 Task: Search one way flight ticket for 2 adults, 4 children and 1 infant on lap in business from Gunnison: Gunnison-crested Butte Regional Airport to Fort Wayne: Fort Wayne International Airport on 5-4-2023. Choice of flights is Delta. Number of bags: 1 carry on bag. Price is upto 93000. Outbound departure time preference is 16:45.
Action: Mouse moved to (422, 379)
Screenshot: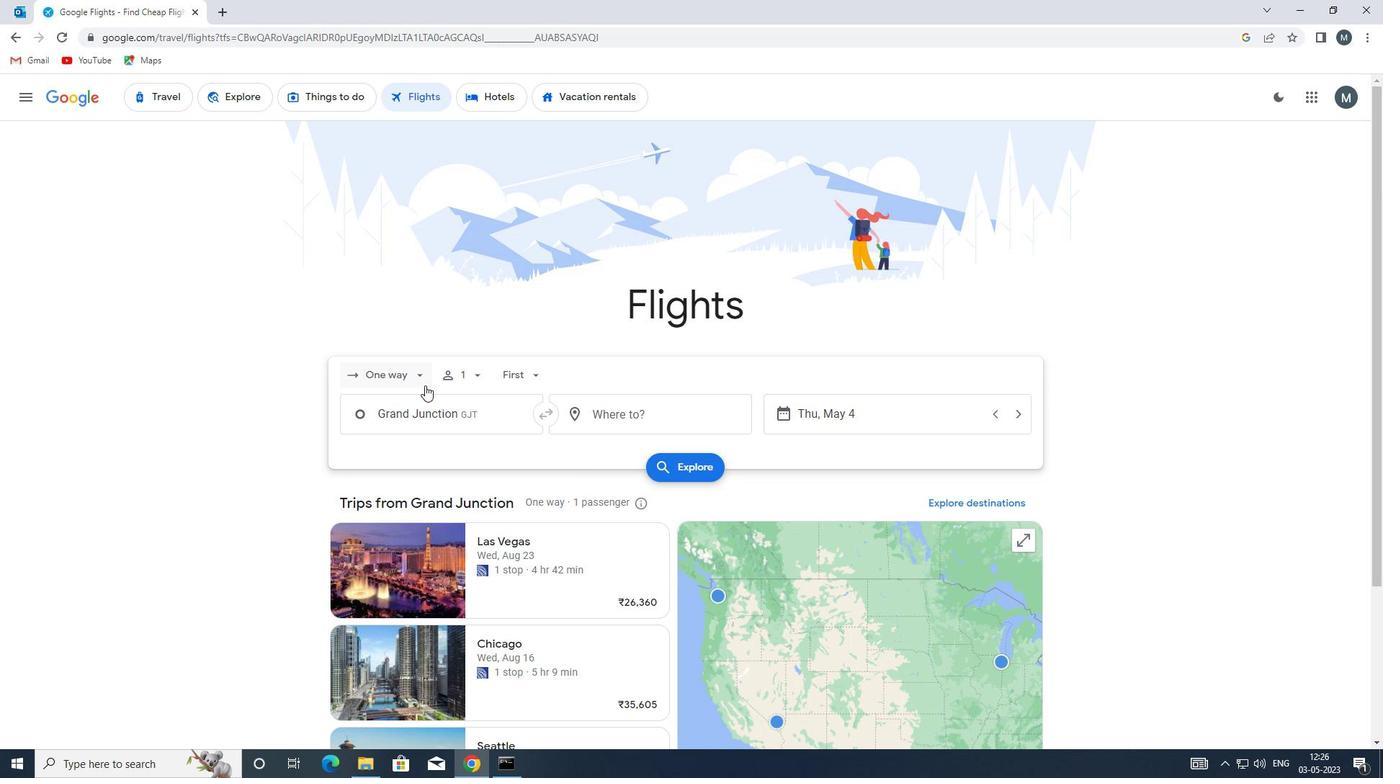 
Action: Mouse pressed left at (422, 379)
Screenshot: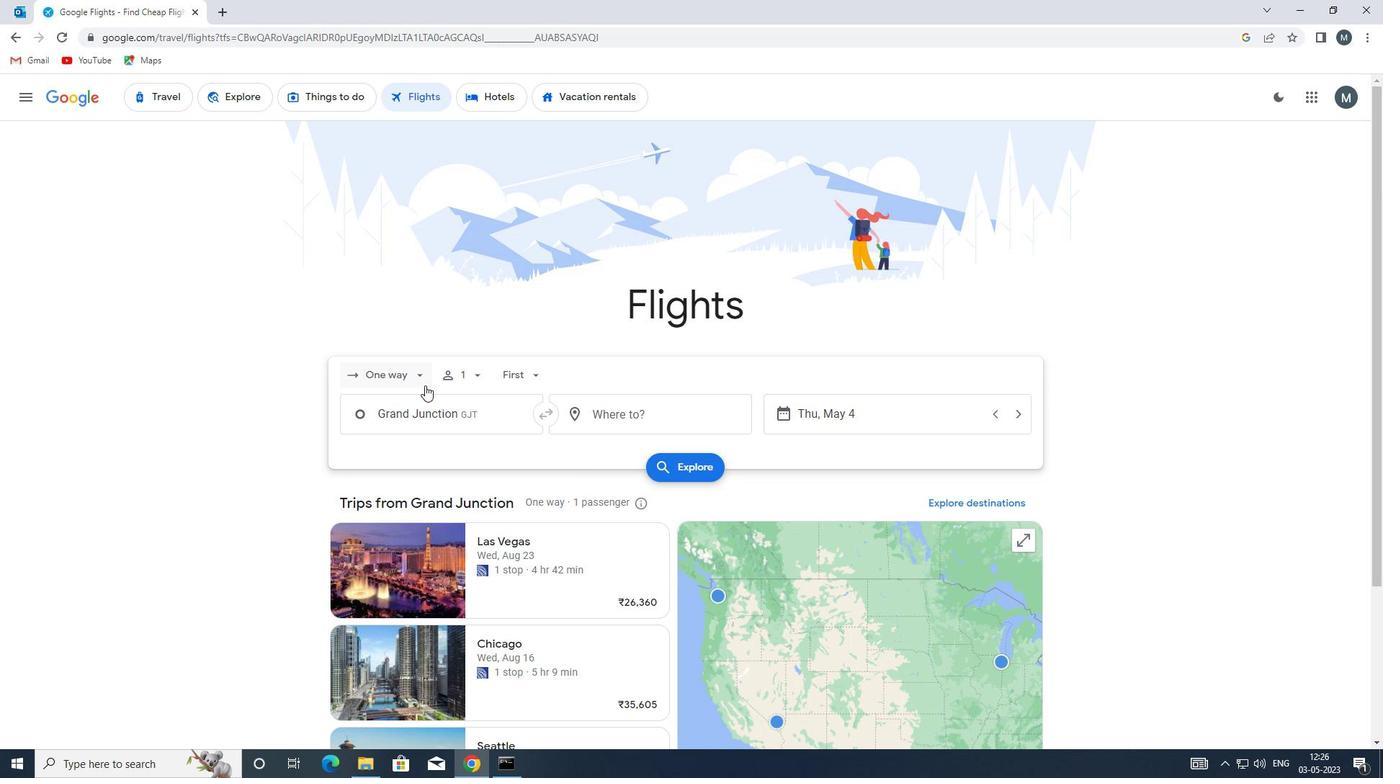 
Action: Mouse moved to (423, 431)
Screenshot: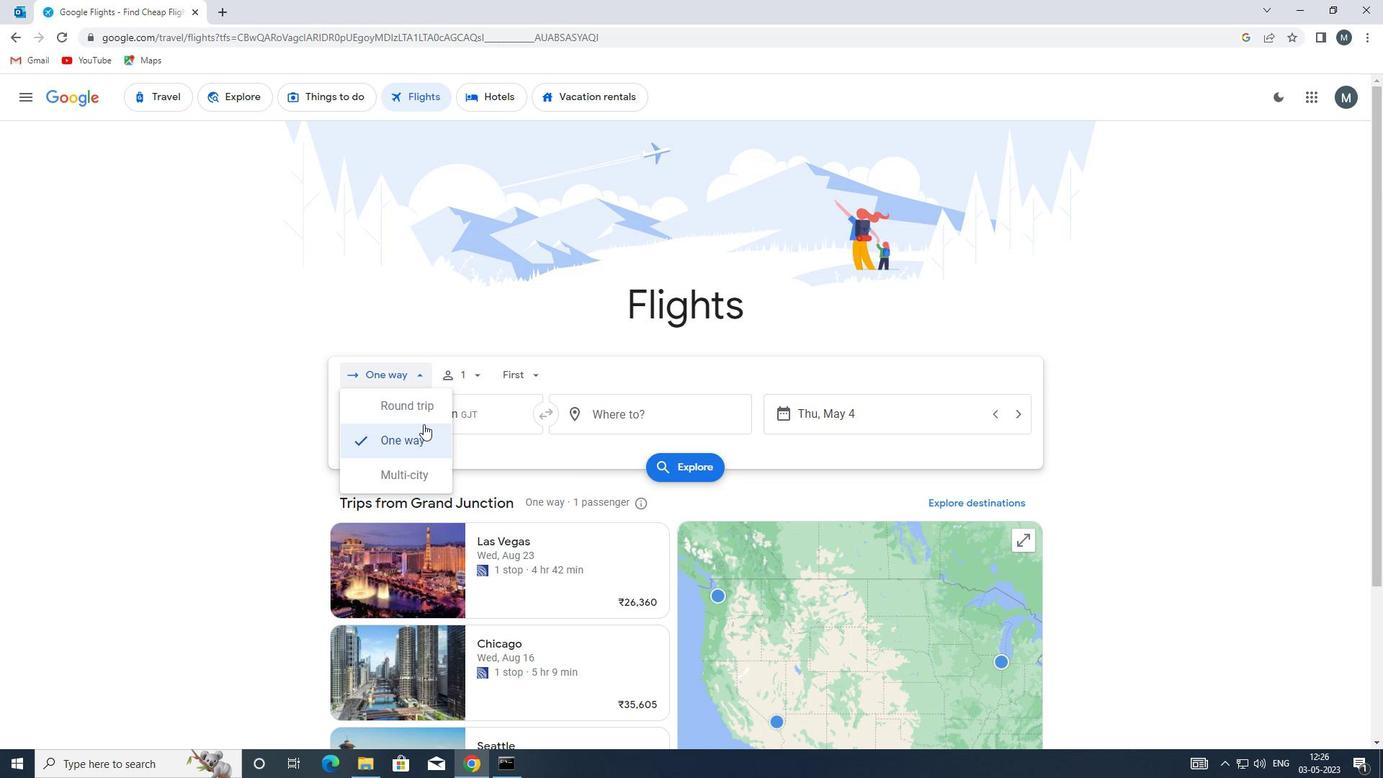 
Action: Mouse pressed left at (423, 431)
Screenshot: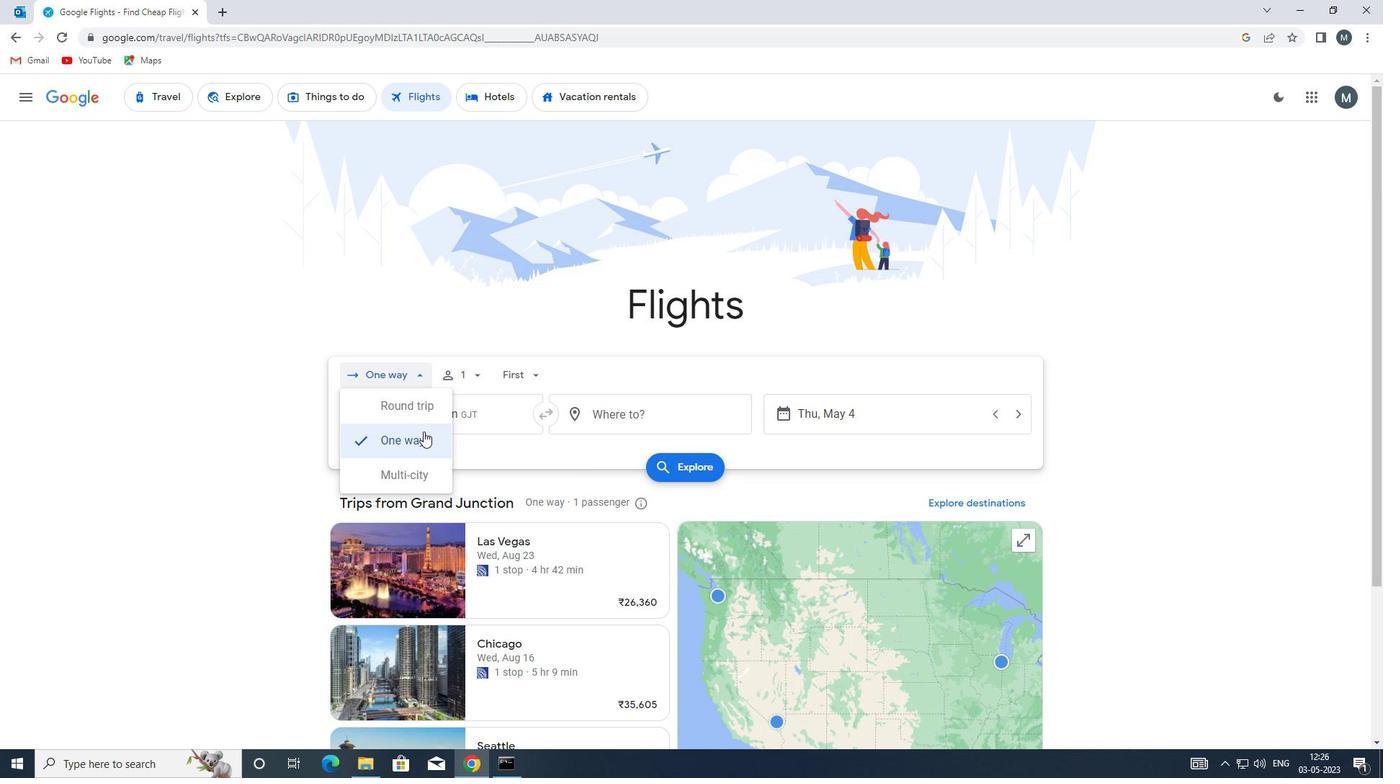 
Action: Mouse moved to (469, 369)
Screenshot: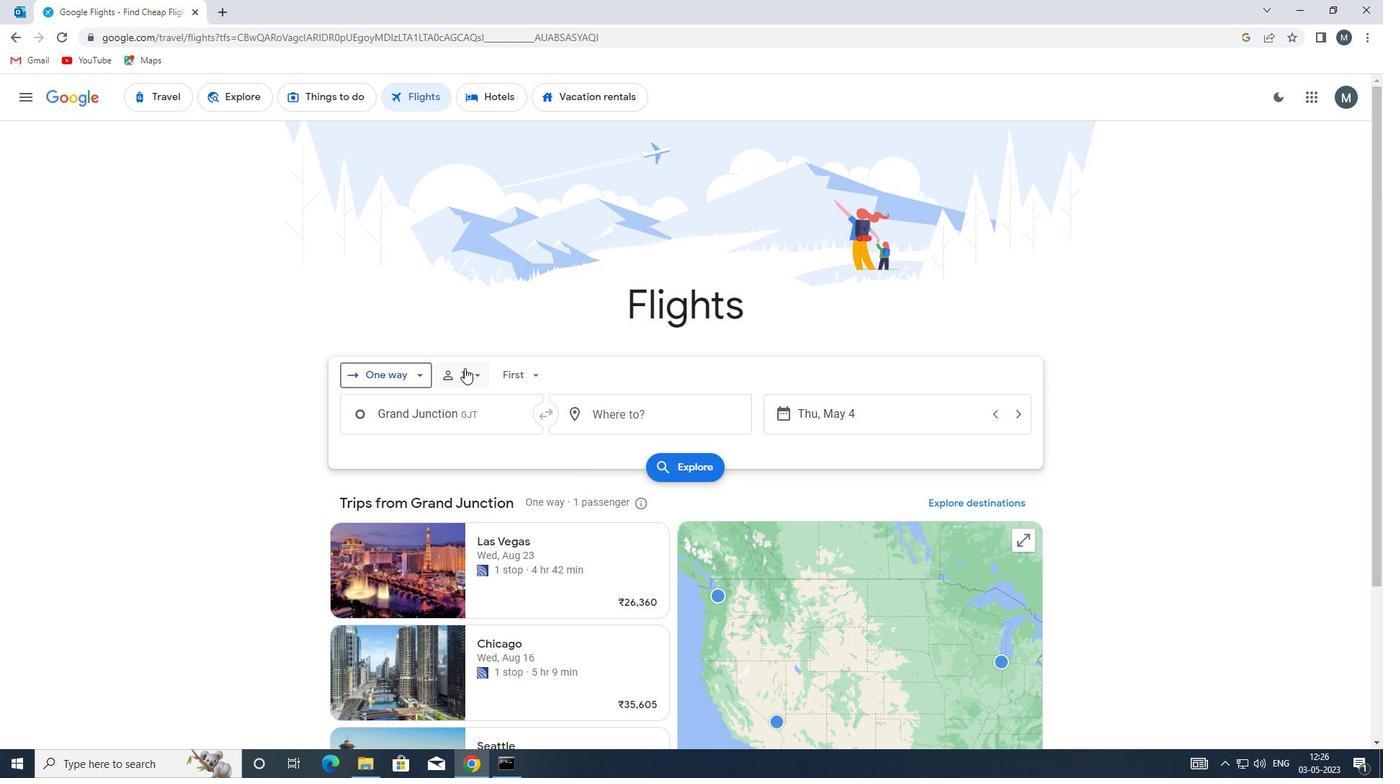 
Action: Mouse pressed left at (469, 369)
Screenshot: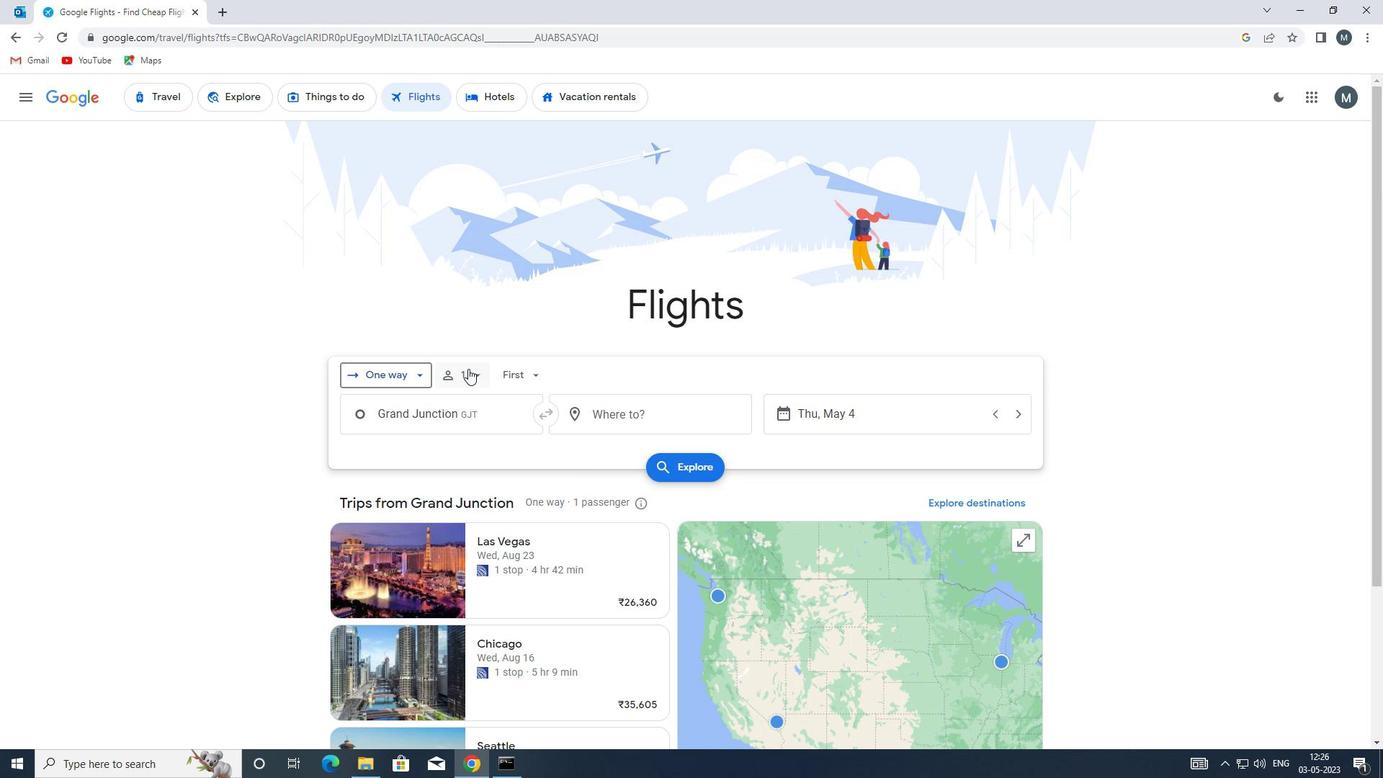 
Action: Mouse moved to (595, 415)
Screenshot: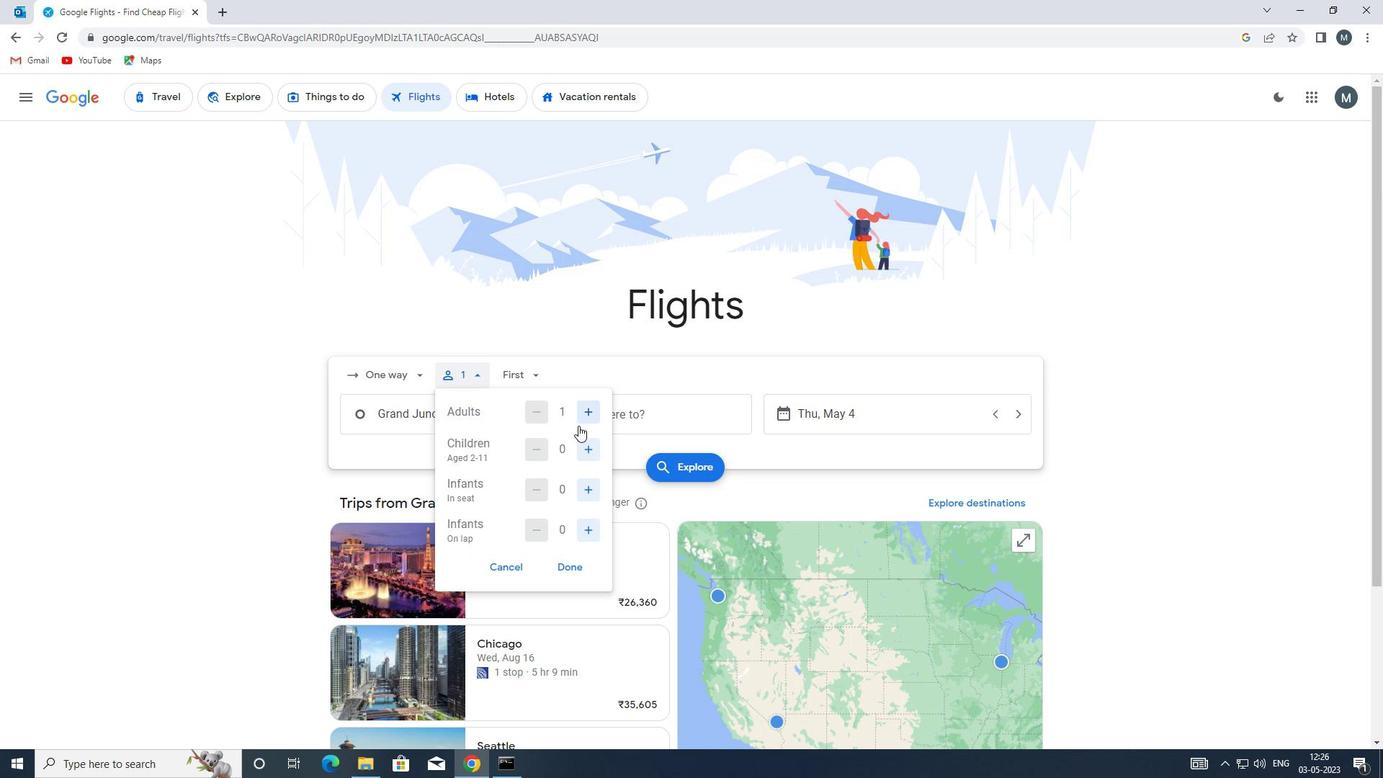 
Action: Mouse pressed left at (595, 415)
Screenshot: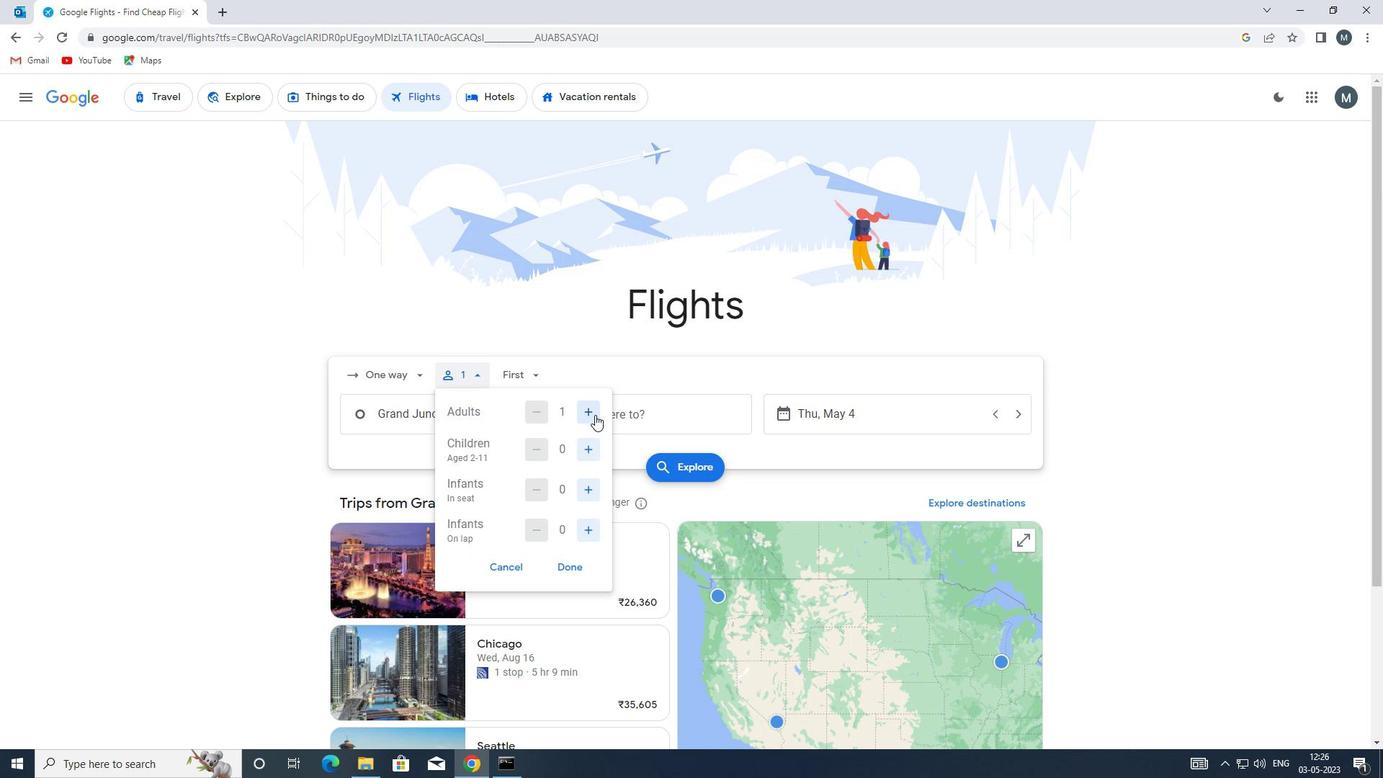 
Action: Mouse moved to (590, 449)
Screenshot: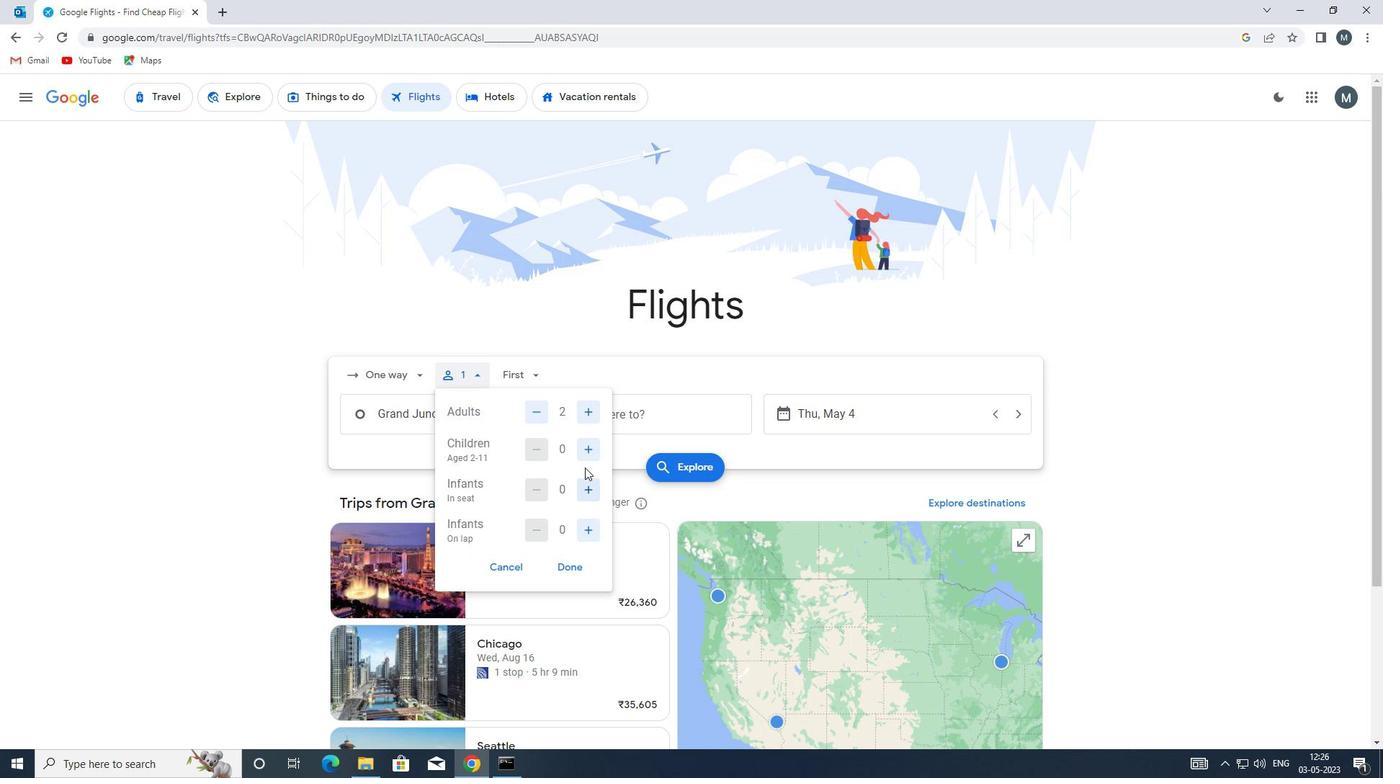
Action: Mouse pressed left at (590, 449)
Screenshot: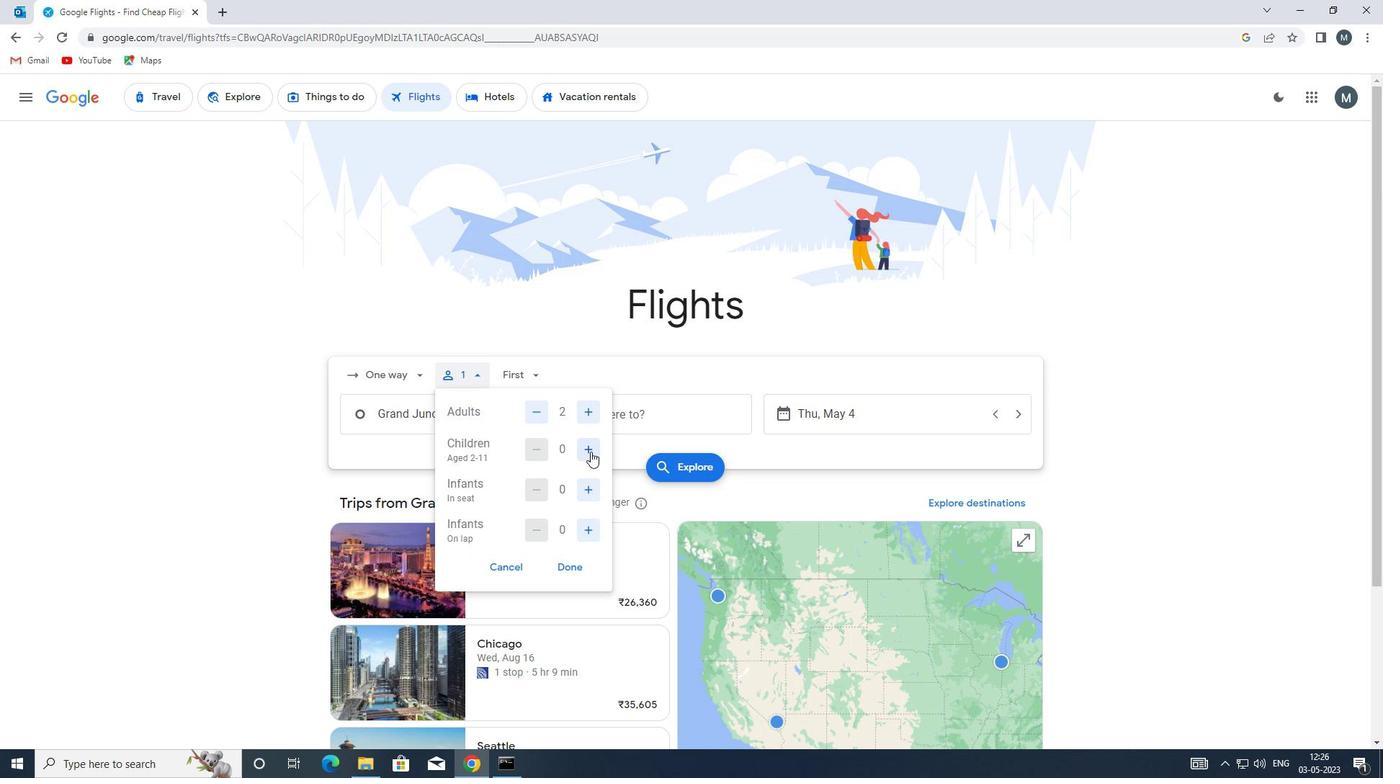 
Action: Mouse moved to (590, 449)
Screenshot: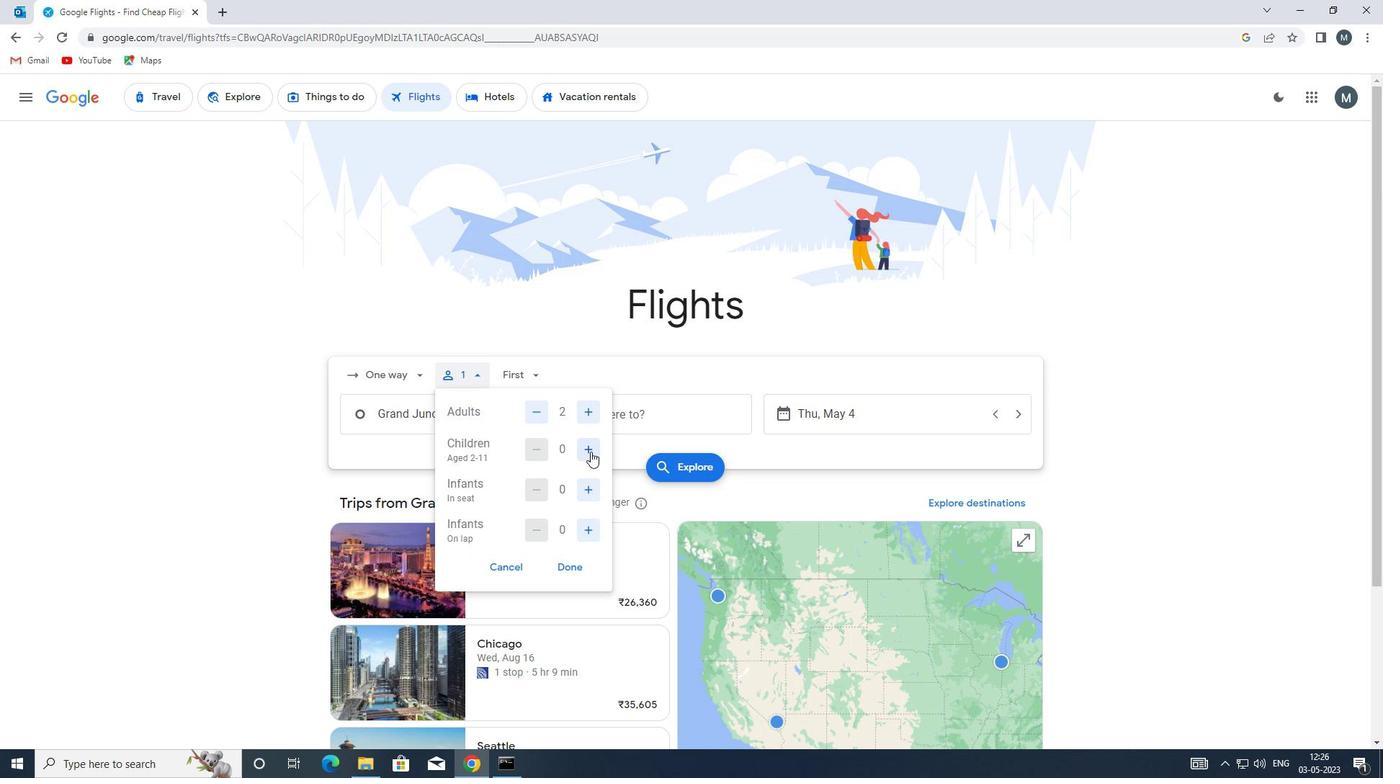 
Action: Mouse pressed left at (590, 449)
Screenshot: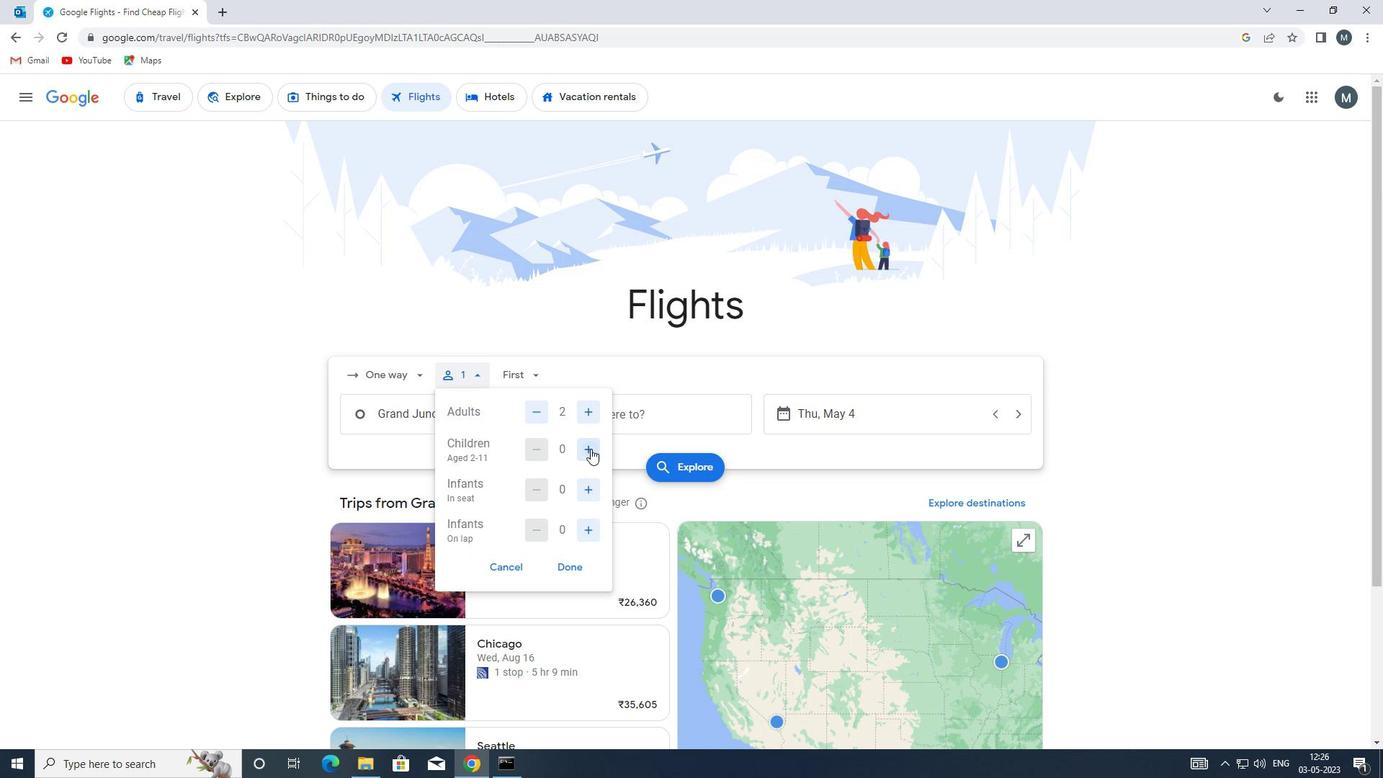 
Action: Mouse moved to (590, 447)
Screenshot: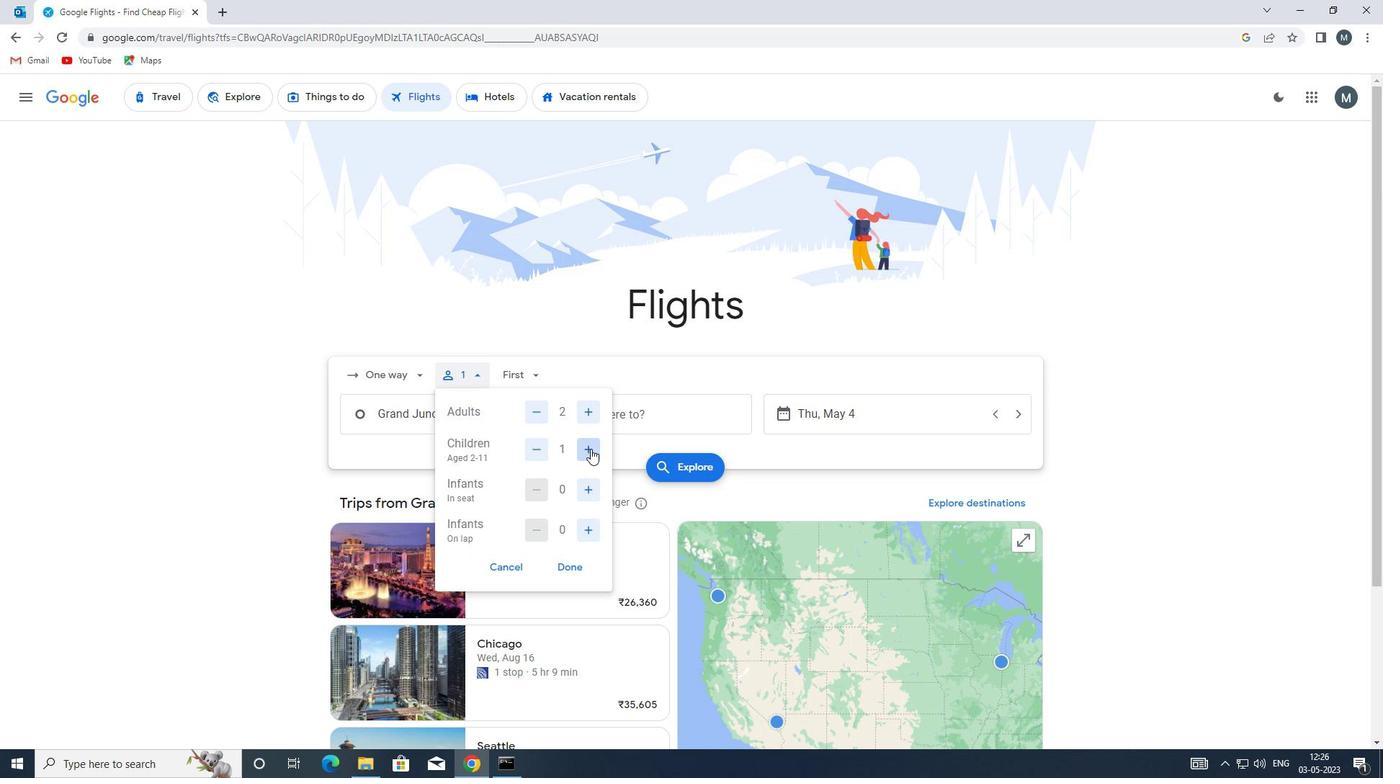 
Action: Mouse pressed left at (590, 447)
Screenshot: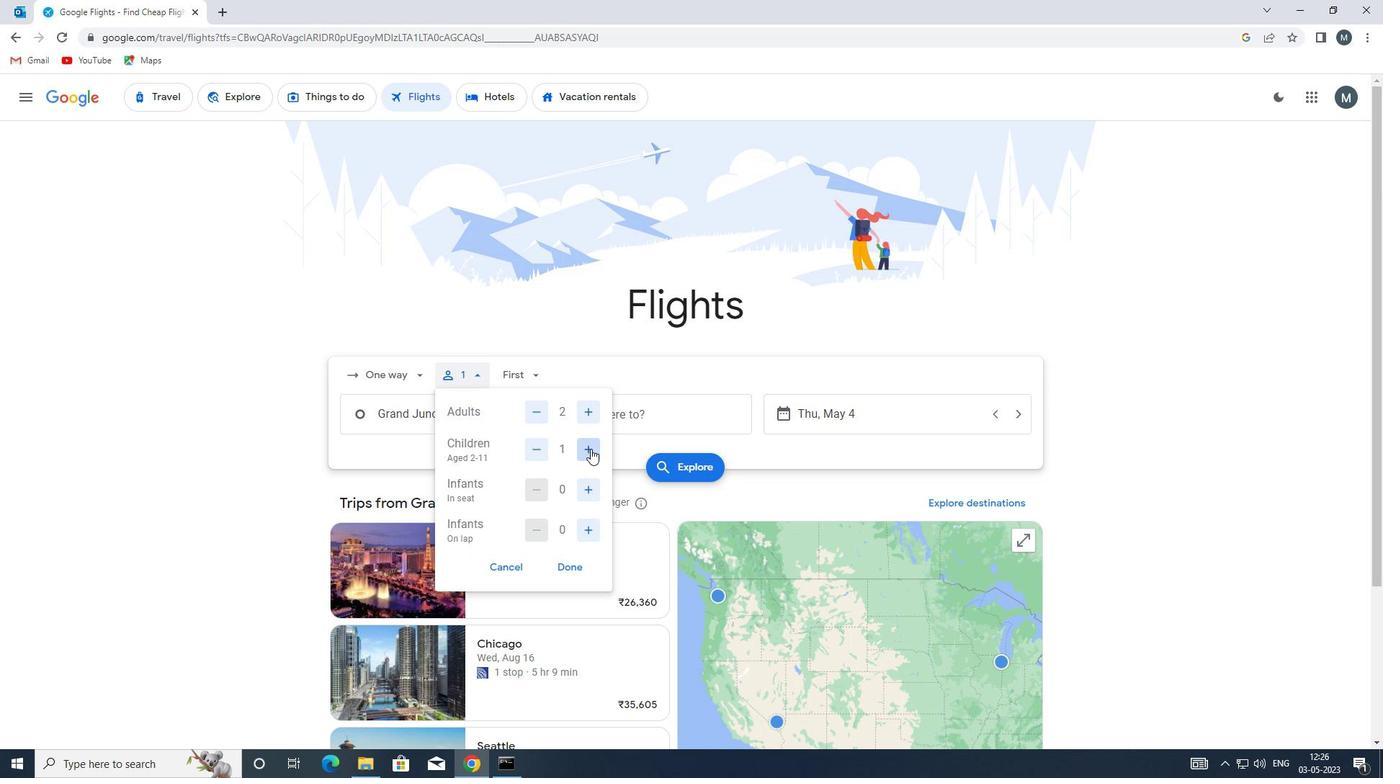 
Action: Mouse pressed left at (590, 447)
Screenshot: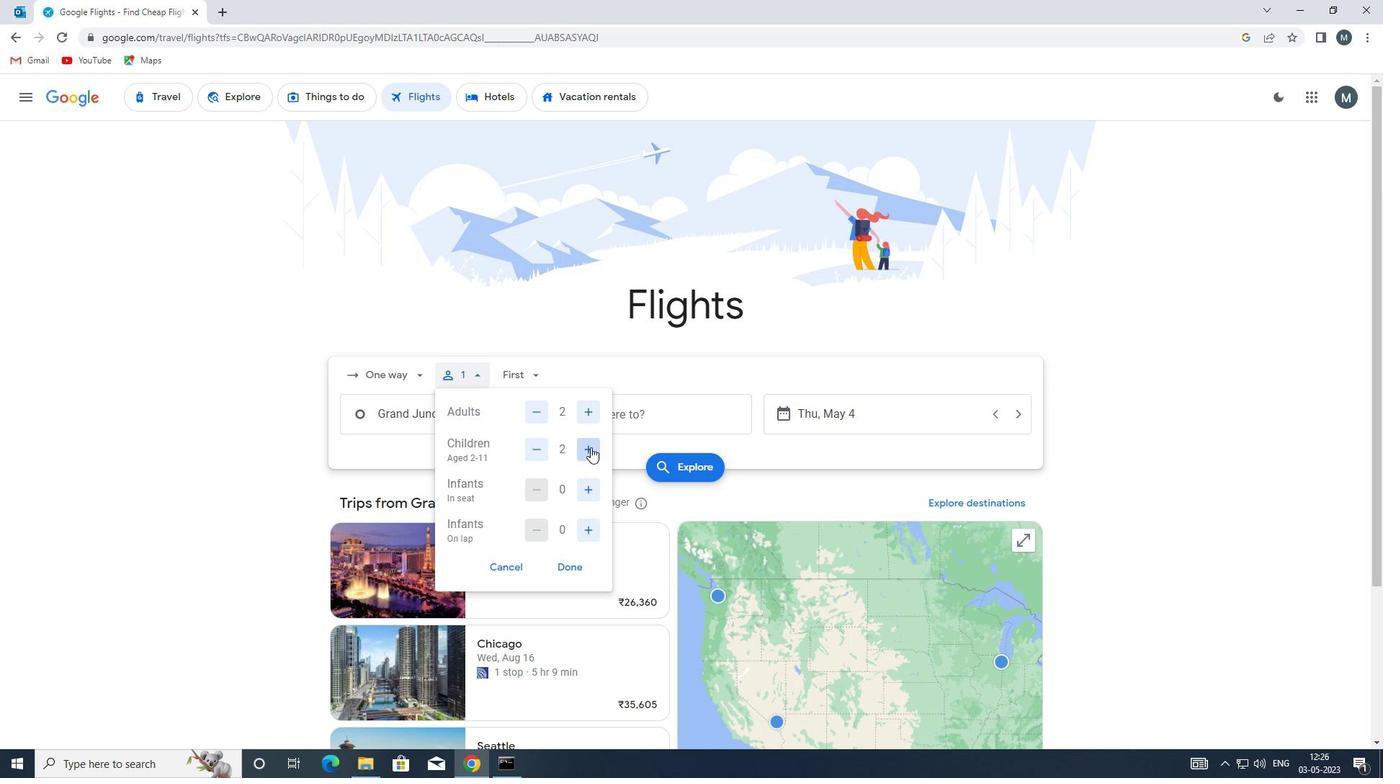 
Action: Mouse moved to (590, 534)
Screenshot: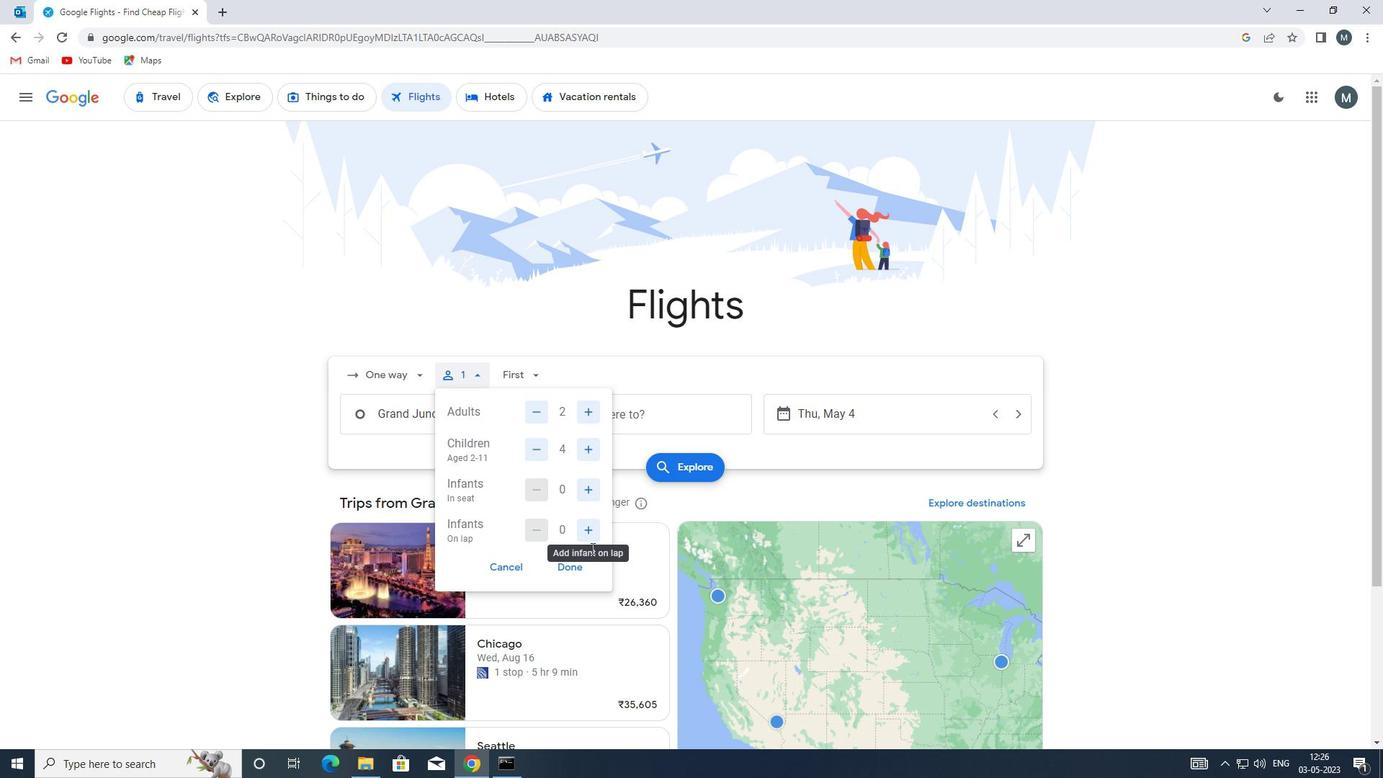 
Action: Mouse pressed left at (590, 534)
Screenshot: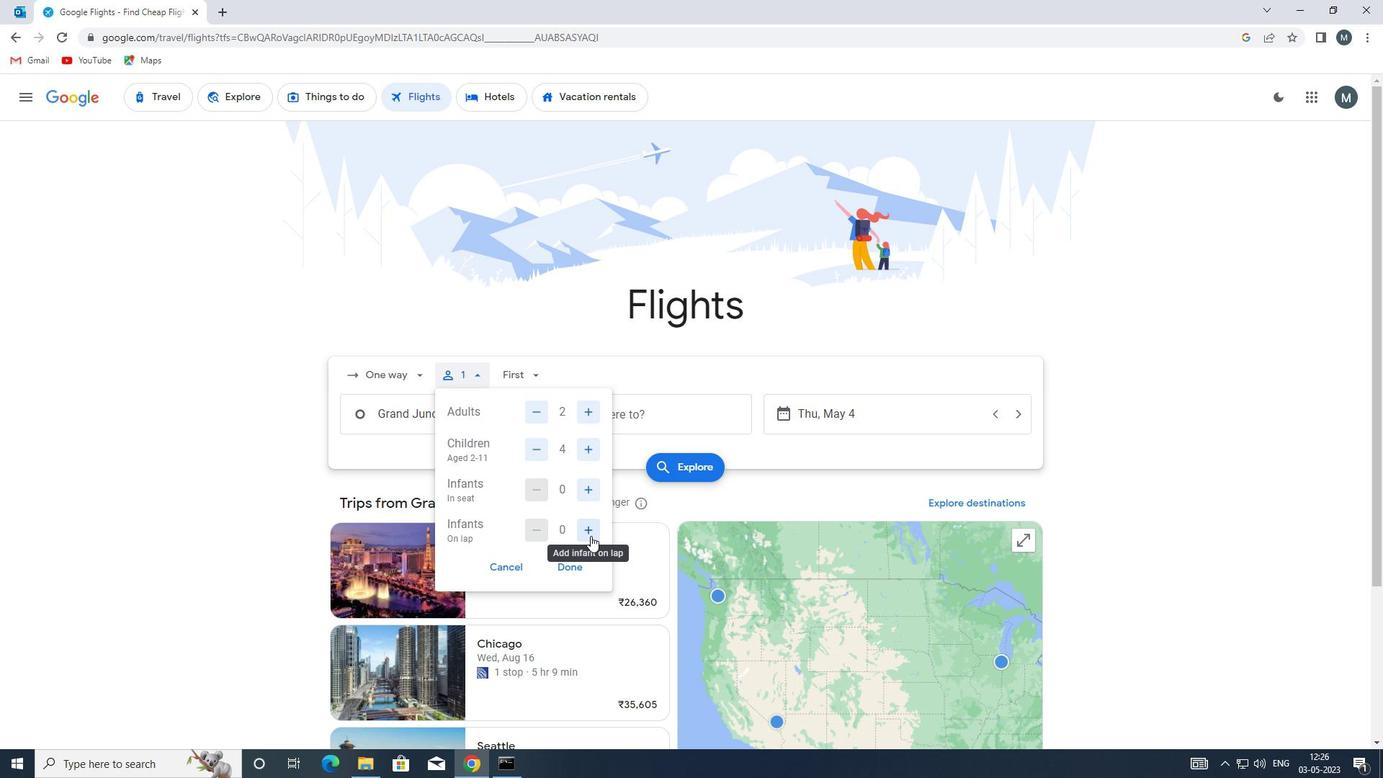 
Action: Mouse moved to (573, 561)
Screenshot: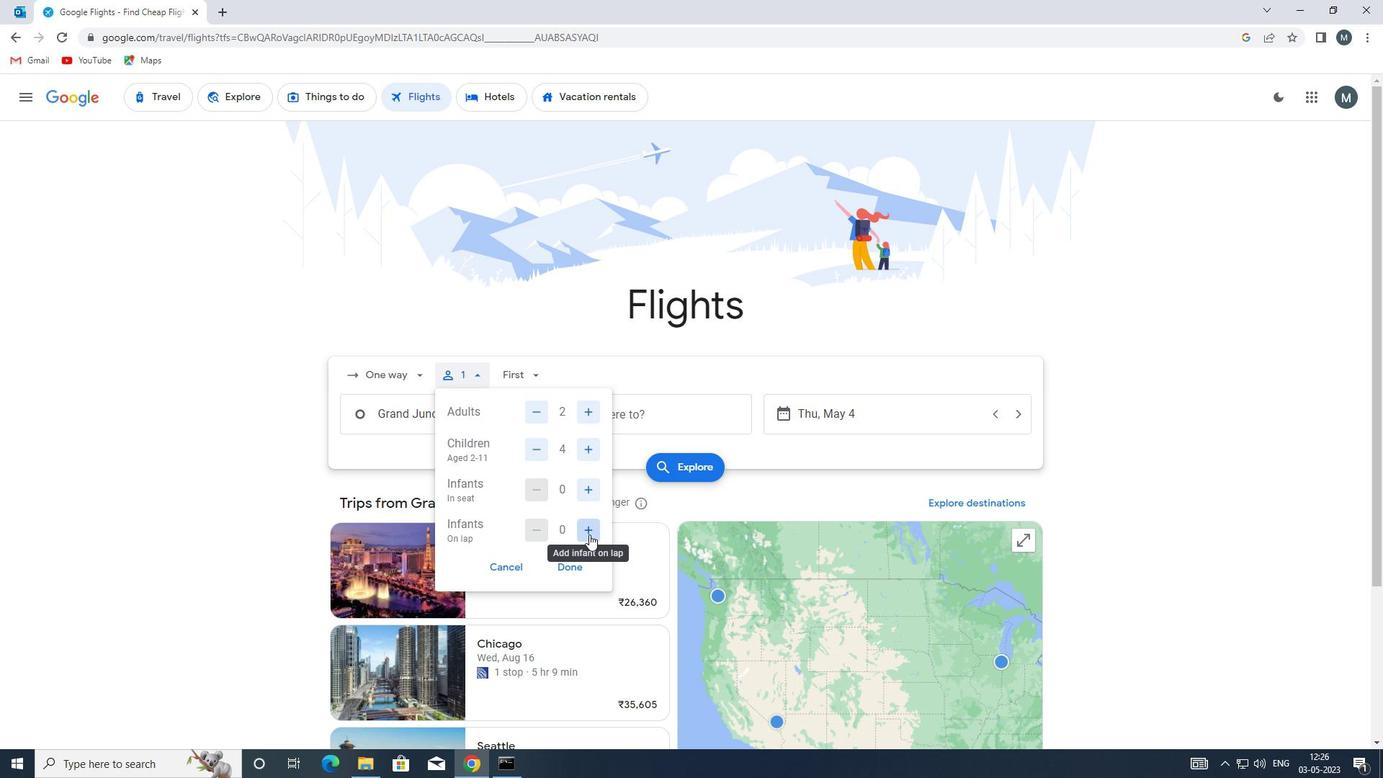 
Action: Mouse pressed left at (573, 561)
Screenshot: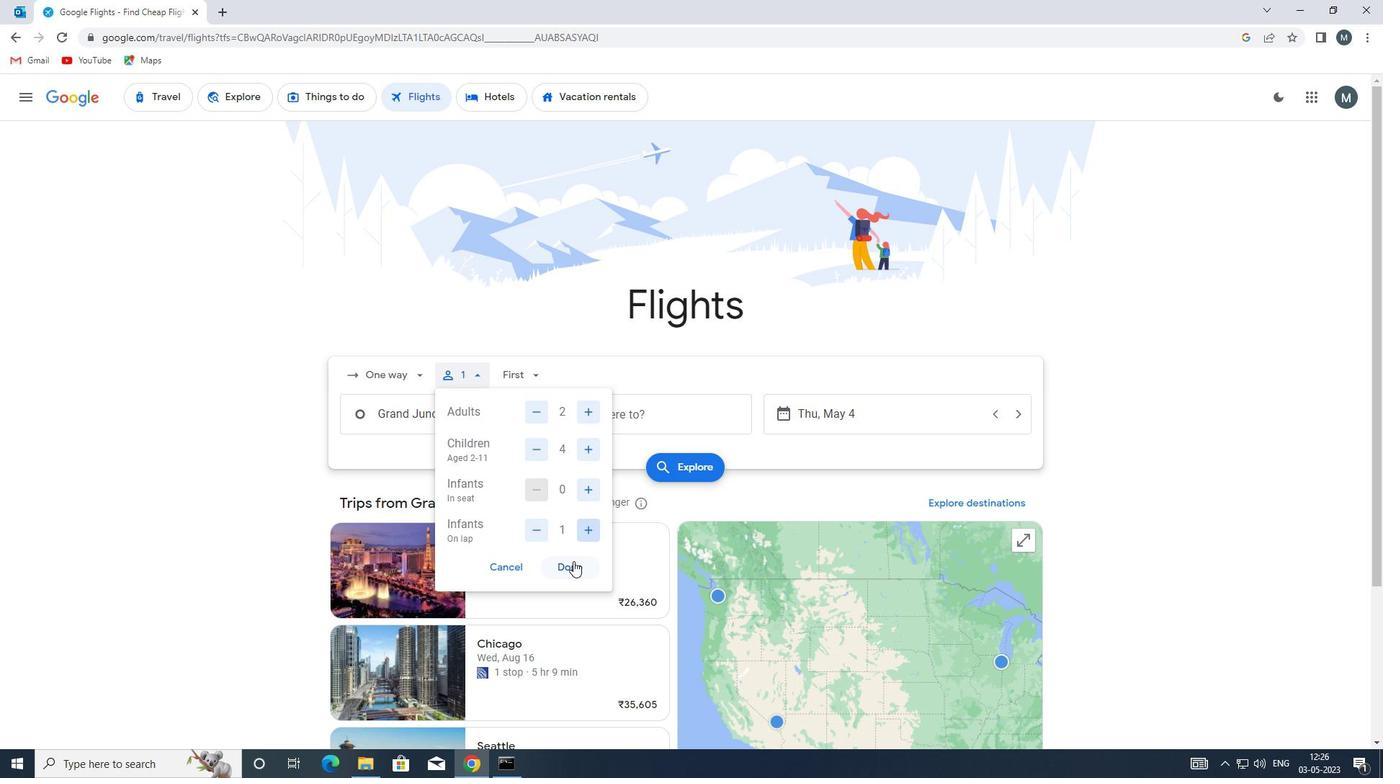 
Action: Mouse moved to (535, 379)
Screenshot: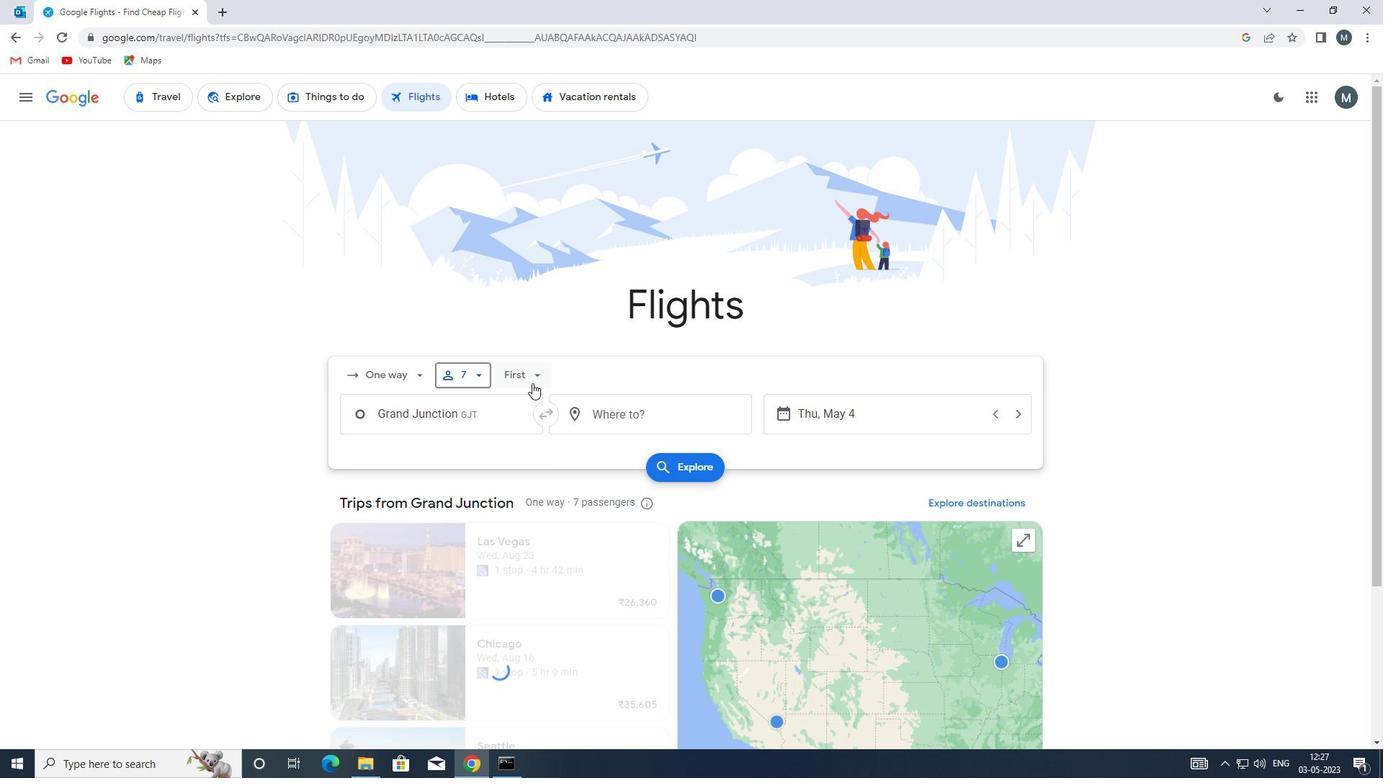 
Action: Mouse pressed left at (535, 379)
Screenshot: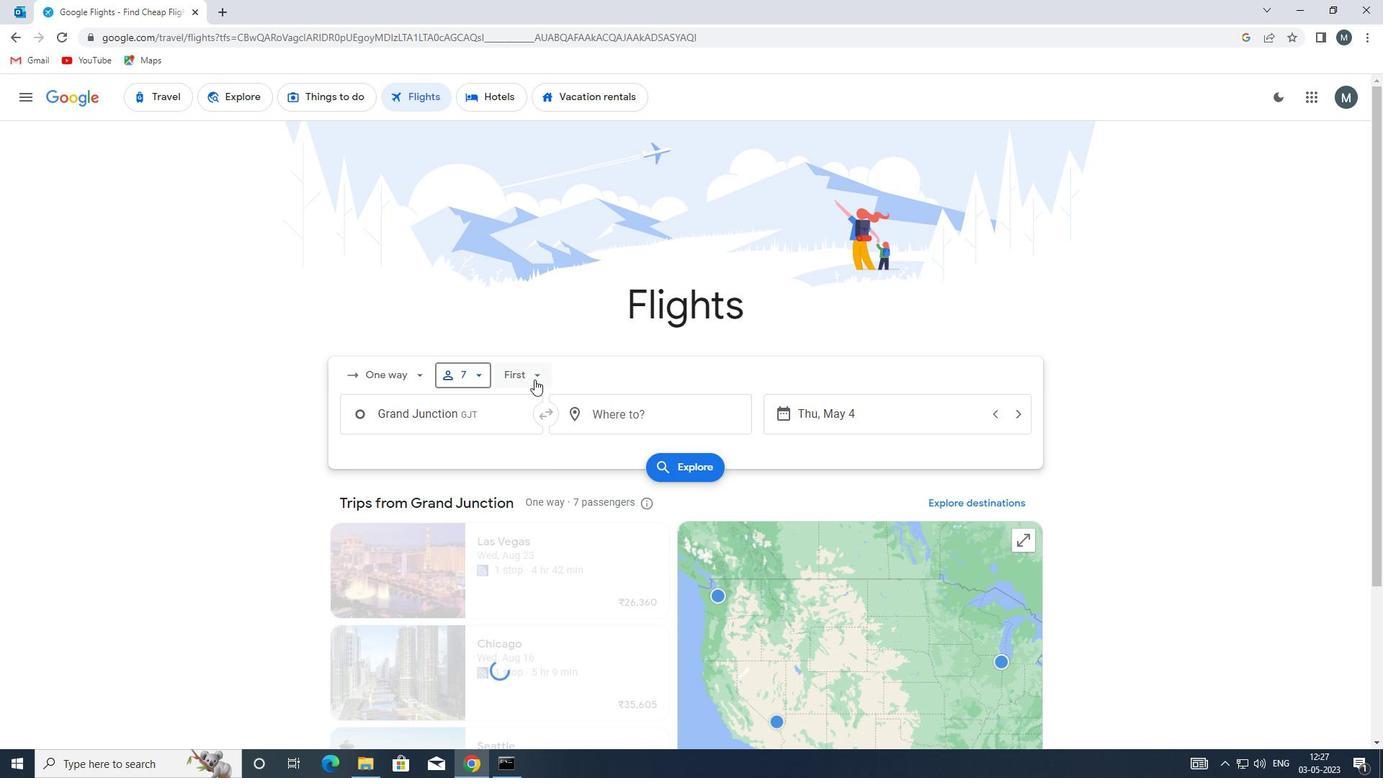 
Action: Mouse moved to (553, 473)
Screenshot: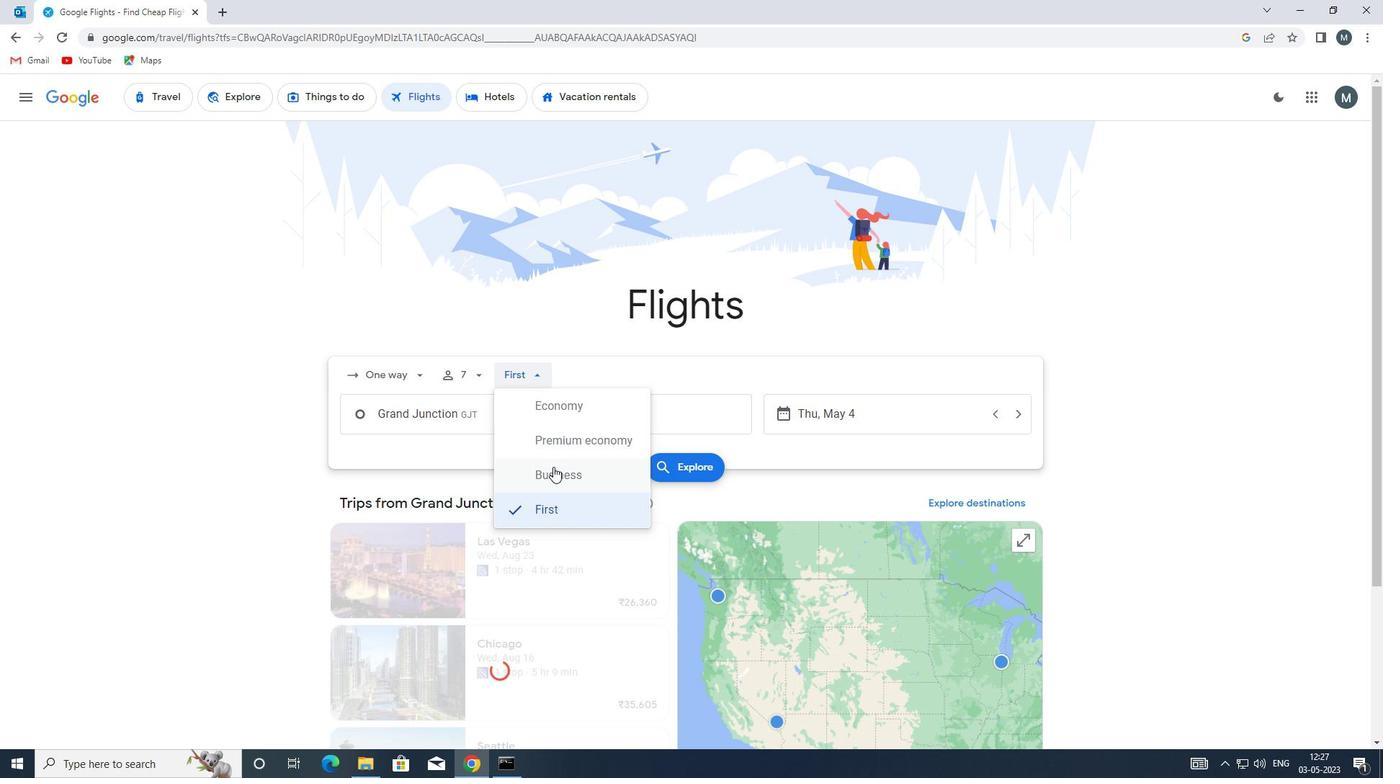 
Action: Mouse pressed left at (553, 473)
Screenshot: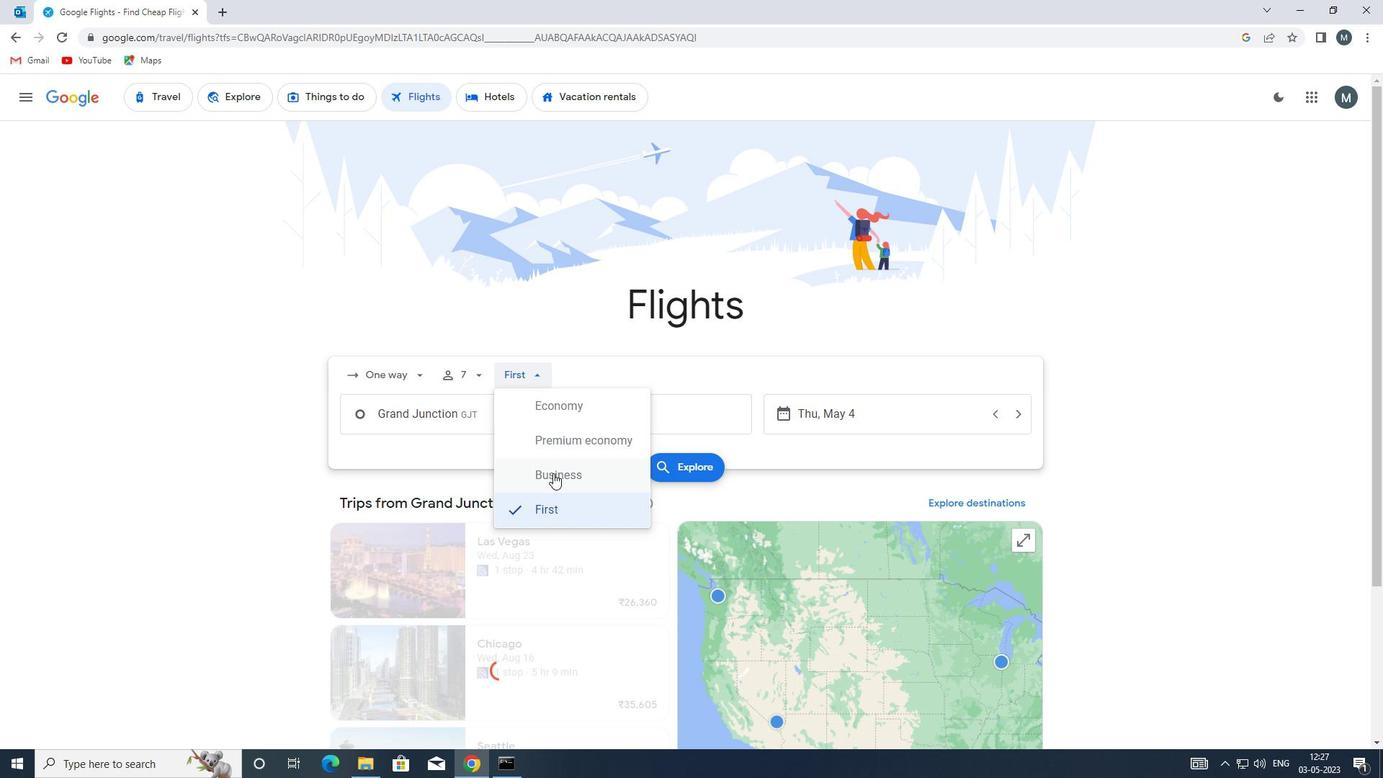 
Action: Mouse moved to (470, 410)
Screenshot: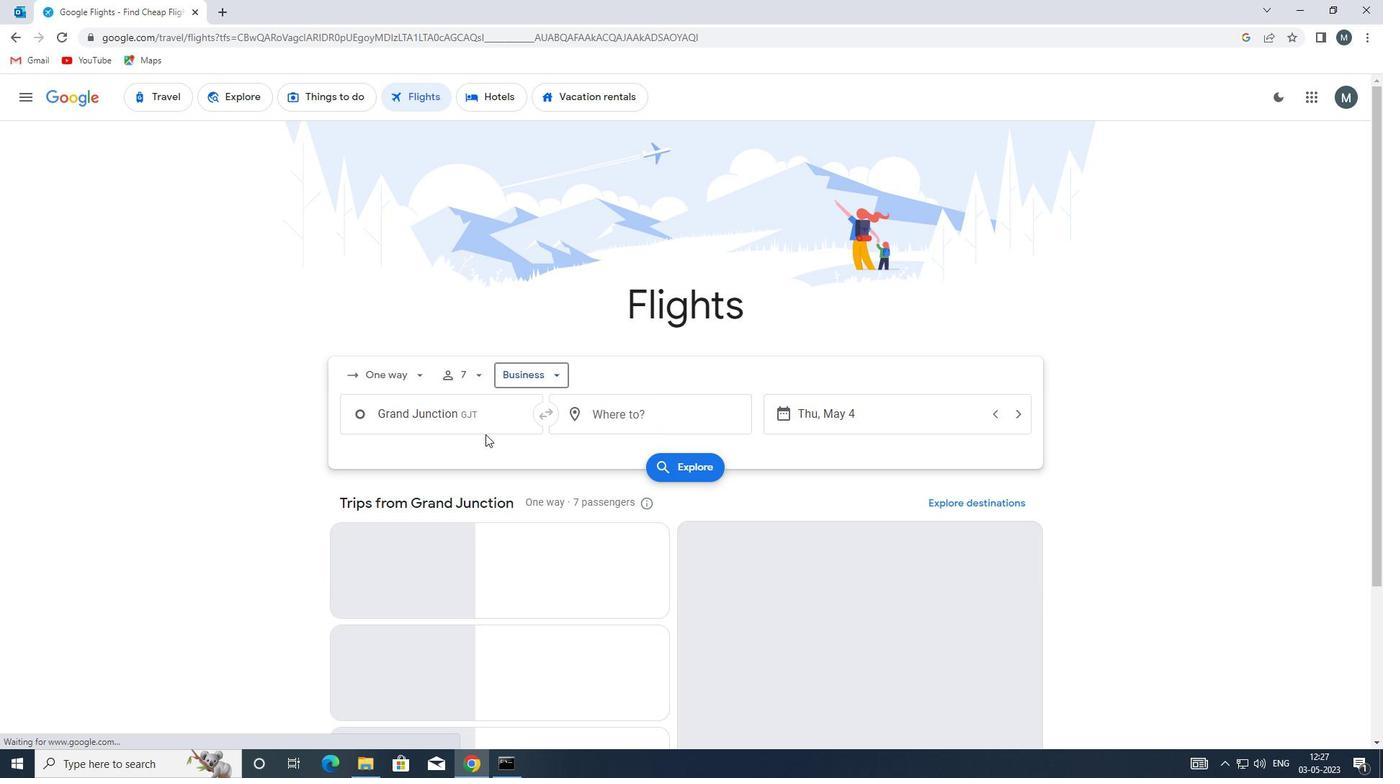 
Action: Mouse pressed left at (470, 410)
Screenshot: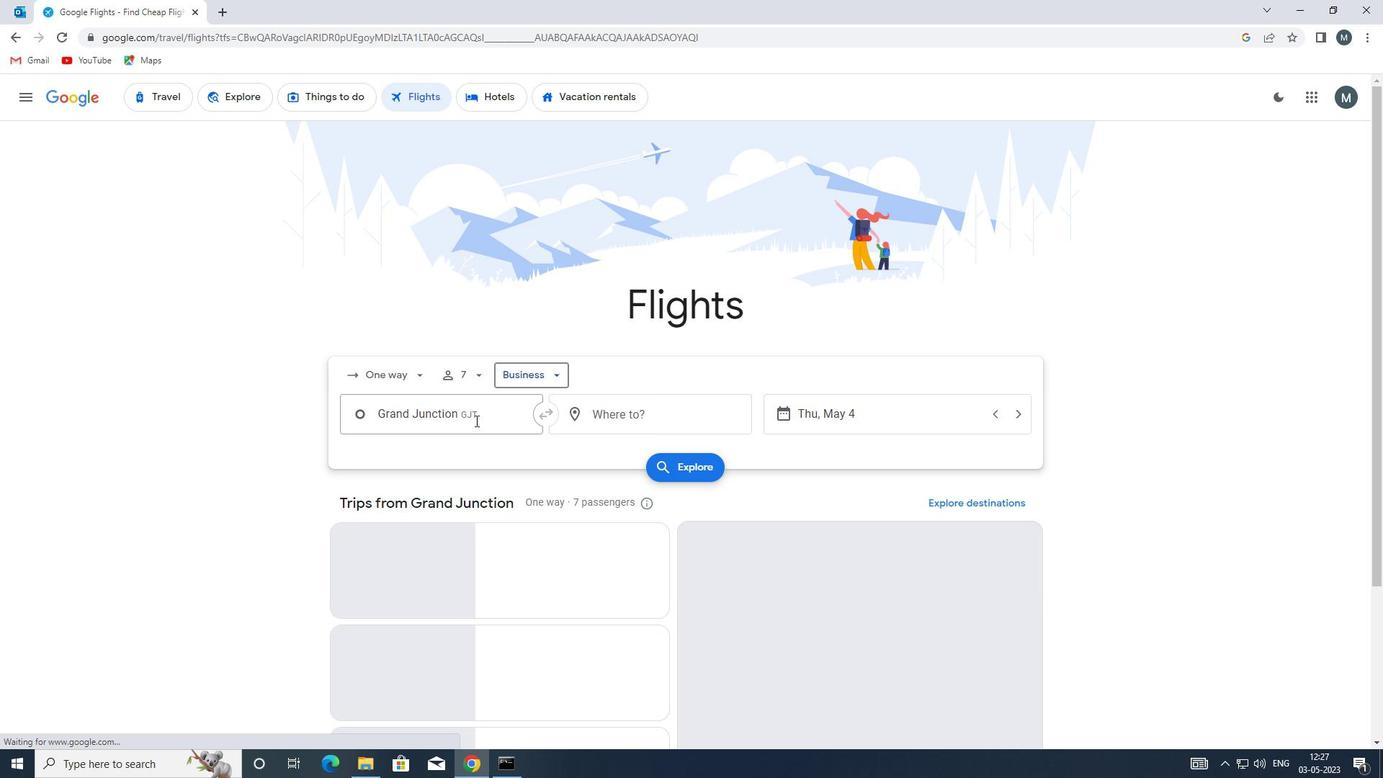 
Action: Key pressed guc
Screenshot: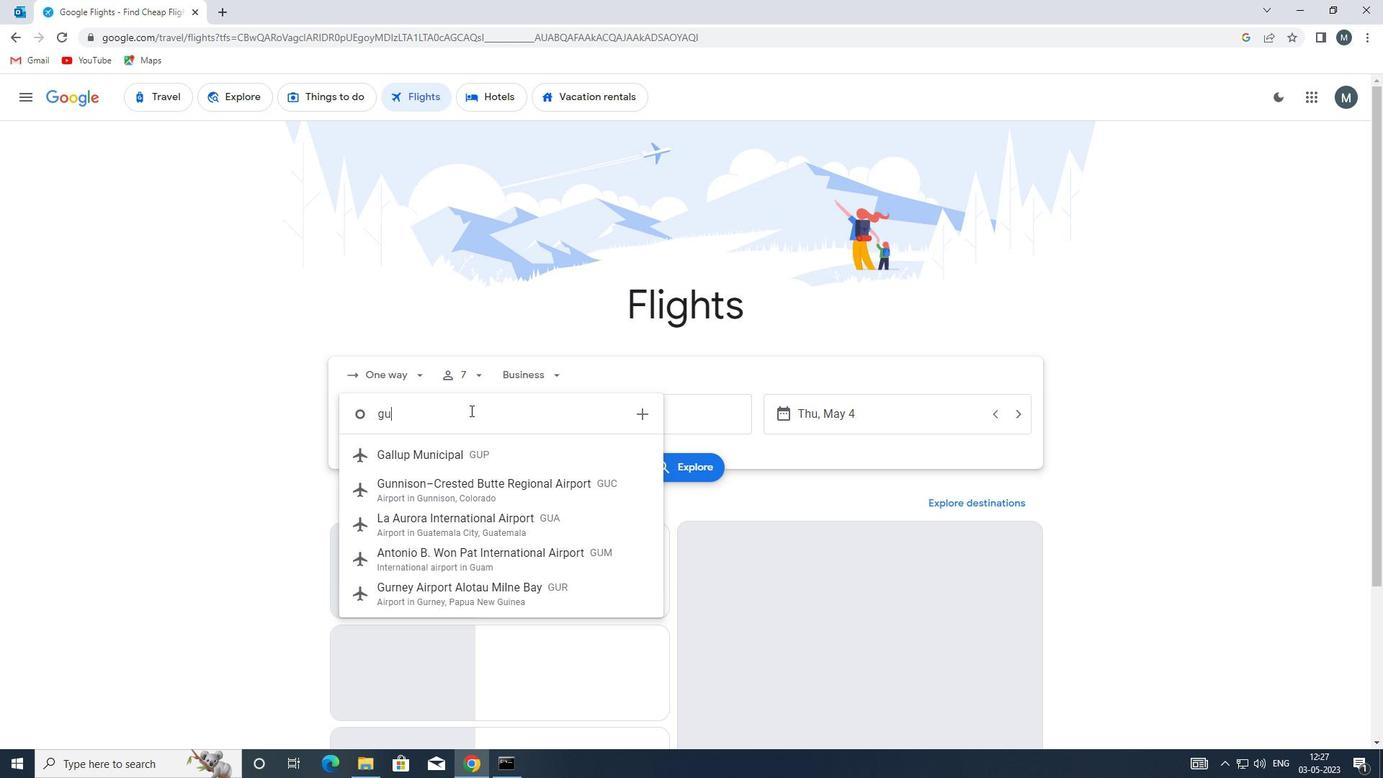 
Action: Mouse moved to (525, 442)
Screenshot: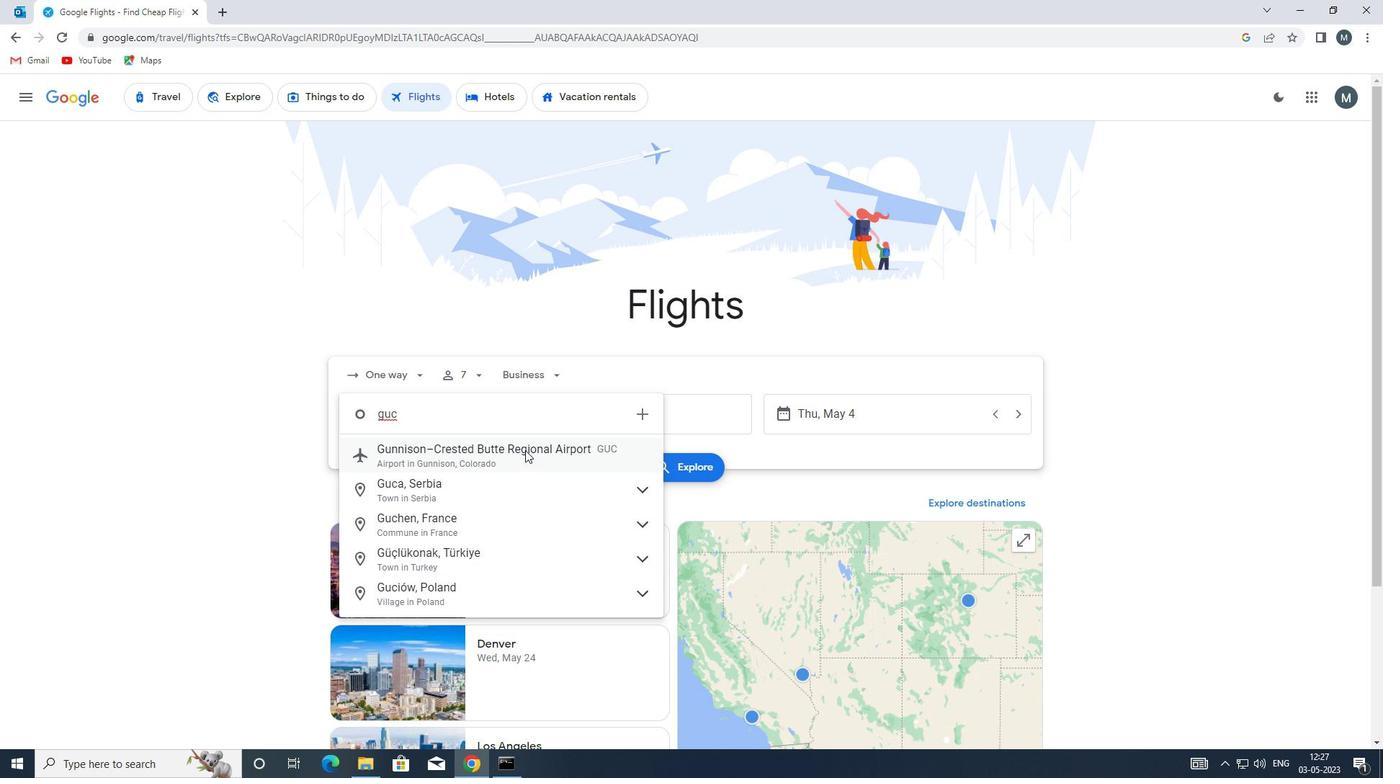 
Action: Mouse pressed left at (525, 442)
Screenshot: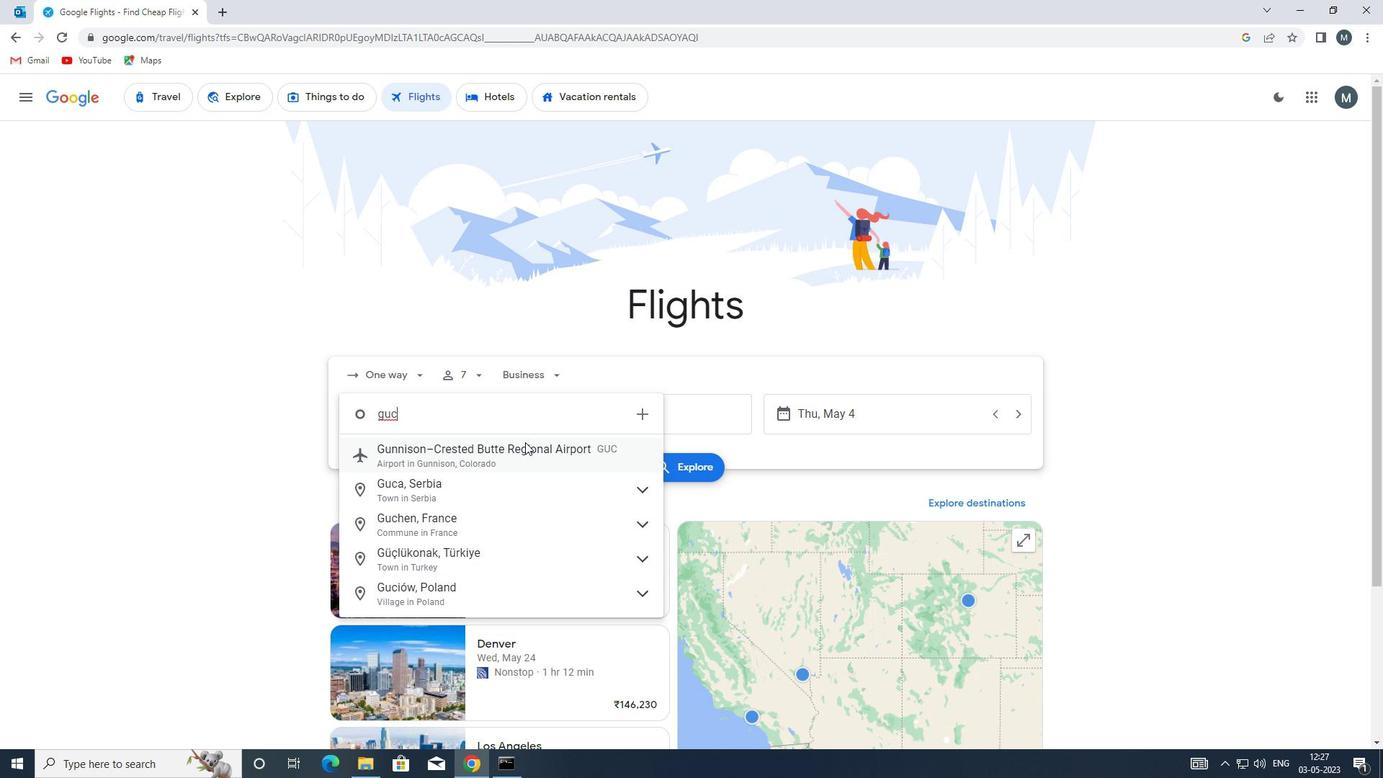 
Action: Mouse moved to (640, 414)
Screenshot: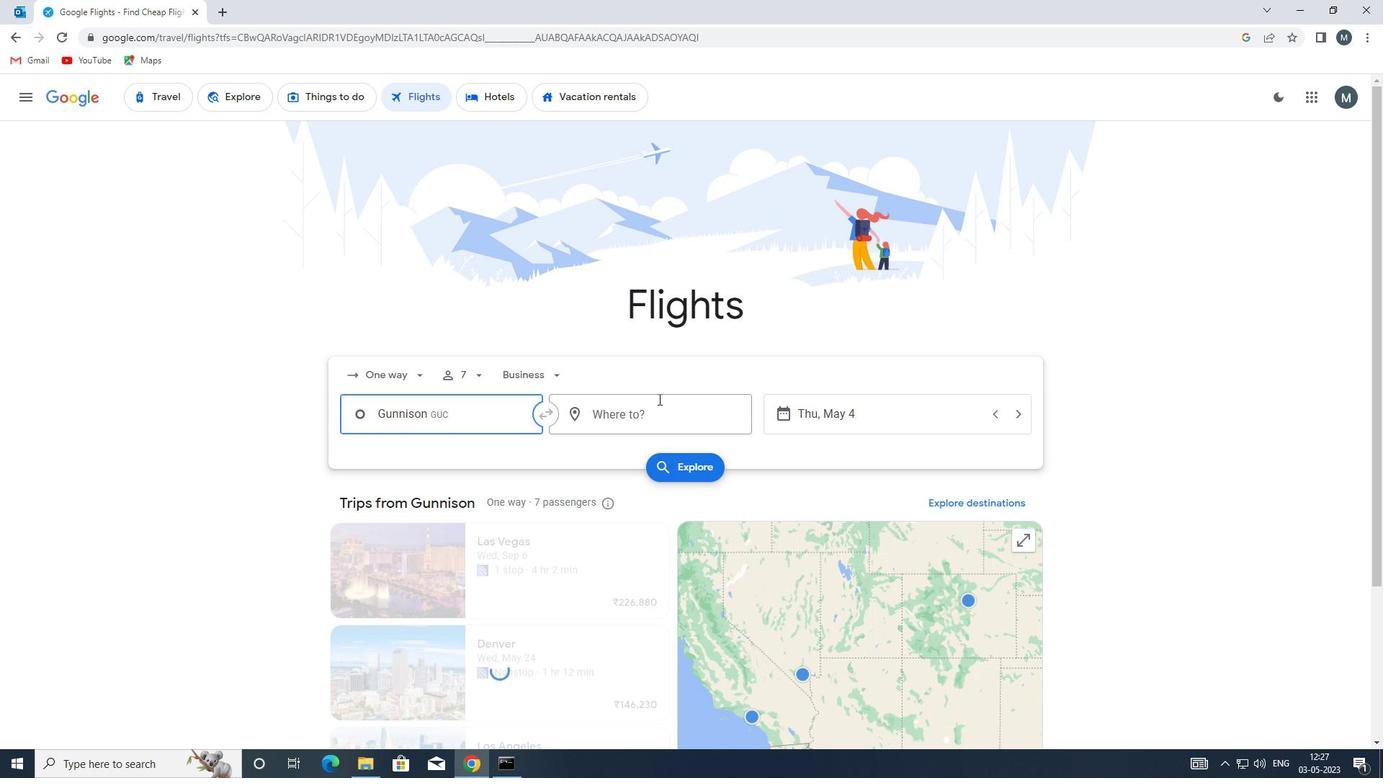 
Action: Mouse pressed left at (640, 414)
Screenshot: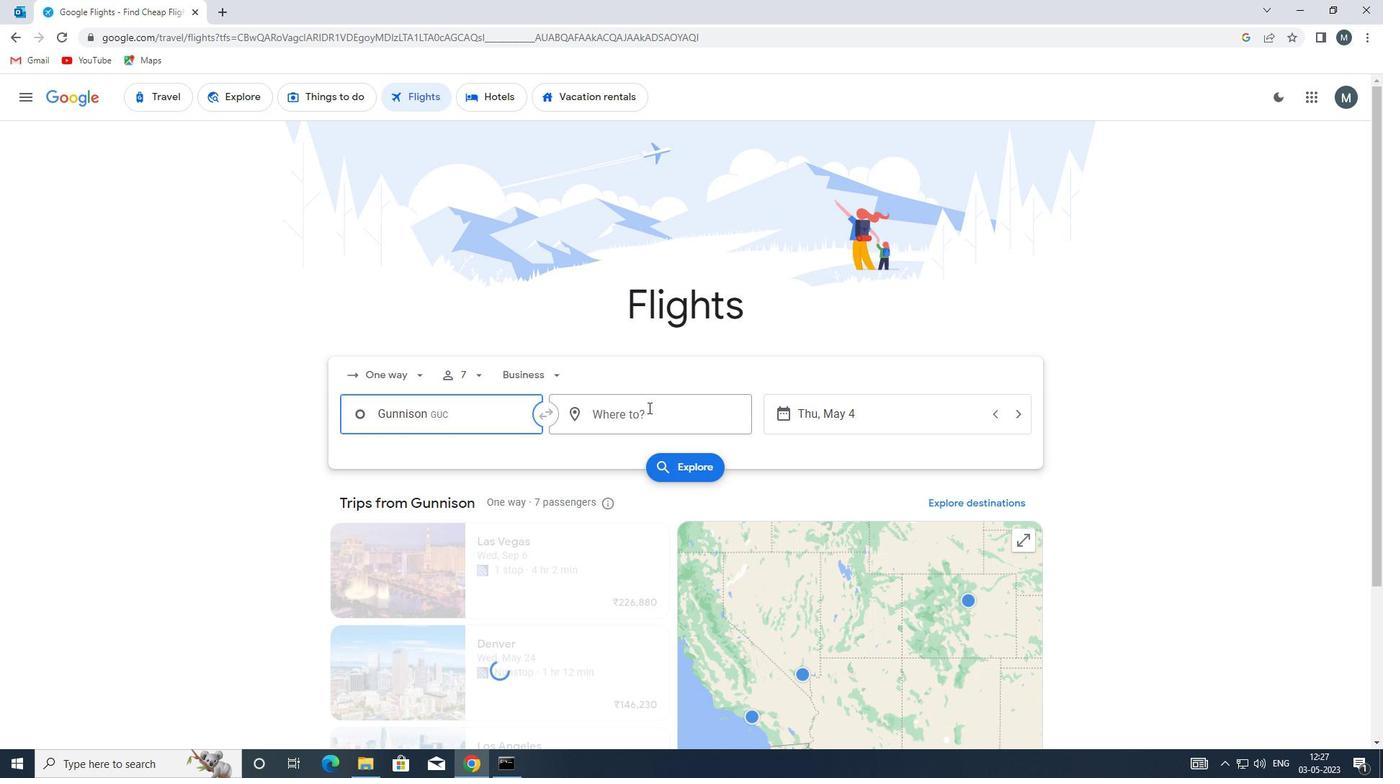 
Action: Key pressed fwa
Screenshot: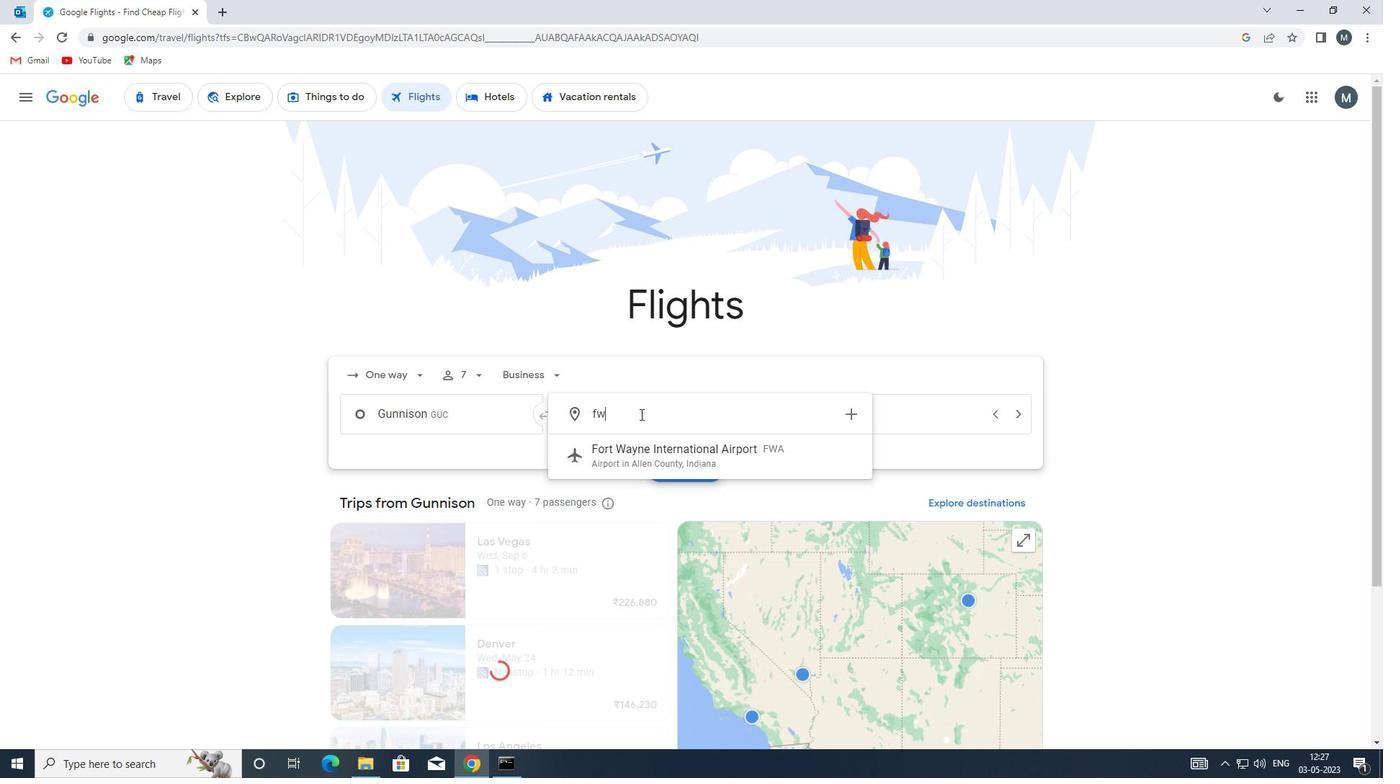 
Action: Mouse moved to (652, 458)
Screenshot: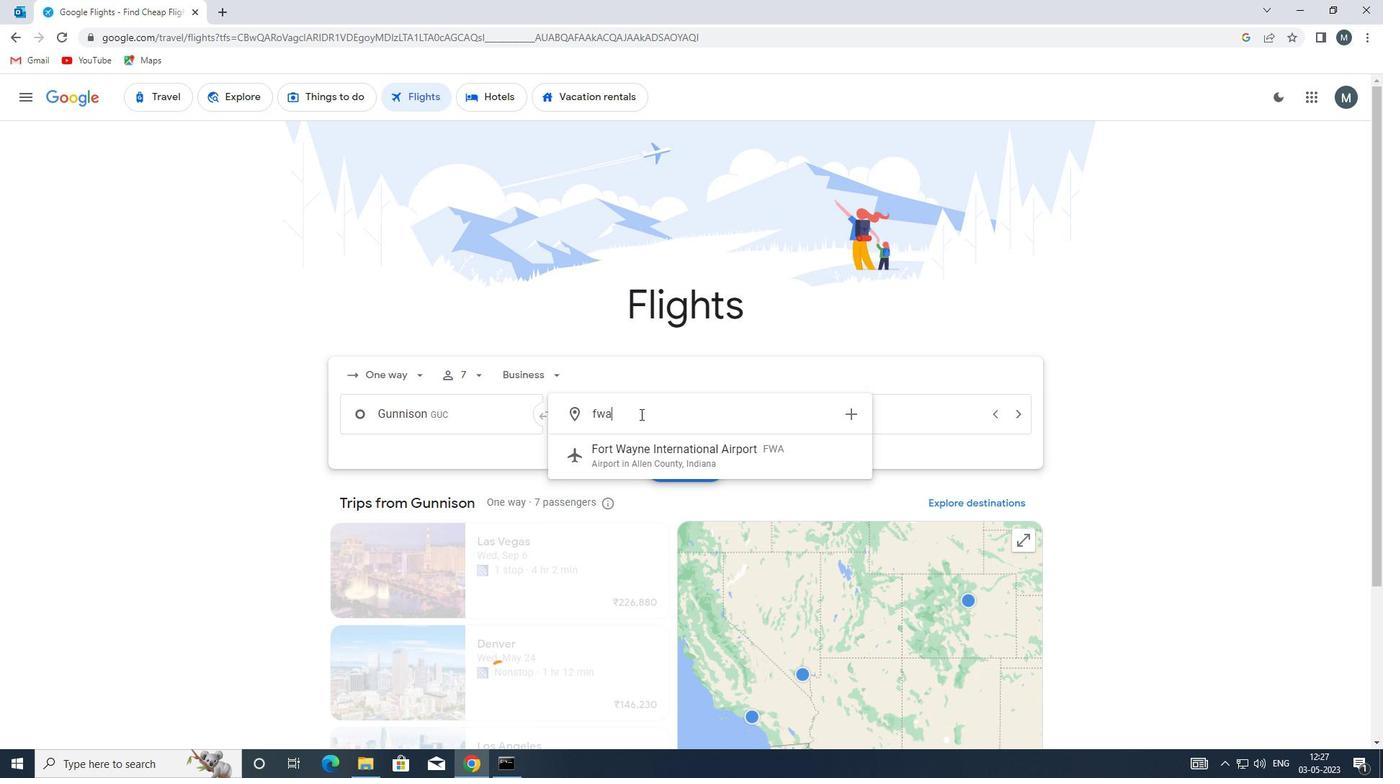 
Action: Mouse pressed left at (652, 458)
Screenshot: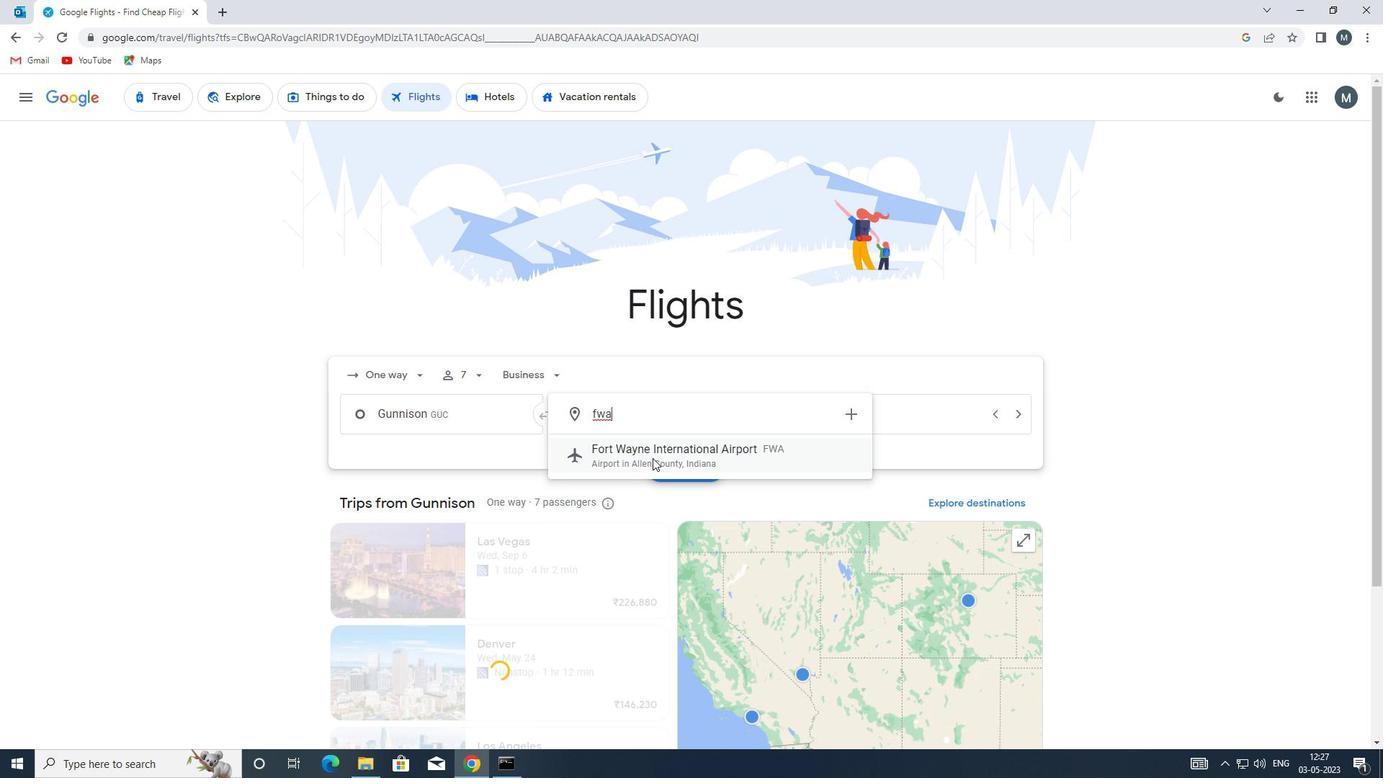 
Action: Mouse moved to (802, 418)
Screenshot: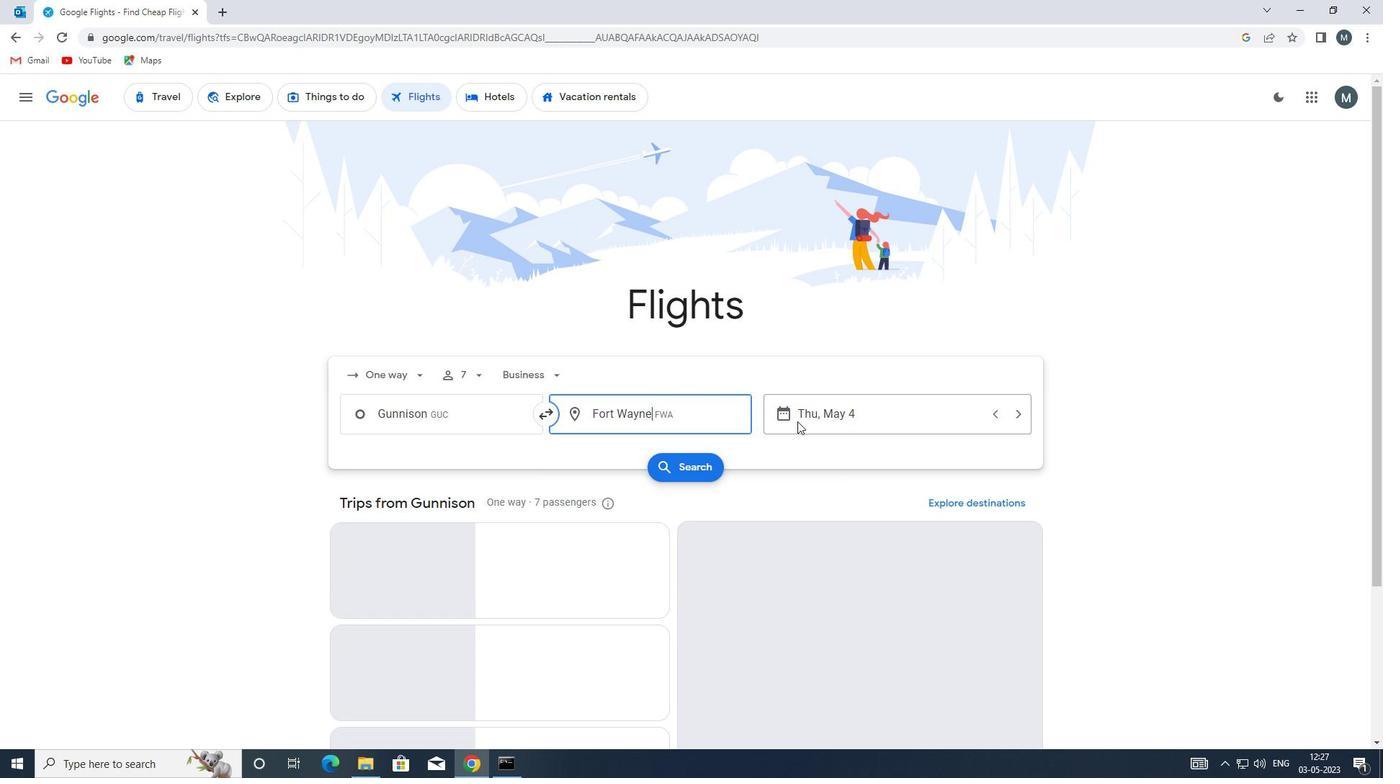 
Action: Mouse pressed left at (802, 418)
Screenshot: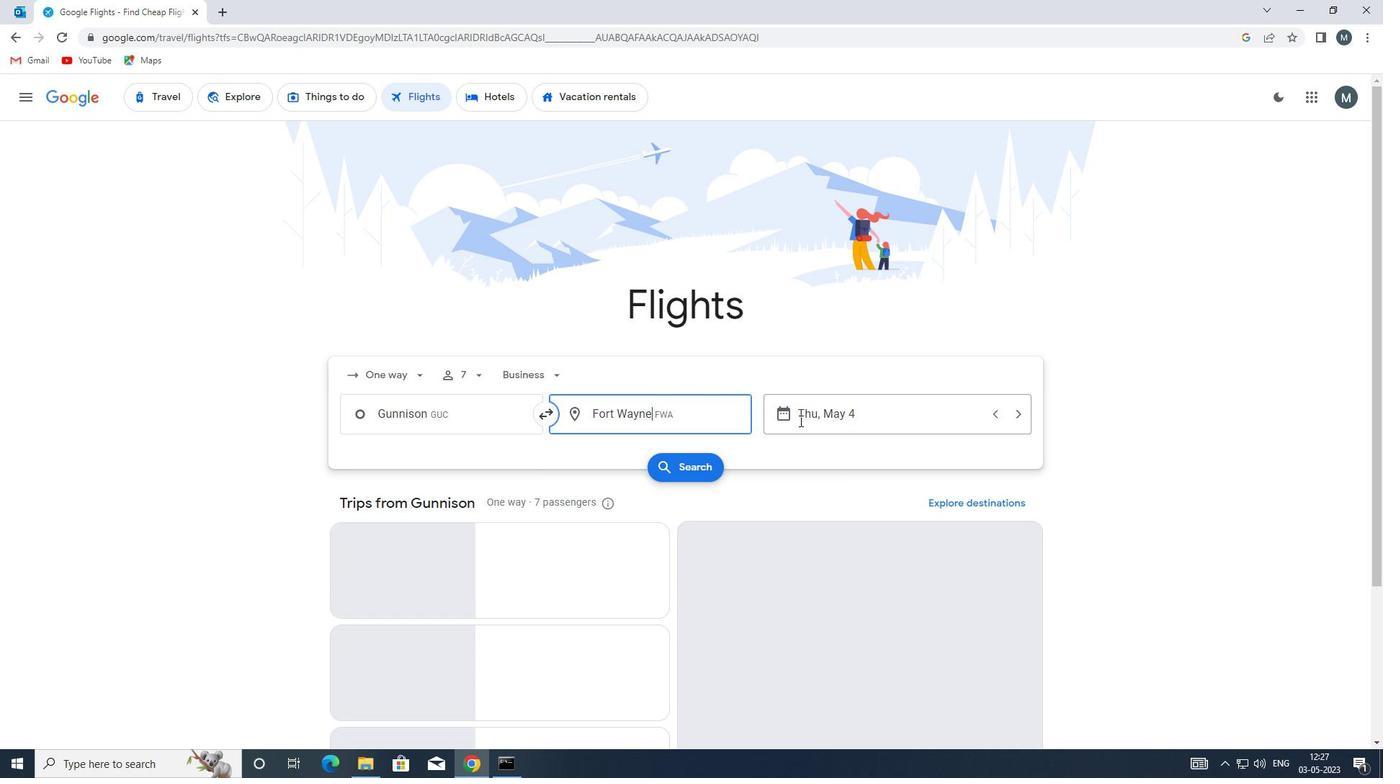 
Action: Mouse moved to (655, 492)
Screenshot: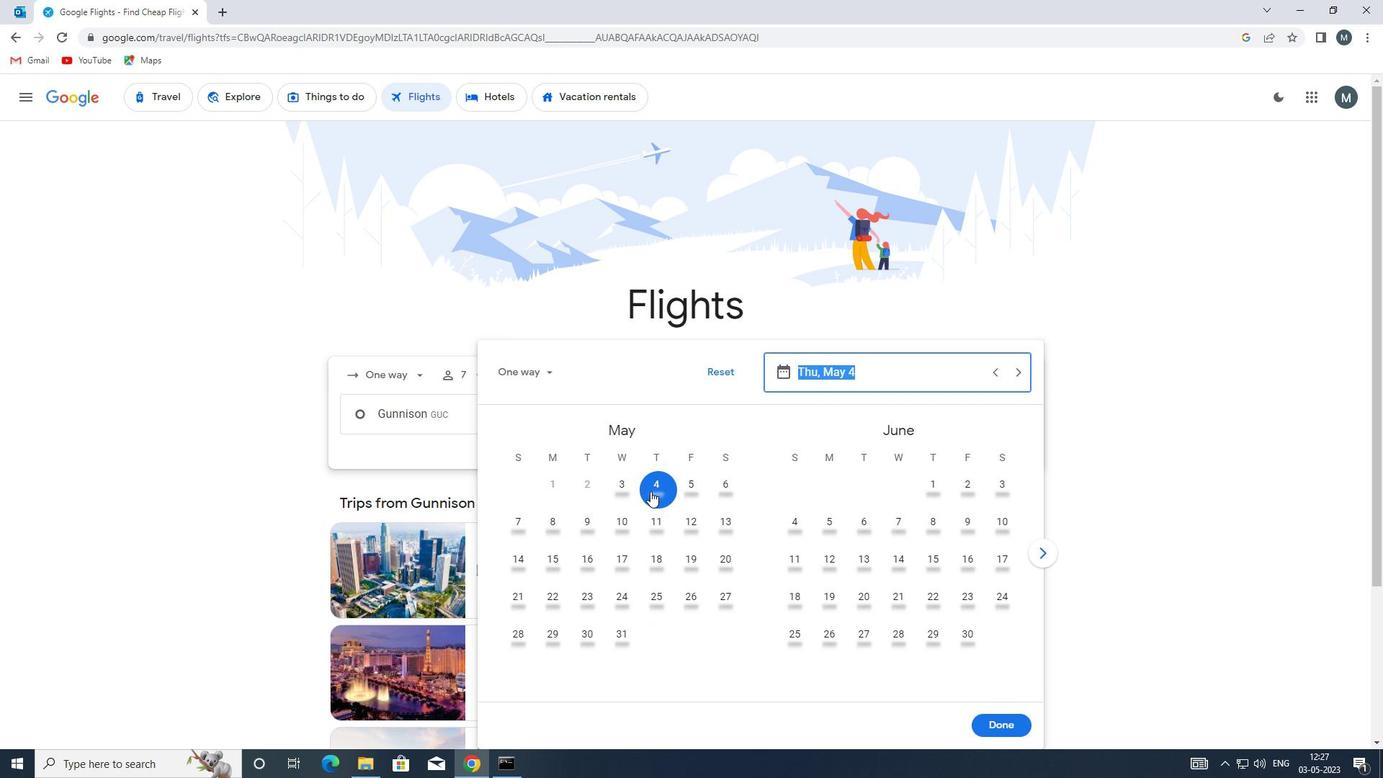 
Action: Mouse pressed left at (655, 492)
Screenshot: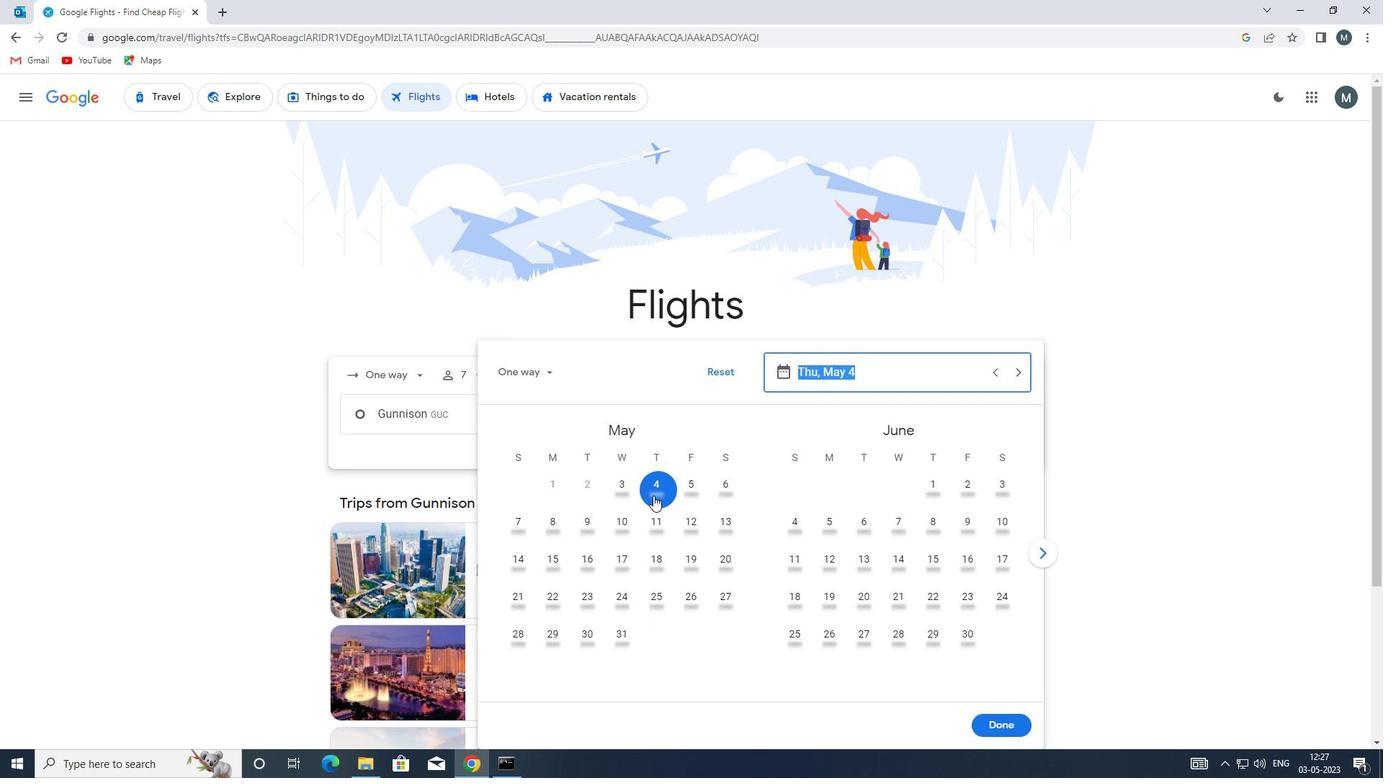
Action: Mouse moved to (997, 719)
Screenshot: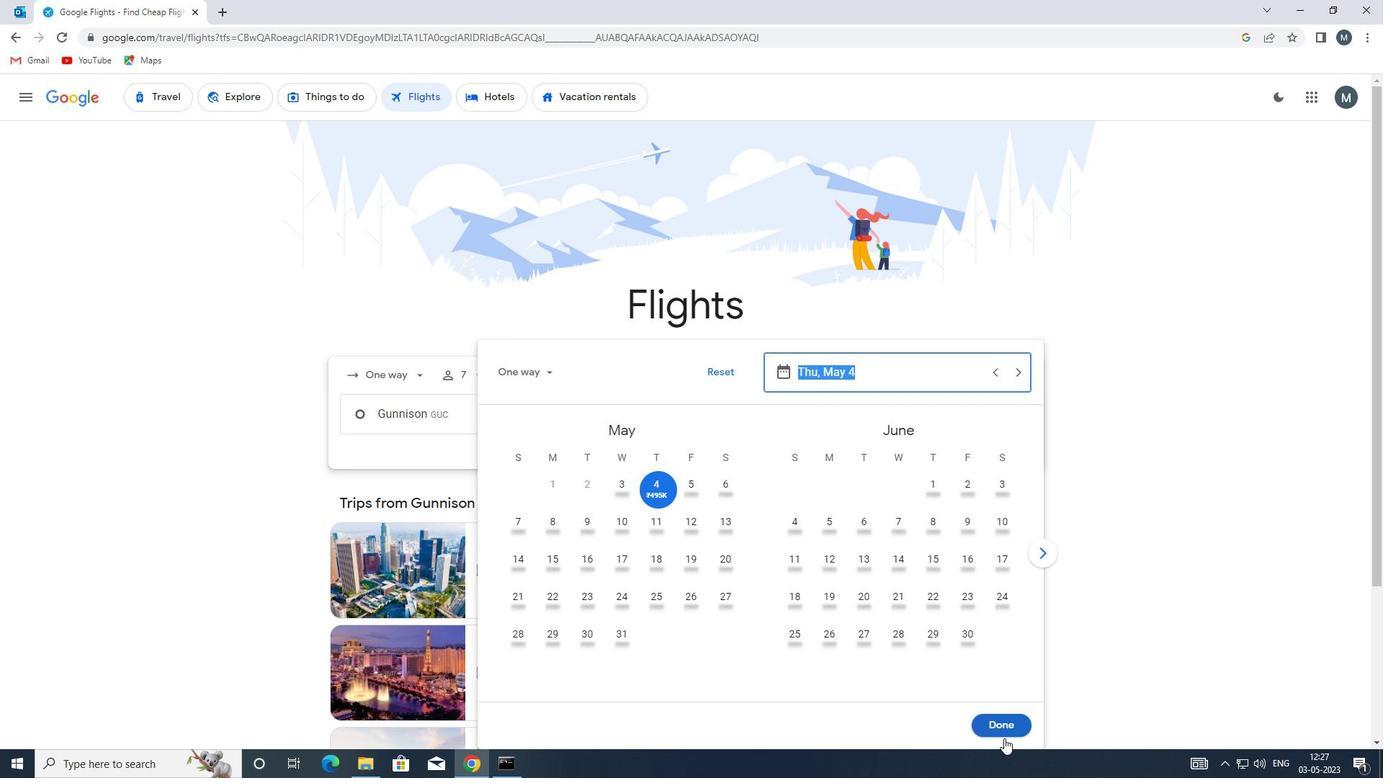 
Action: Mouse pressed left at (997, 719)
Screenshot: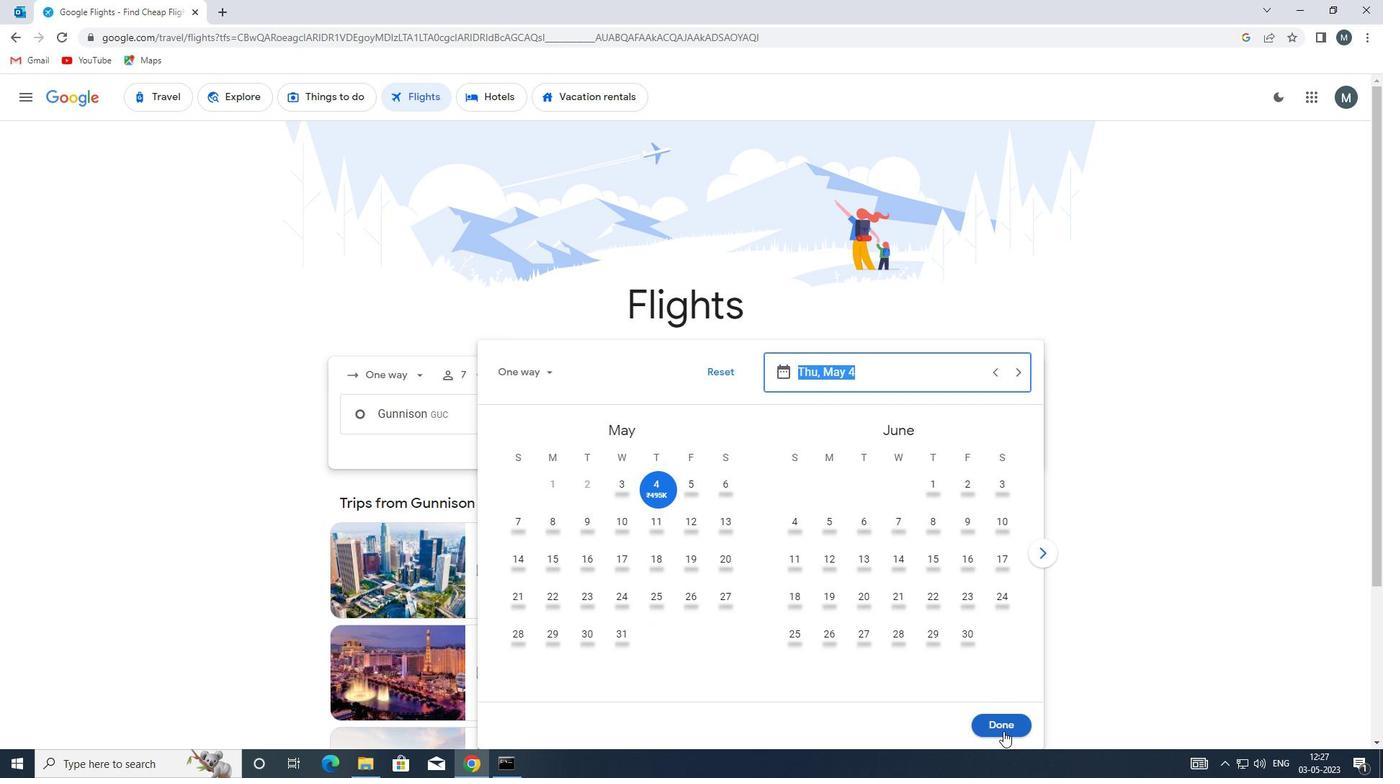 
Action: Mouse moved to (673, 461)
Screenshot: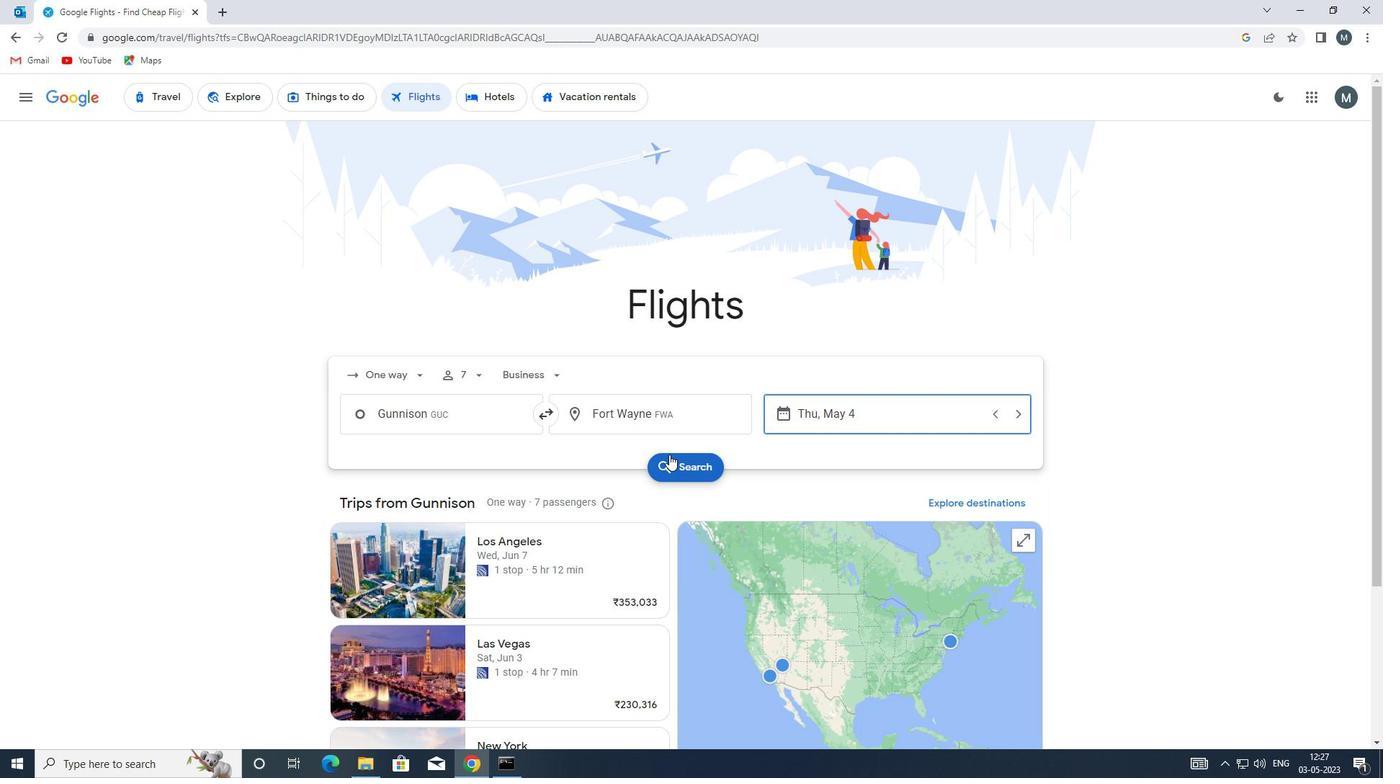 
Action: Mouse pressed left at (673, 461)
Screenshot: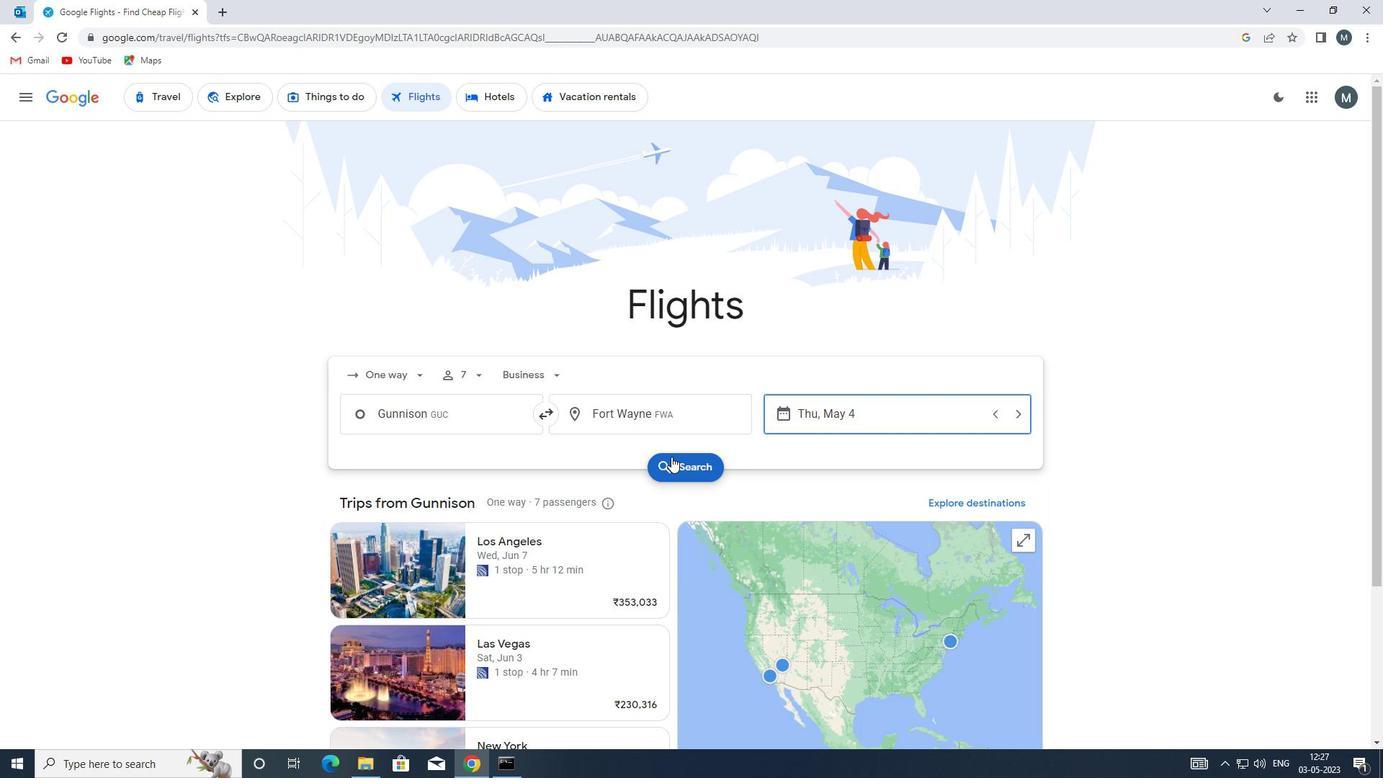 
Action: Mouse moved to (358, 233)
Screenshot: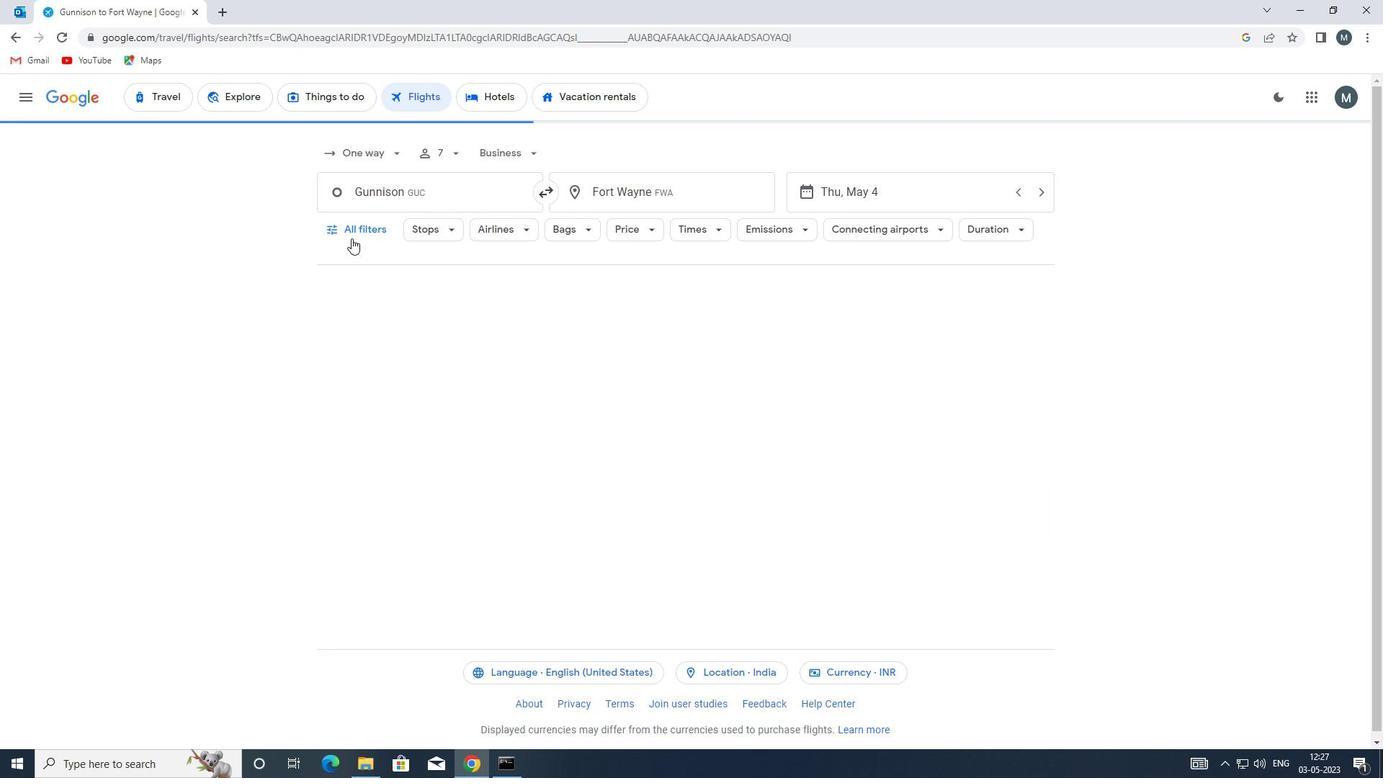
Action: Mouse pressed left at (358, 233)
Screenshot: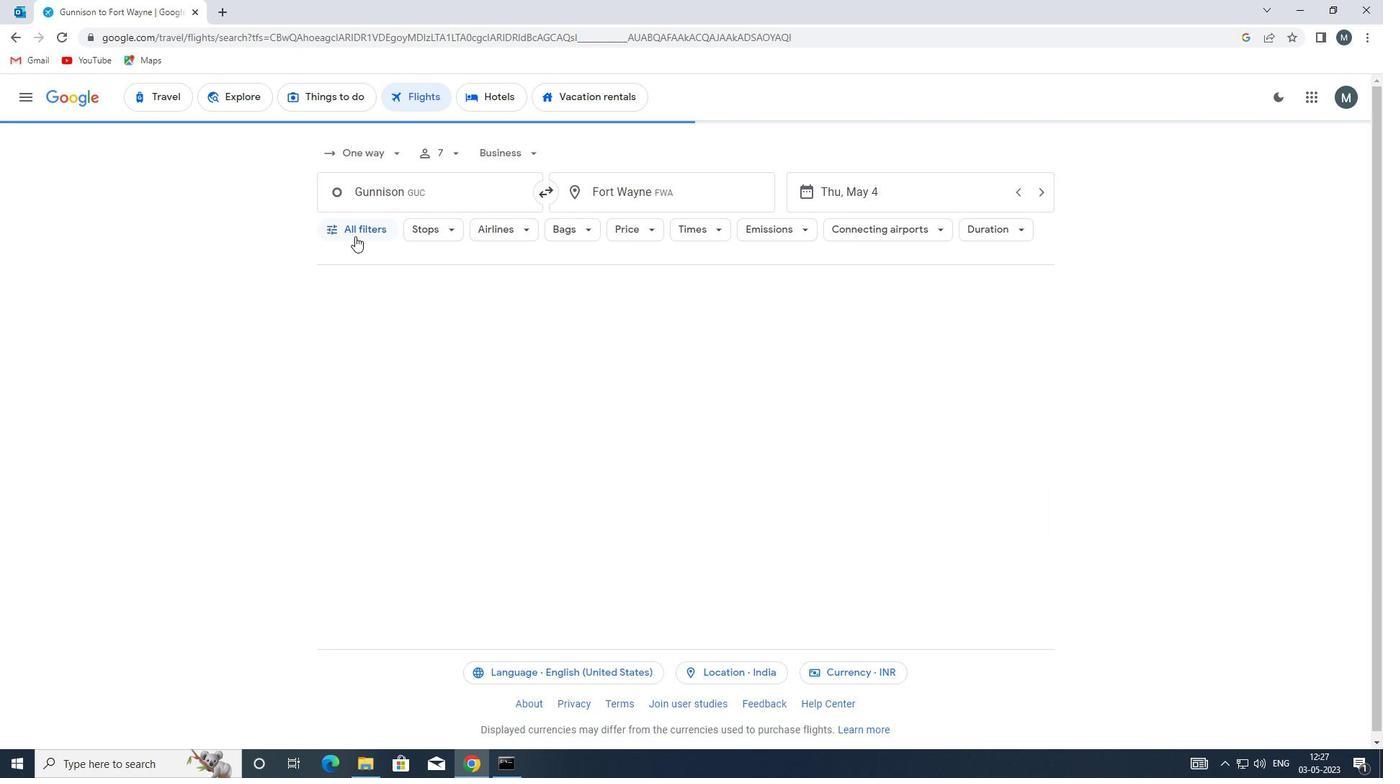 
Action: Mouse moved to (426, 464)
Screenshot: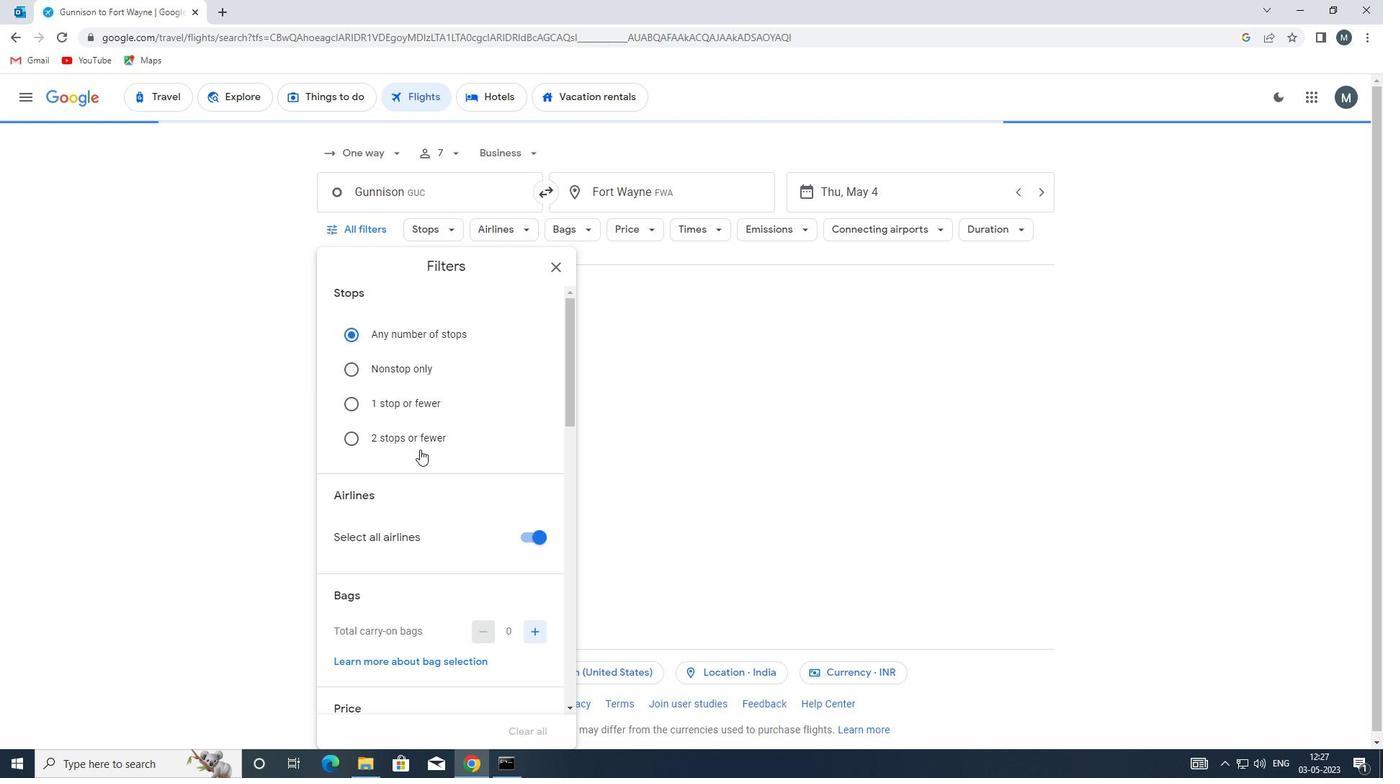 
Action: Mouse scrolled (426, 463) with delta (0, 0)
Screenshot: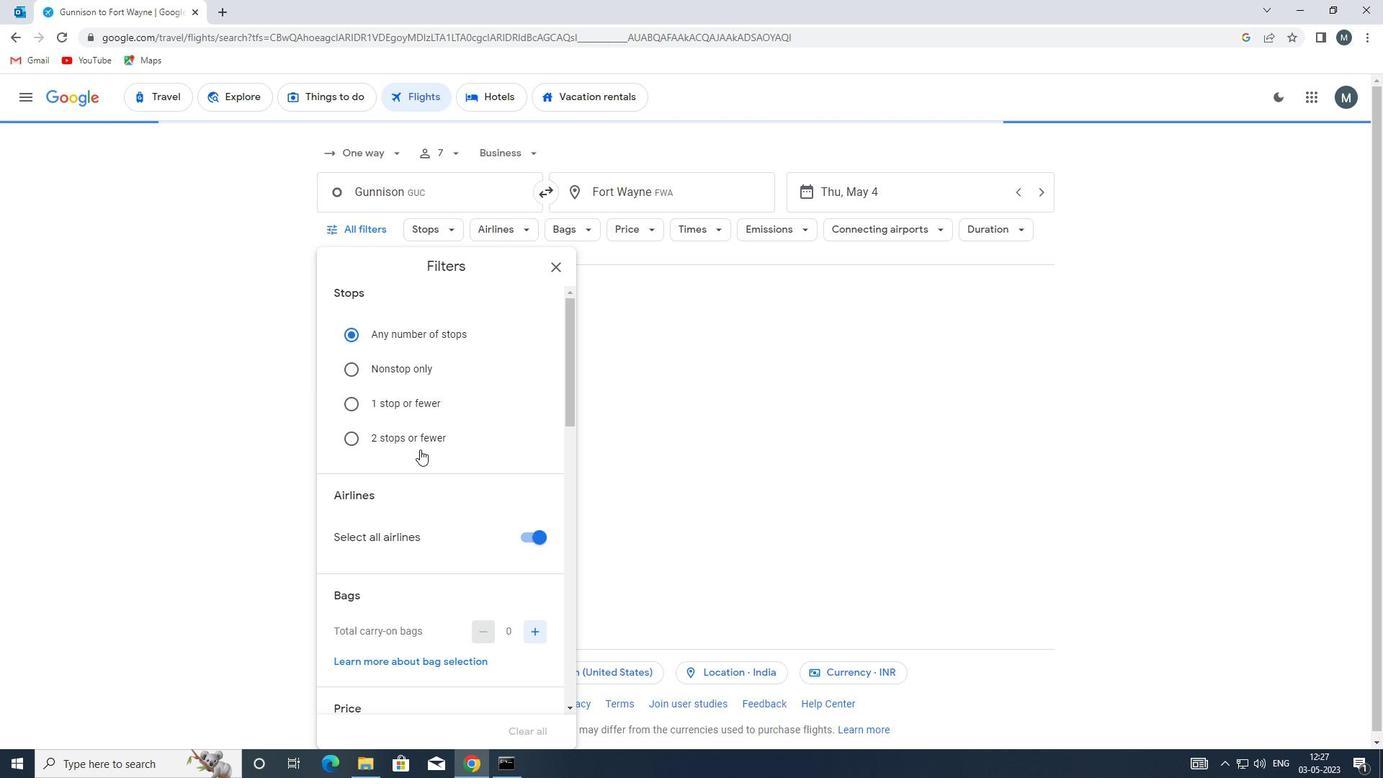 
Action: Mouse moved to (535, 462)
Screenshot: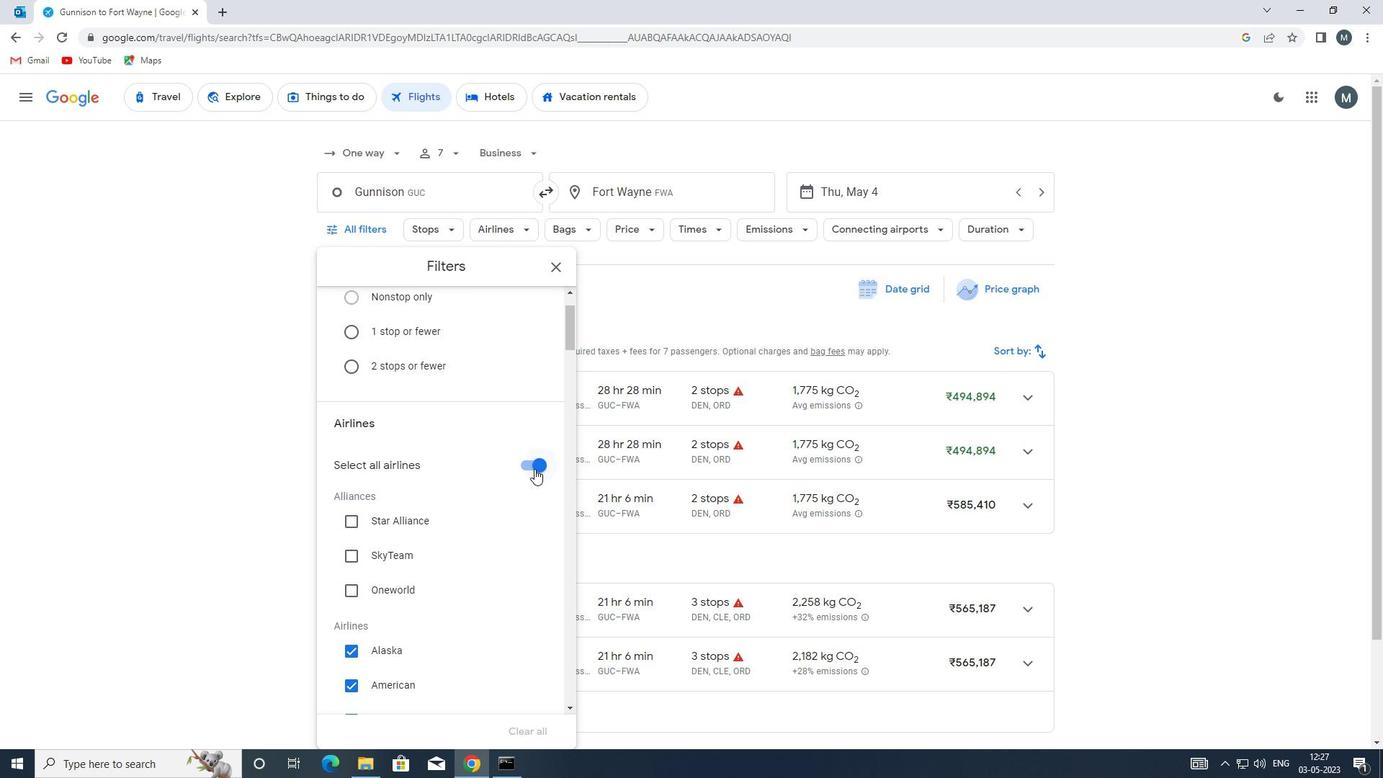 
Action: Mouse pressed left at (535, 462)
Screenshot: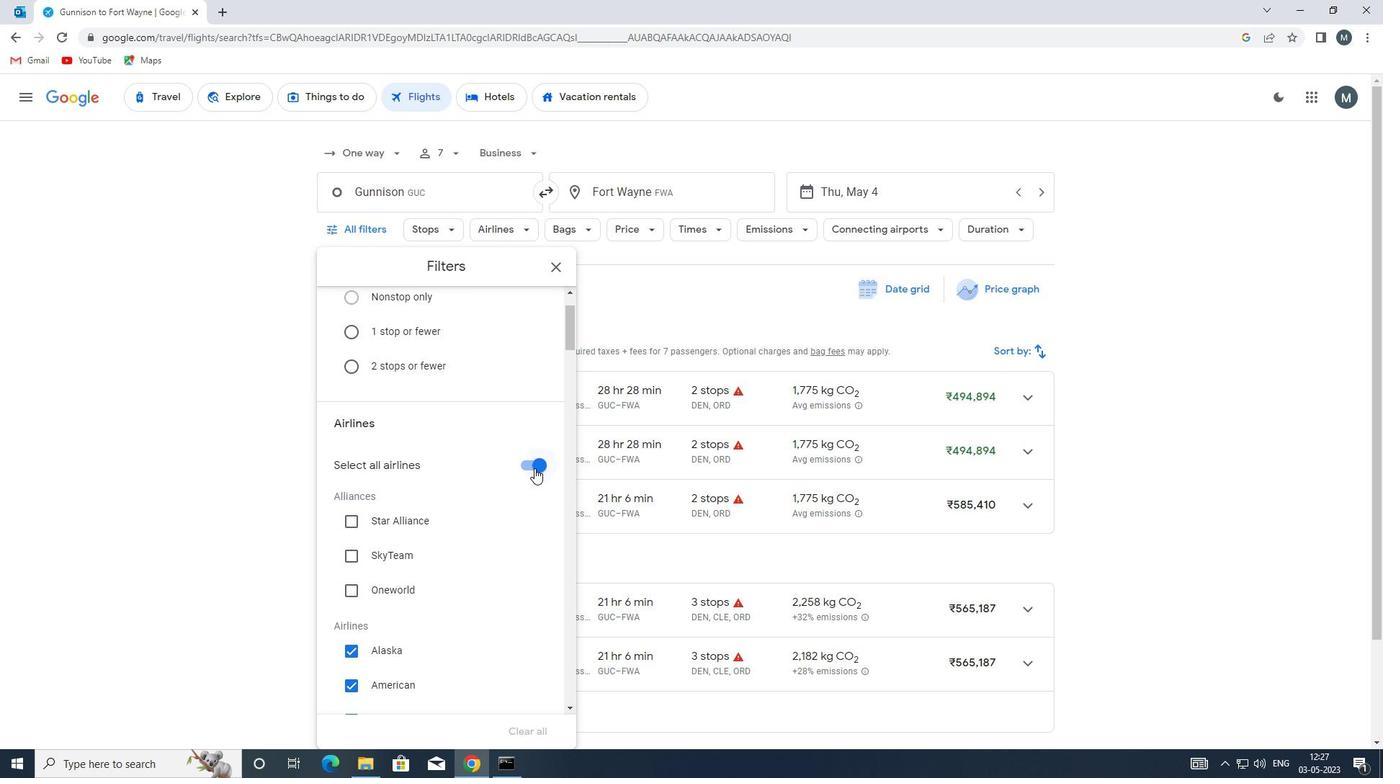 
Action: Mouse moved to (441, 470)
Screenshot: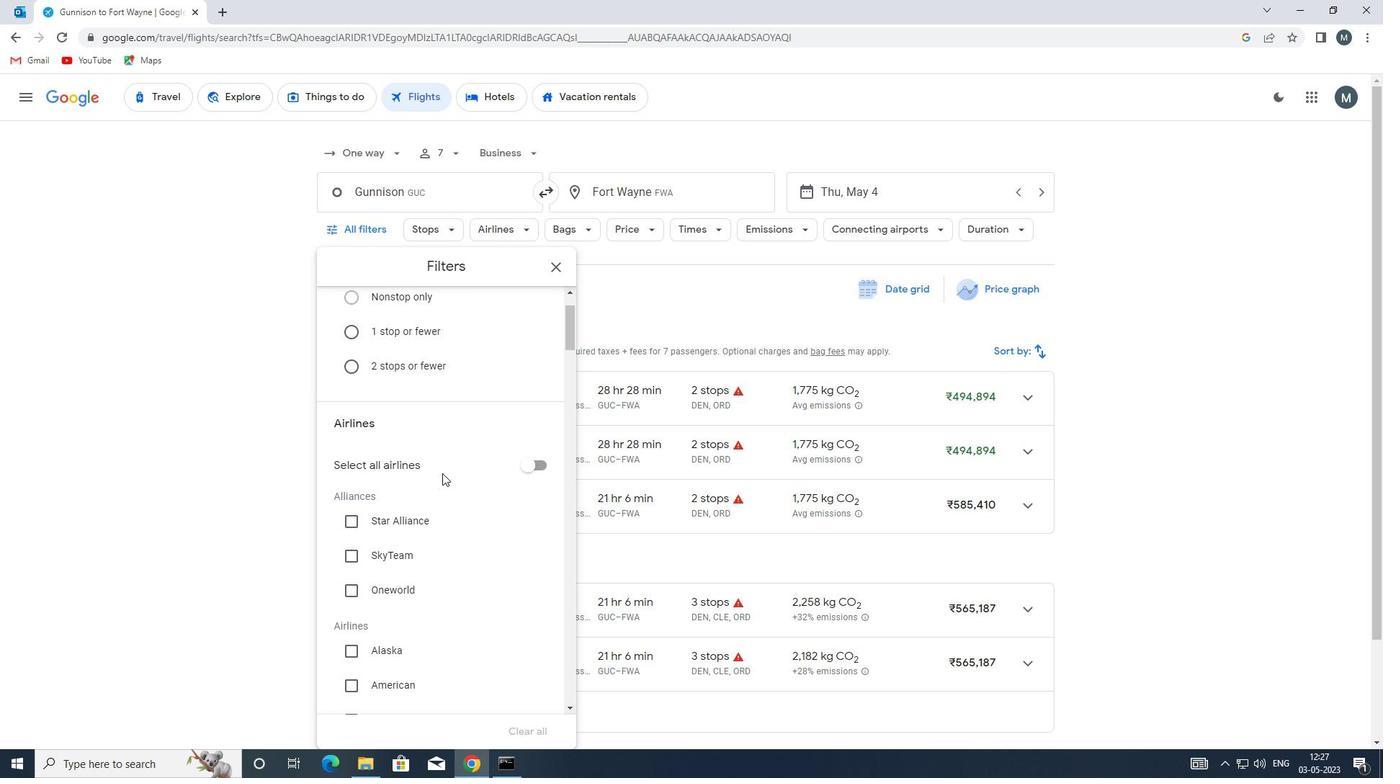 
Action: Mouse scrolled (441, 469) with delta (0, 0)
Screenshot: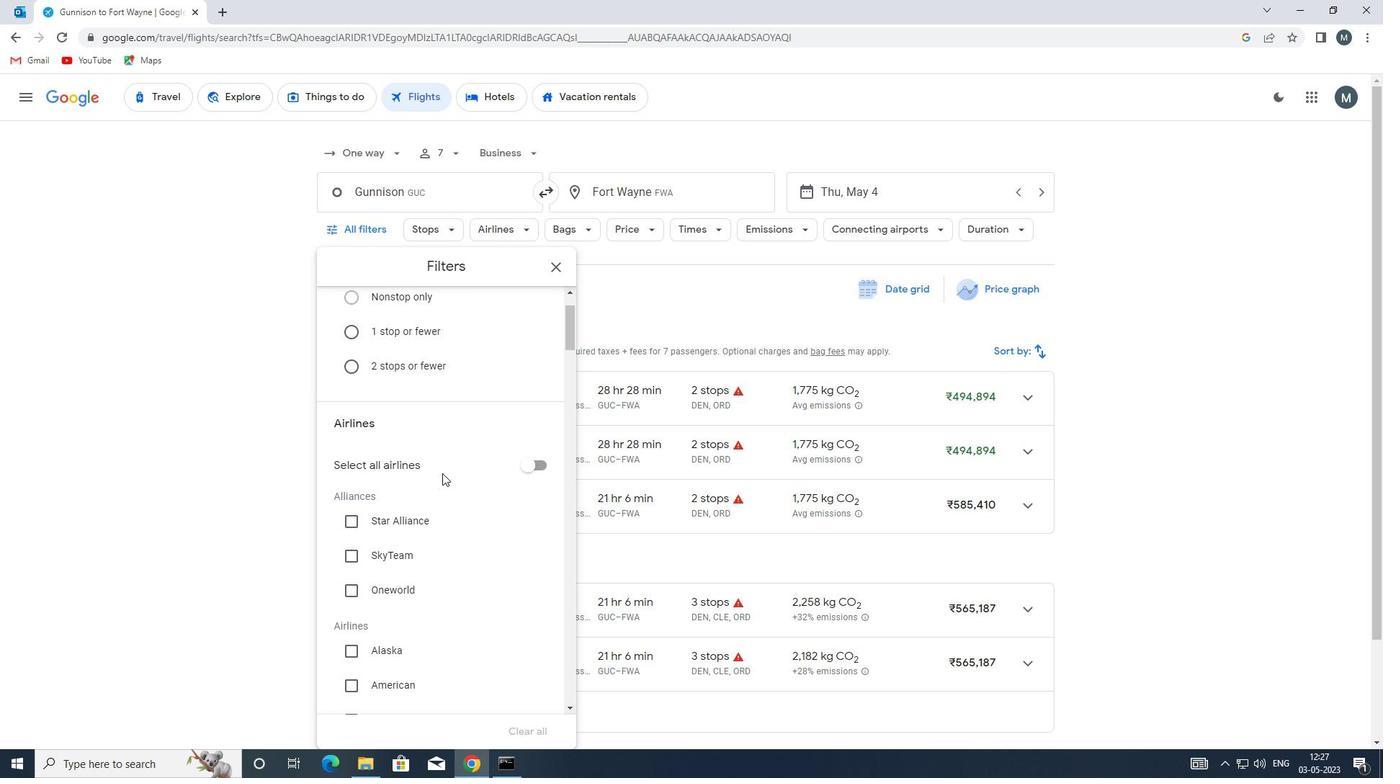 
Action: Mouse scrolled (441, 469) with delta (0, 0)
Screenshot: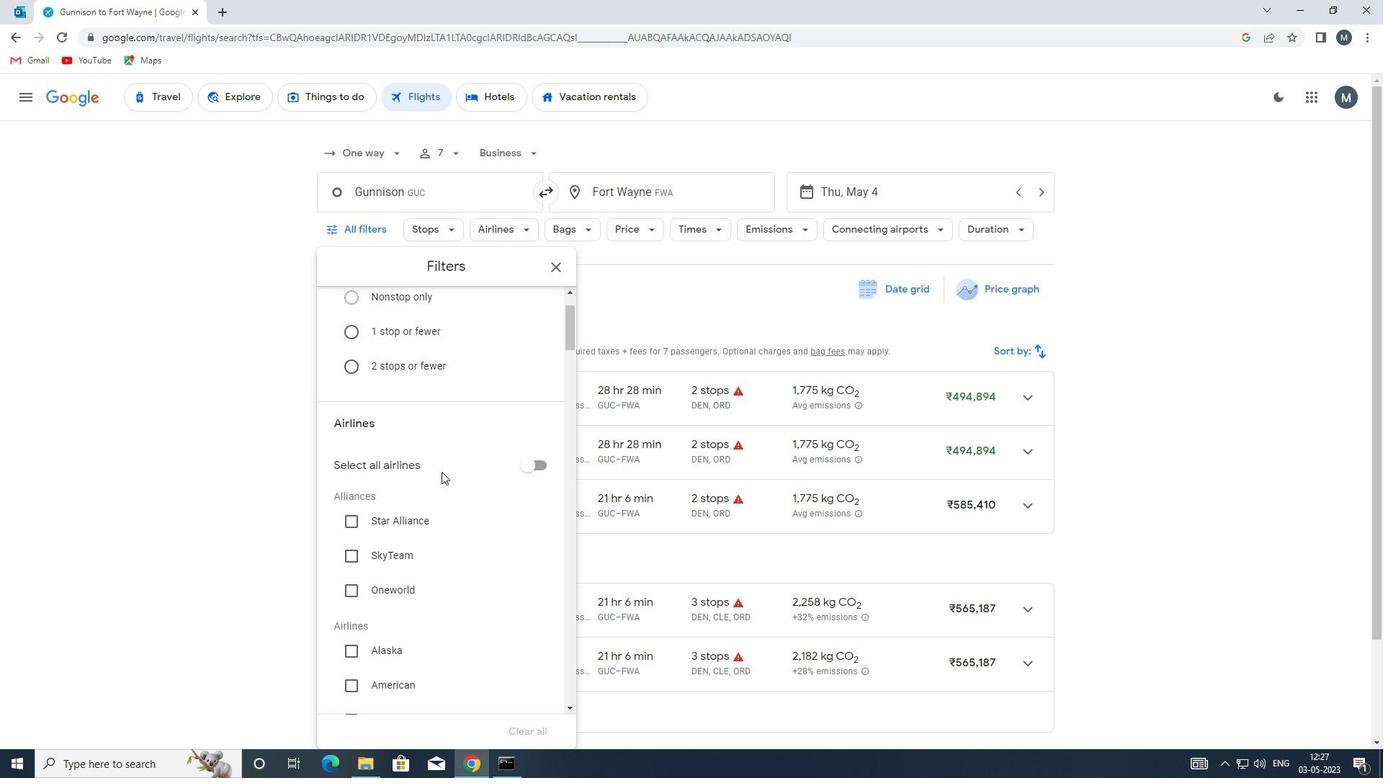 
Action: Mouse moved to (348, 573)
Screenshot: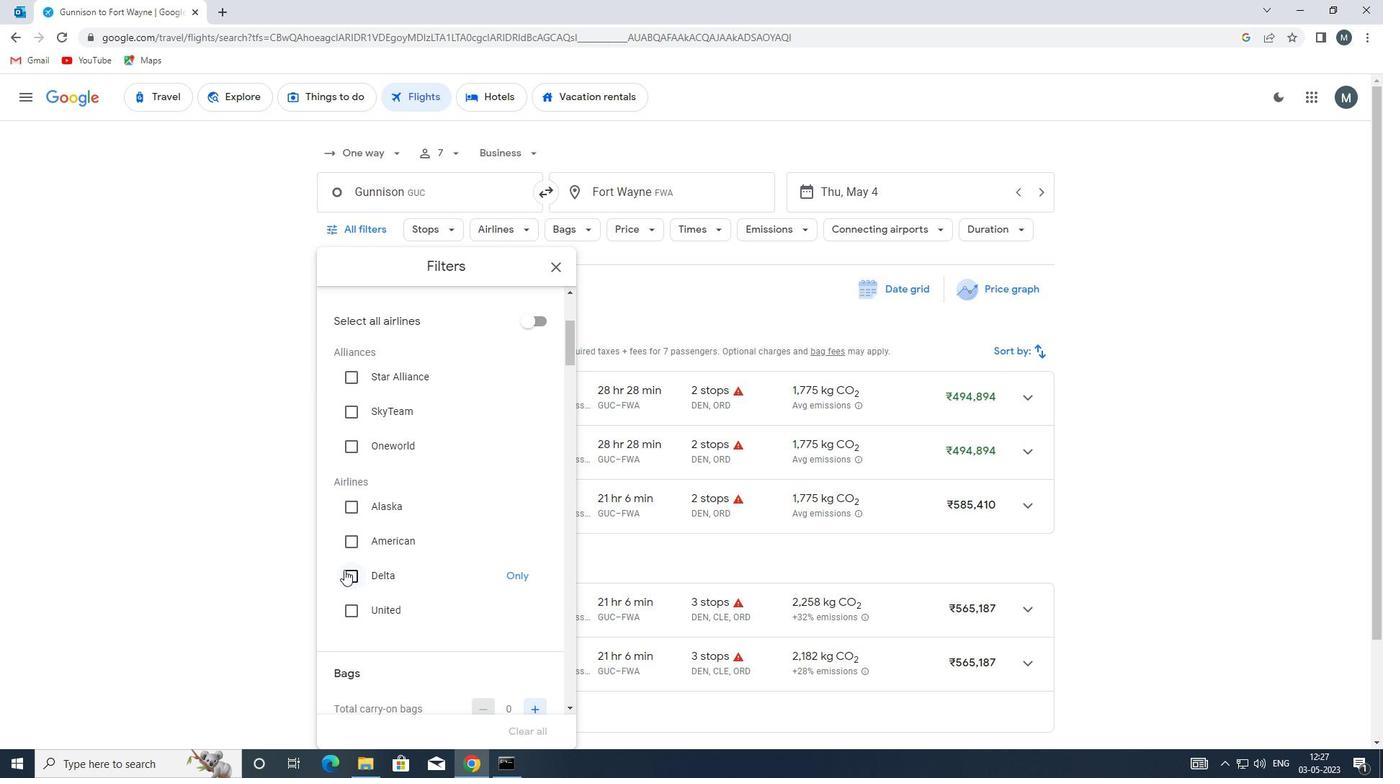 
Action: Mouse pressed left at (348, 573)
Screenshot: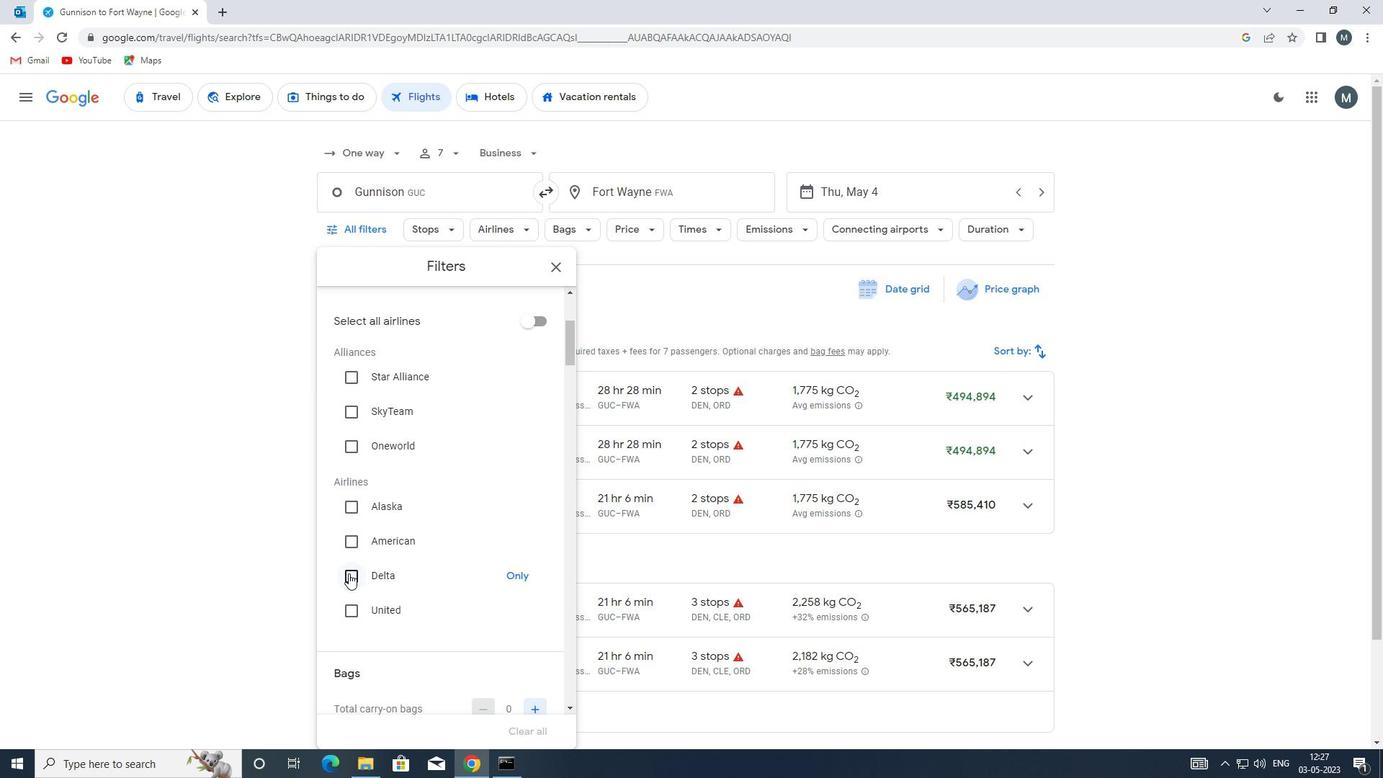 
Action: Mouse moved to (460, 497)
Screenshot: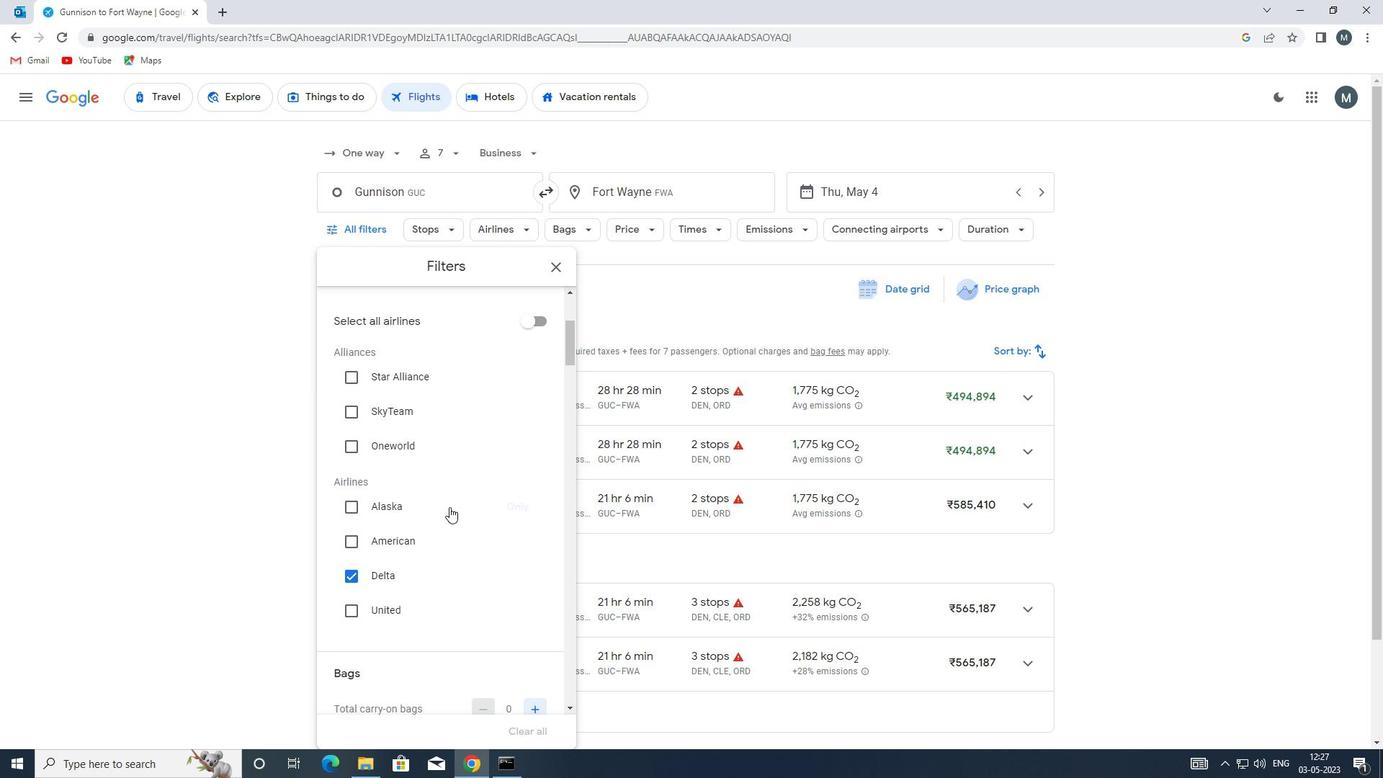 
Action: Mouse scrolled (460, 496) with delta (0, 0)
Screenshot: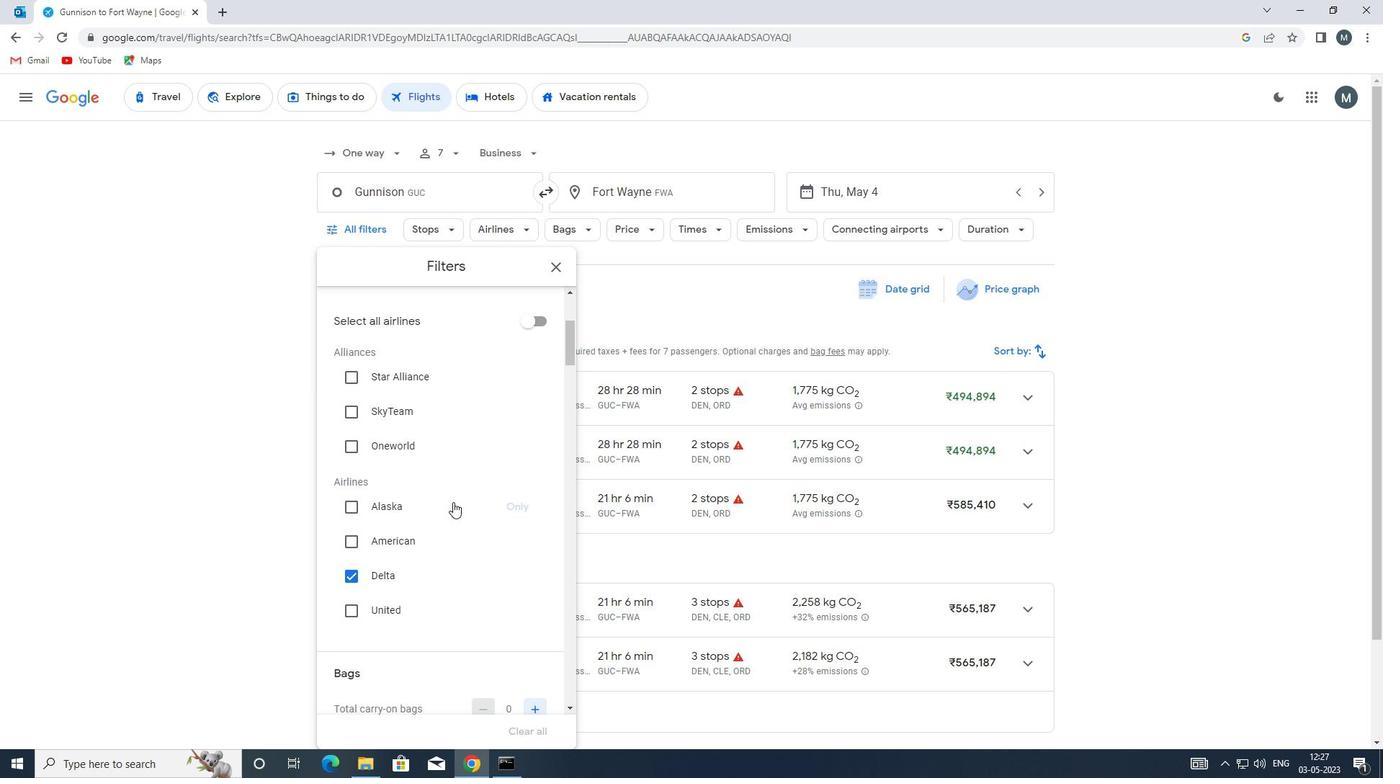 
Action: Mouse scrolled (460, 496) with delta (0, 0)
Screenshot: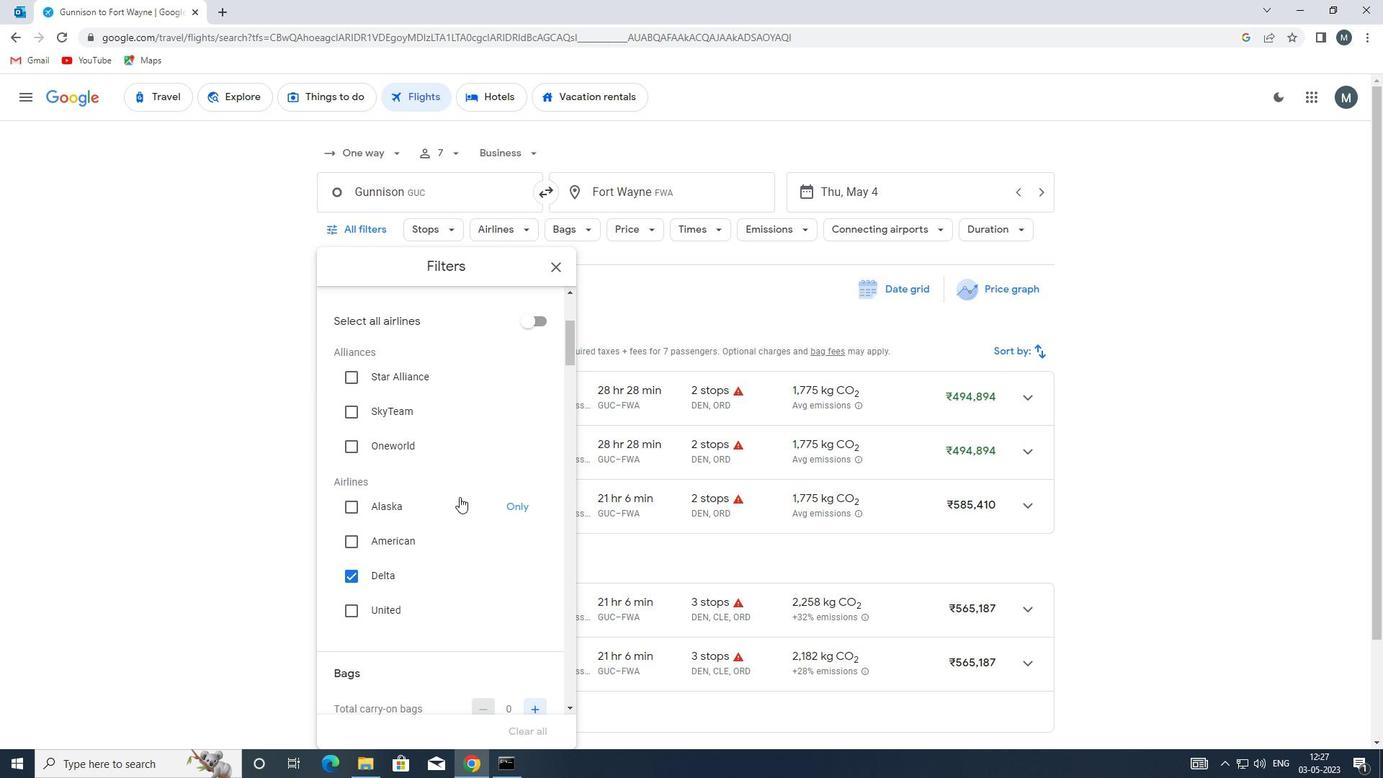 
Action: Mouse moved to (467, 516)
Screenshot: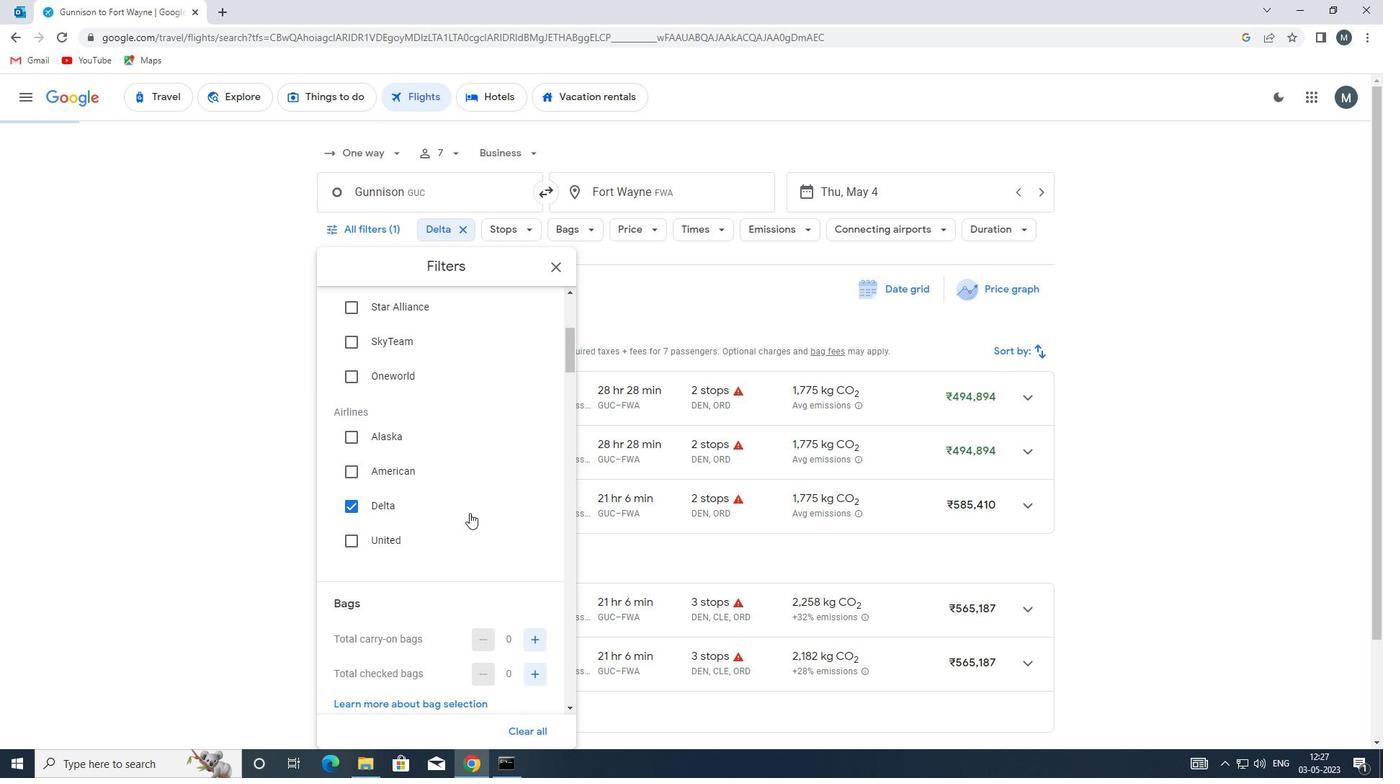 
Action: Mouse scrolled (467, 516) with delta (0, 0)
Screenshot: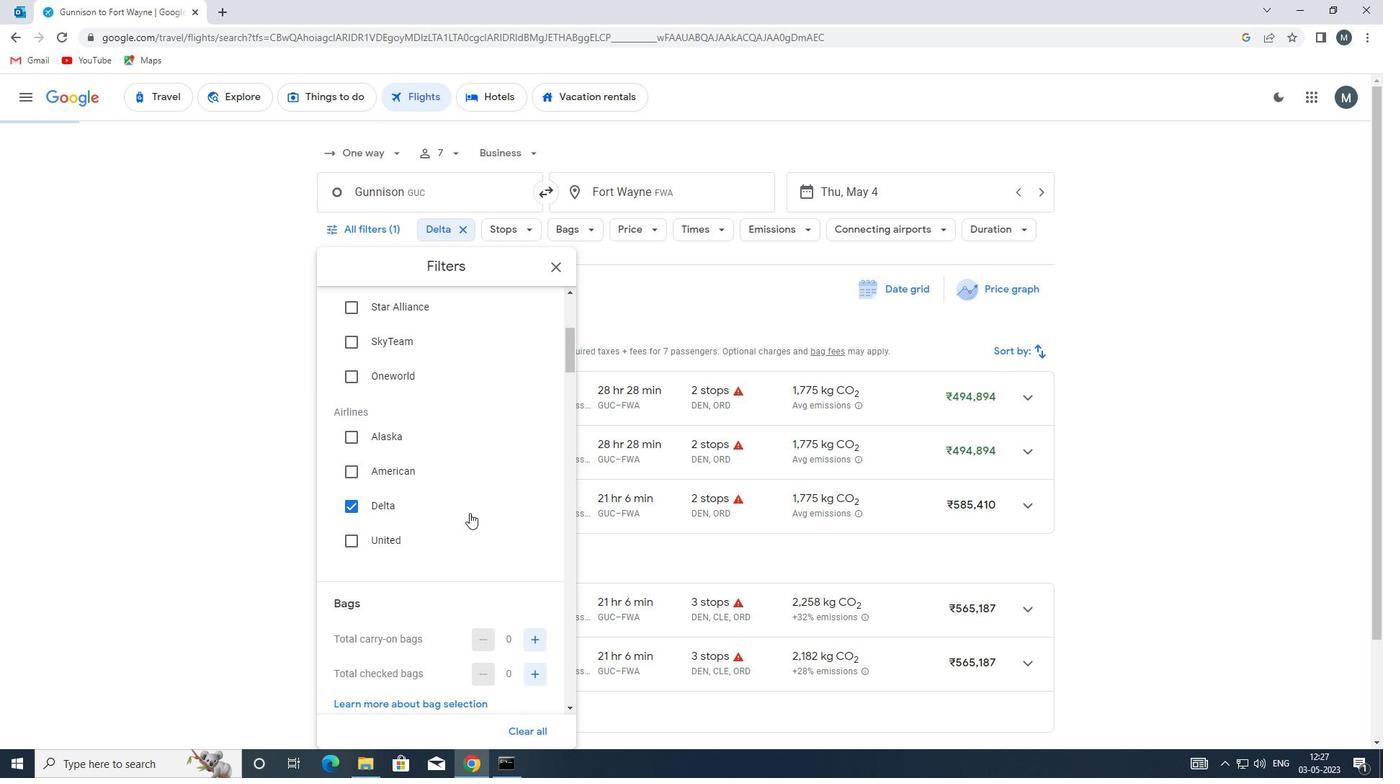 
Action: Mouse moved to (529, 496)
Screenshot: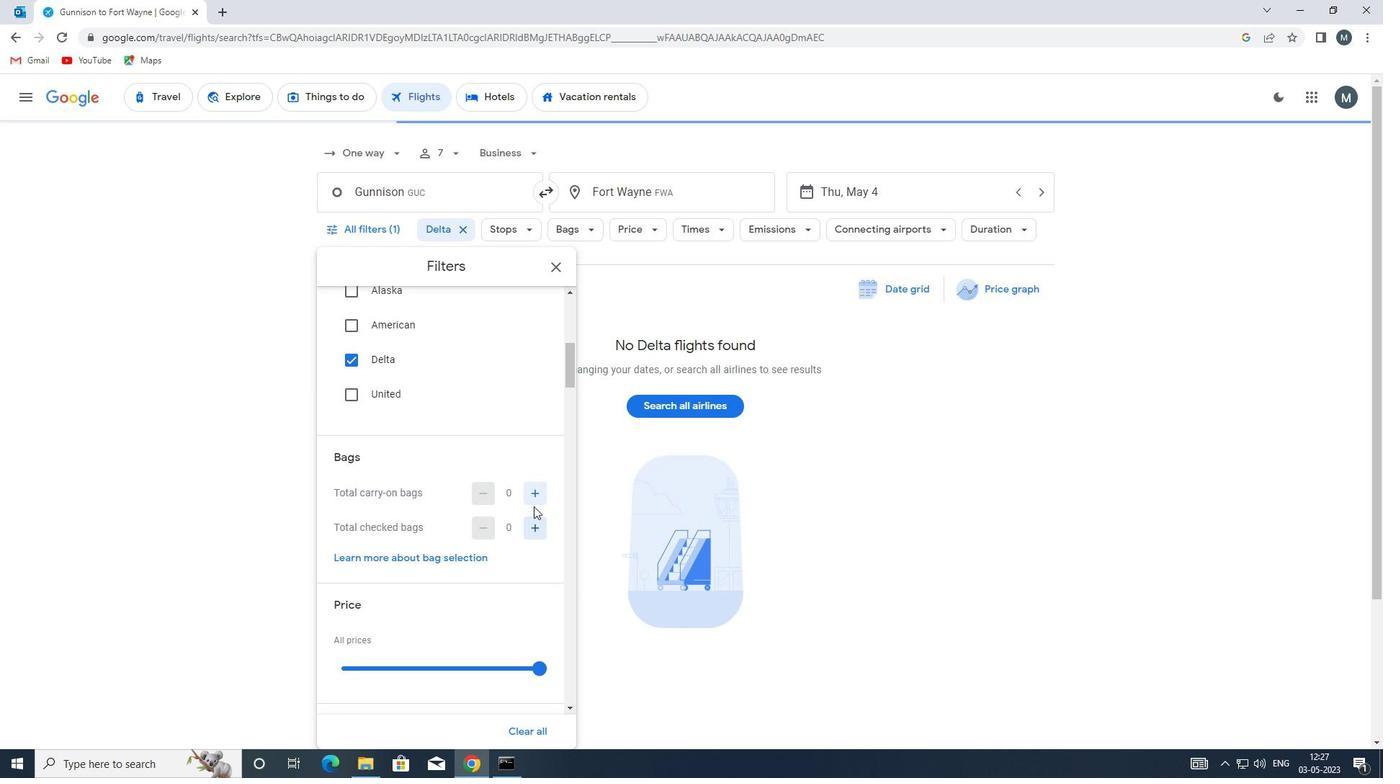 
Action: Mouse pressed left at (529, 496)
Screenshot: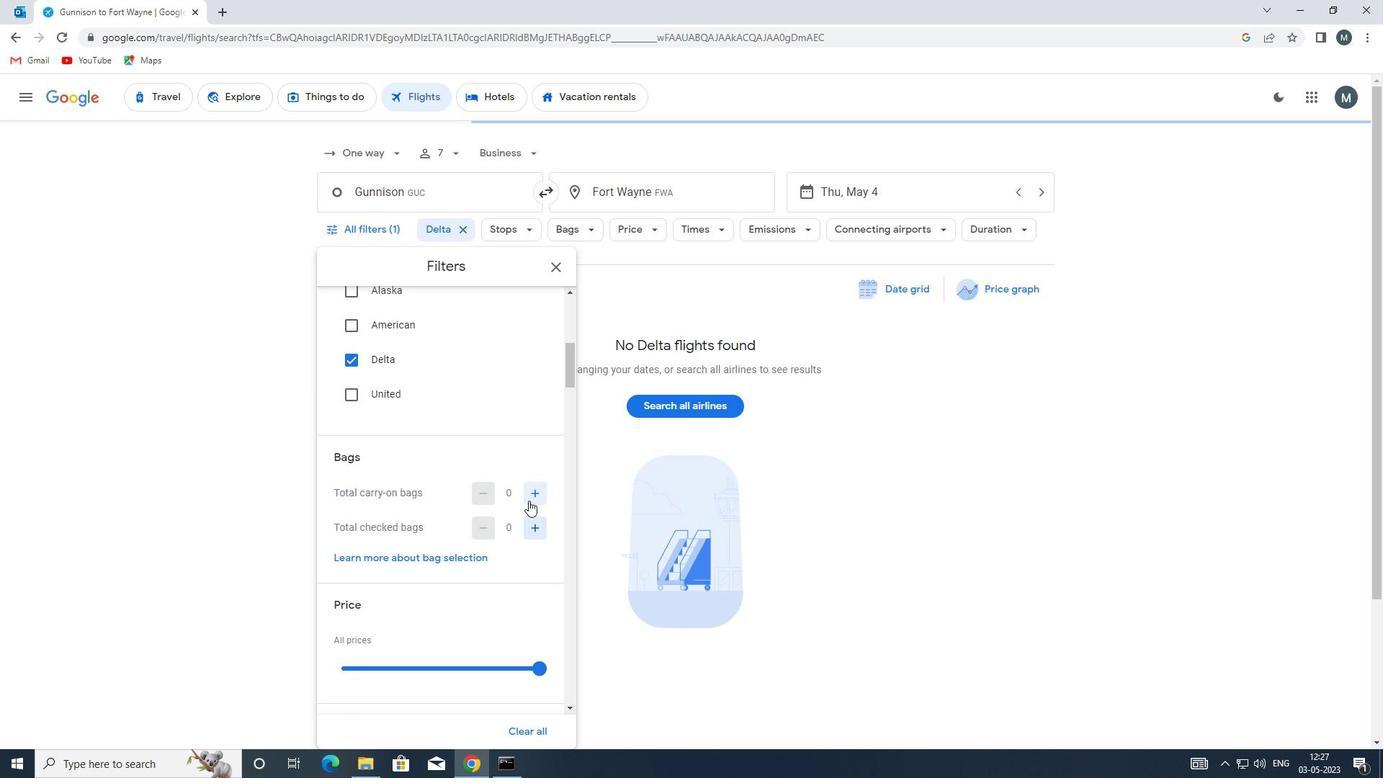 
Action: Mouse moved to (449, 503)
Screenshot: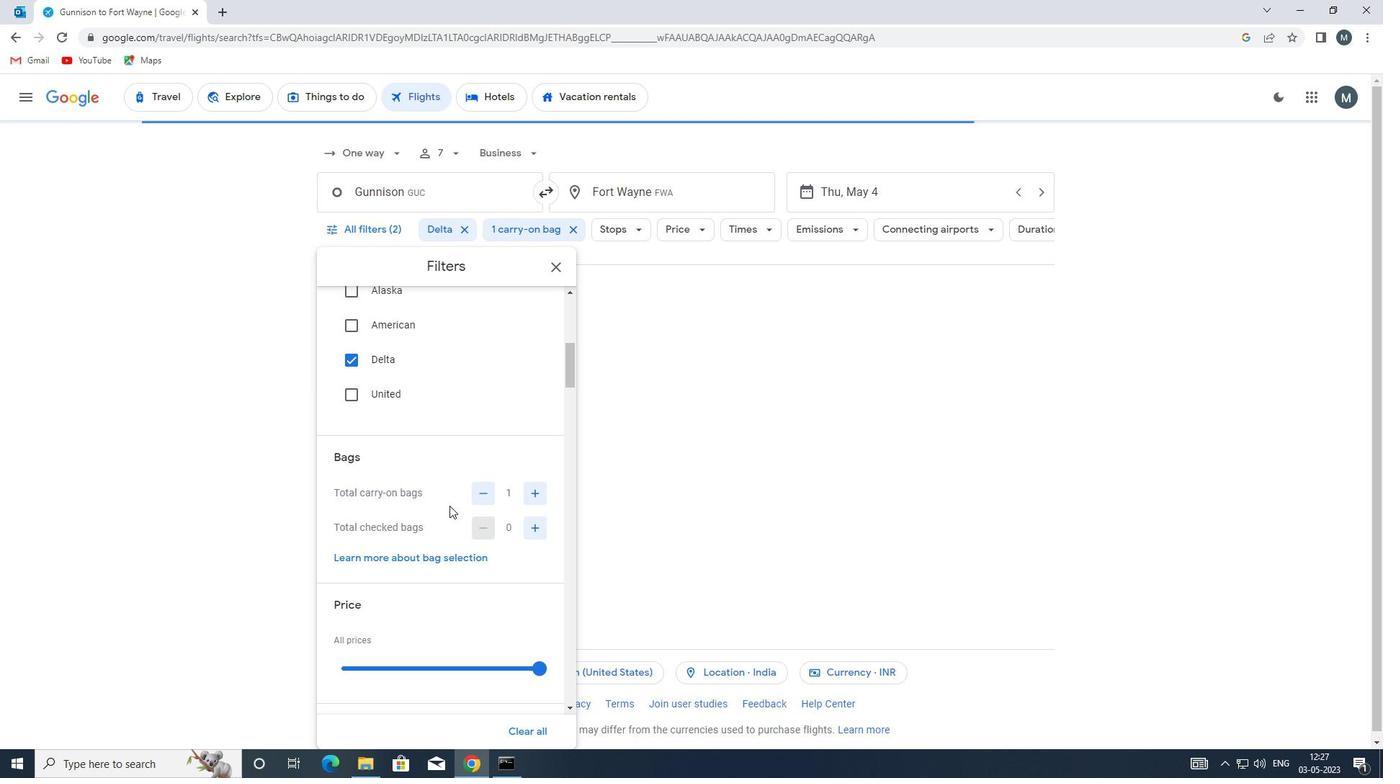 
Action: Mouse scrolled (449, 502) with delta (0, 0)
Screenshot: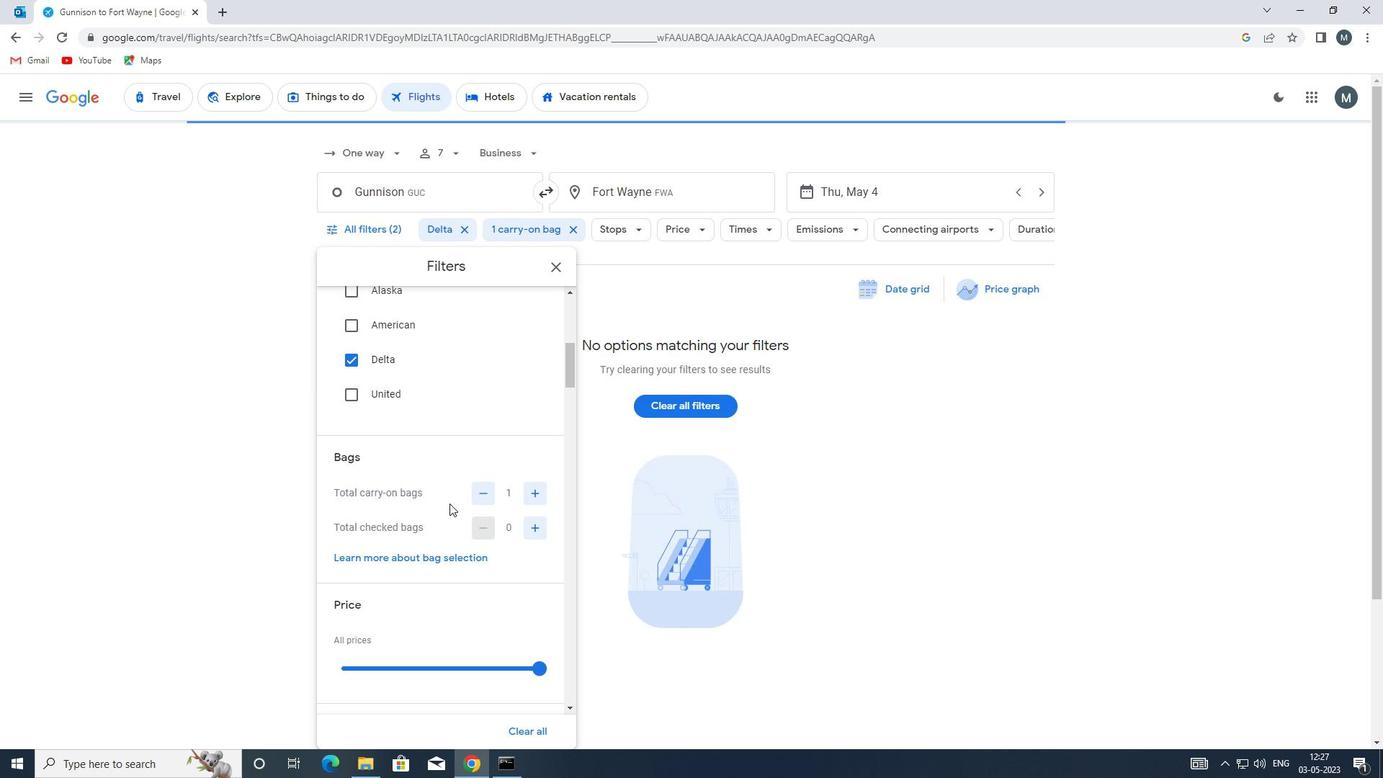 
Action: Mouse moved to (440, 510)
Screenshot: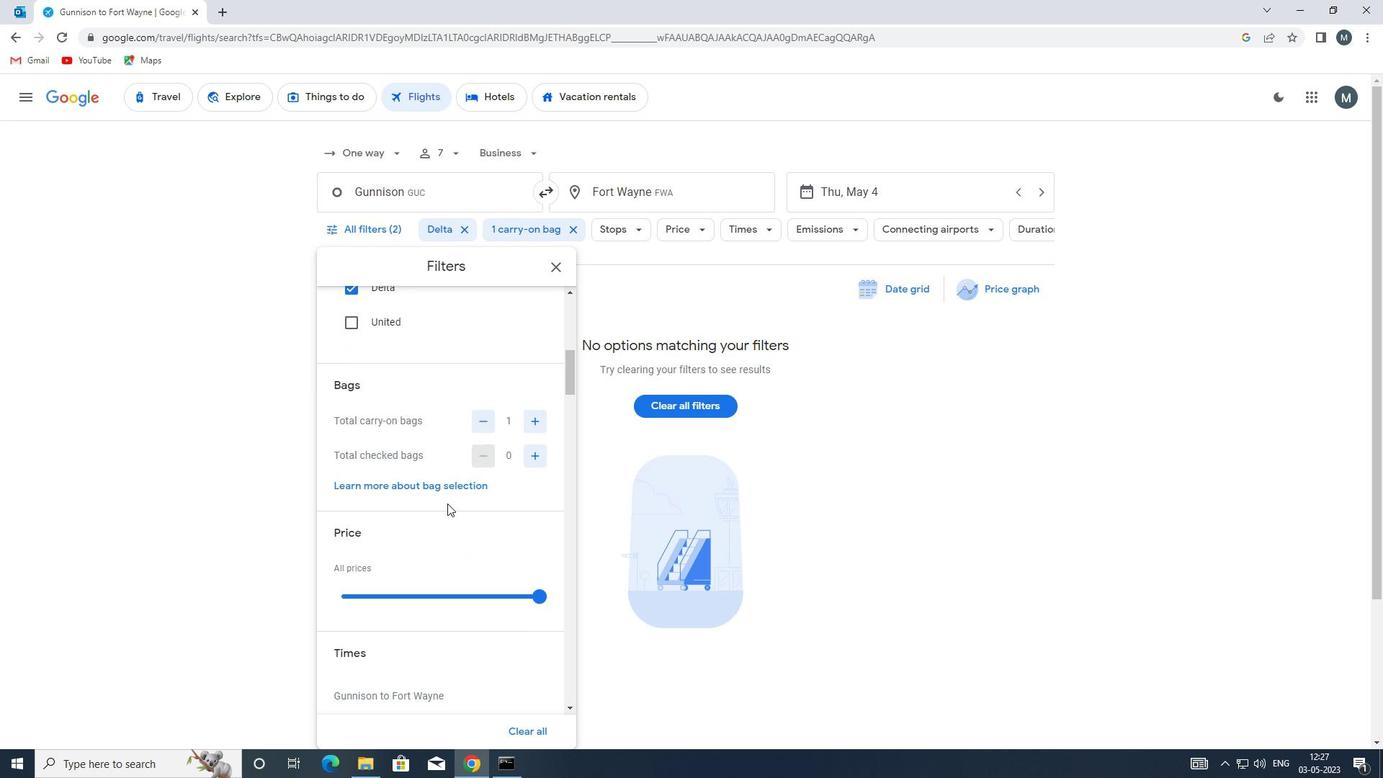 
Action: Mouse scrolled (440, 509) with delta (0, 0)
Screenshot: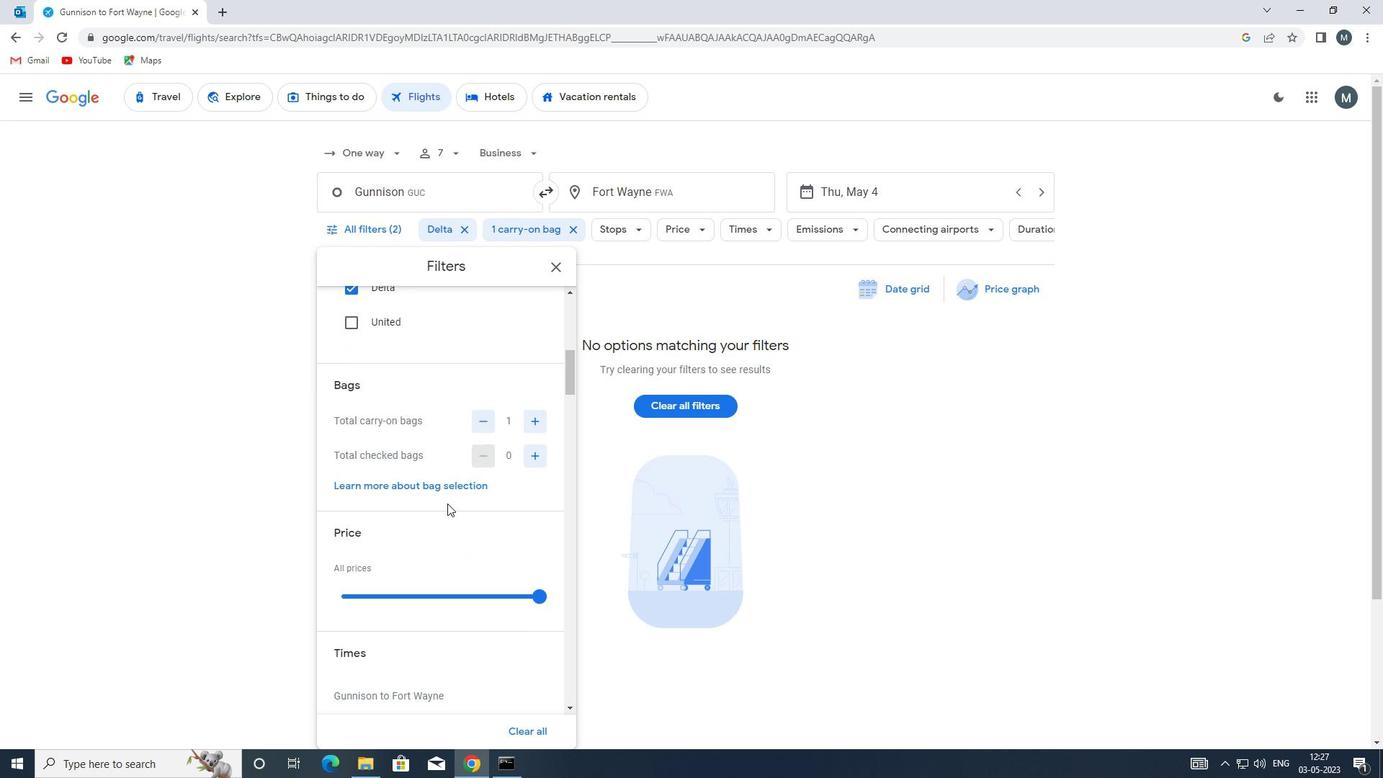 
Action: Mouse moved to (438, 512)
Screenshot: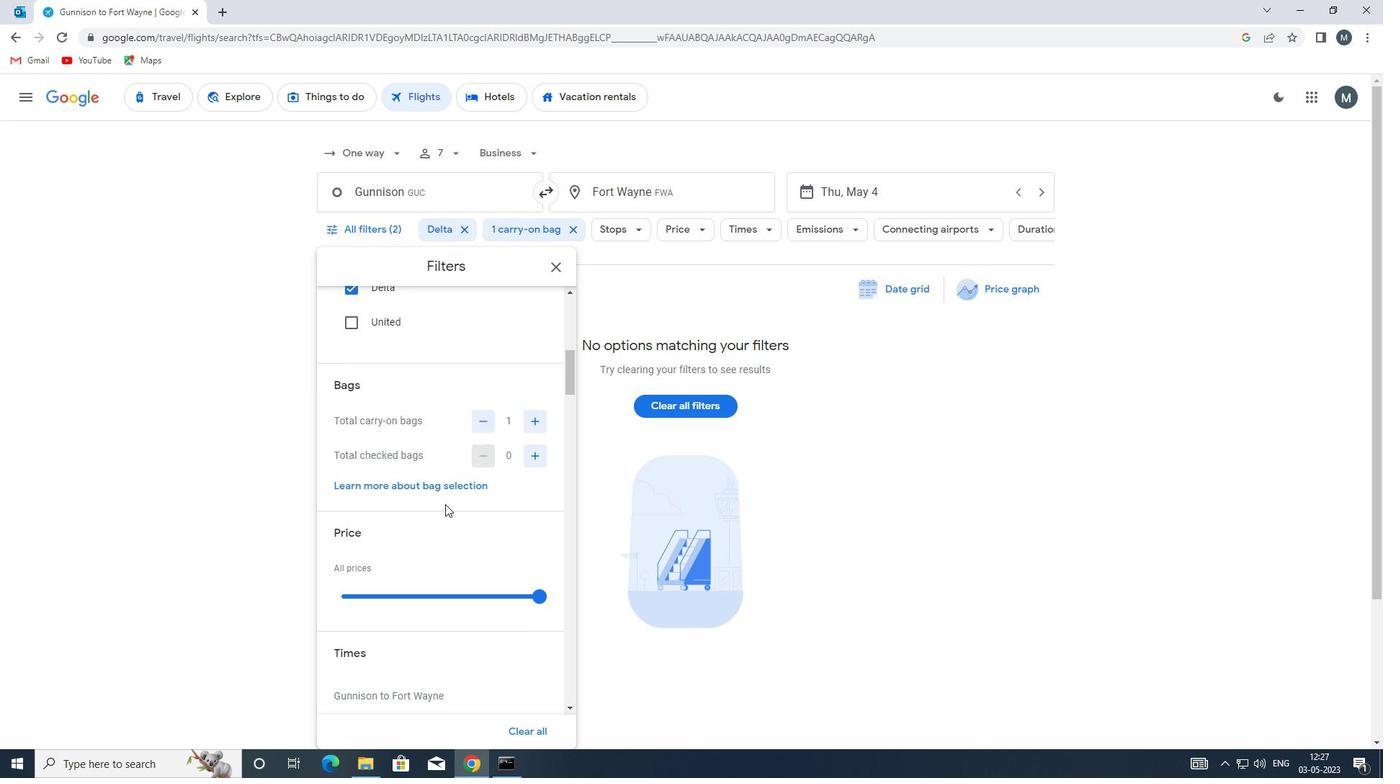 
Action: Mouse scrolled (438, 511) with delta (0, 0)
Screenshot: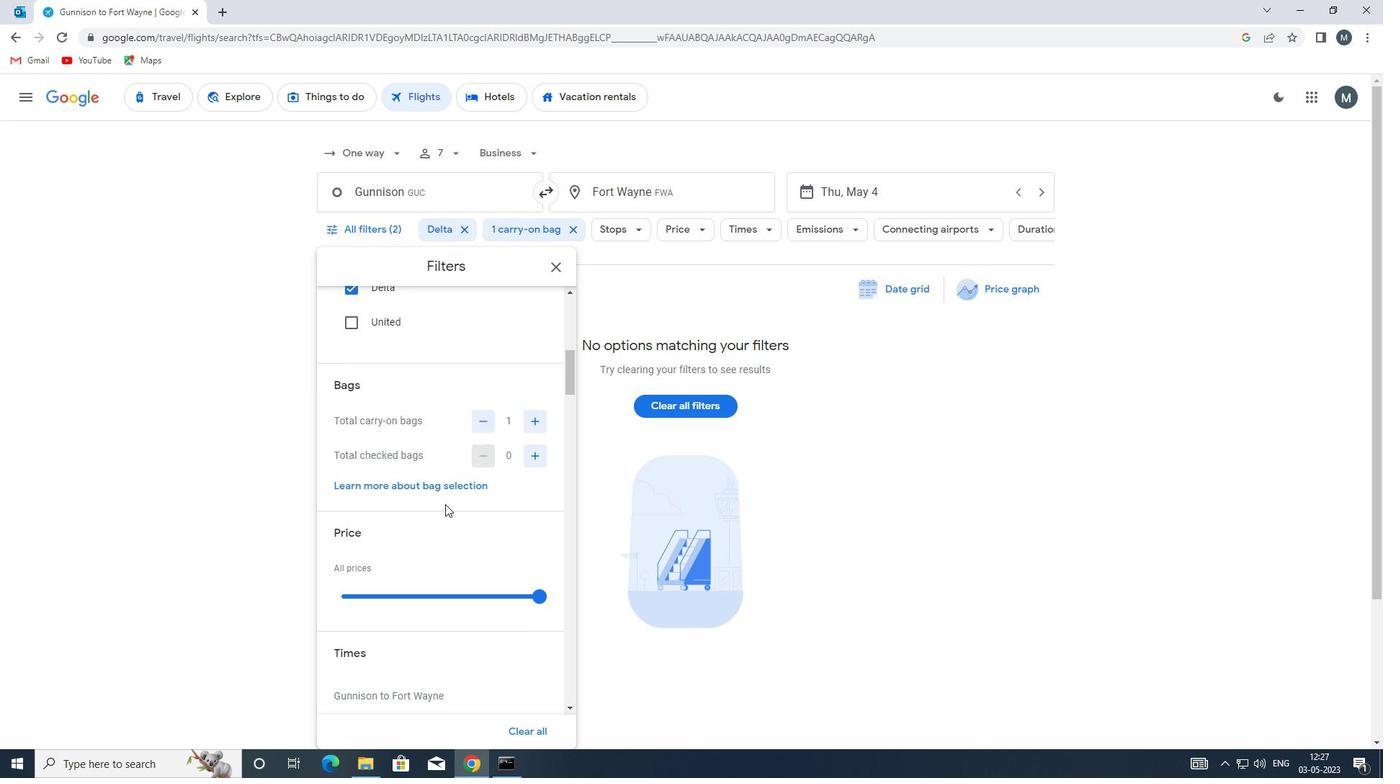 
Action: Mouse moved to (400, 449)
Screenshot: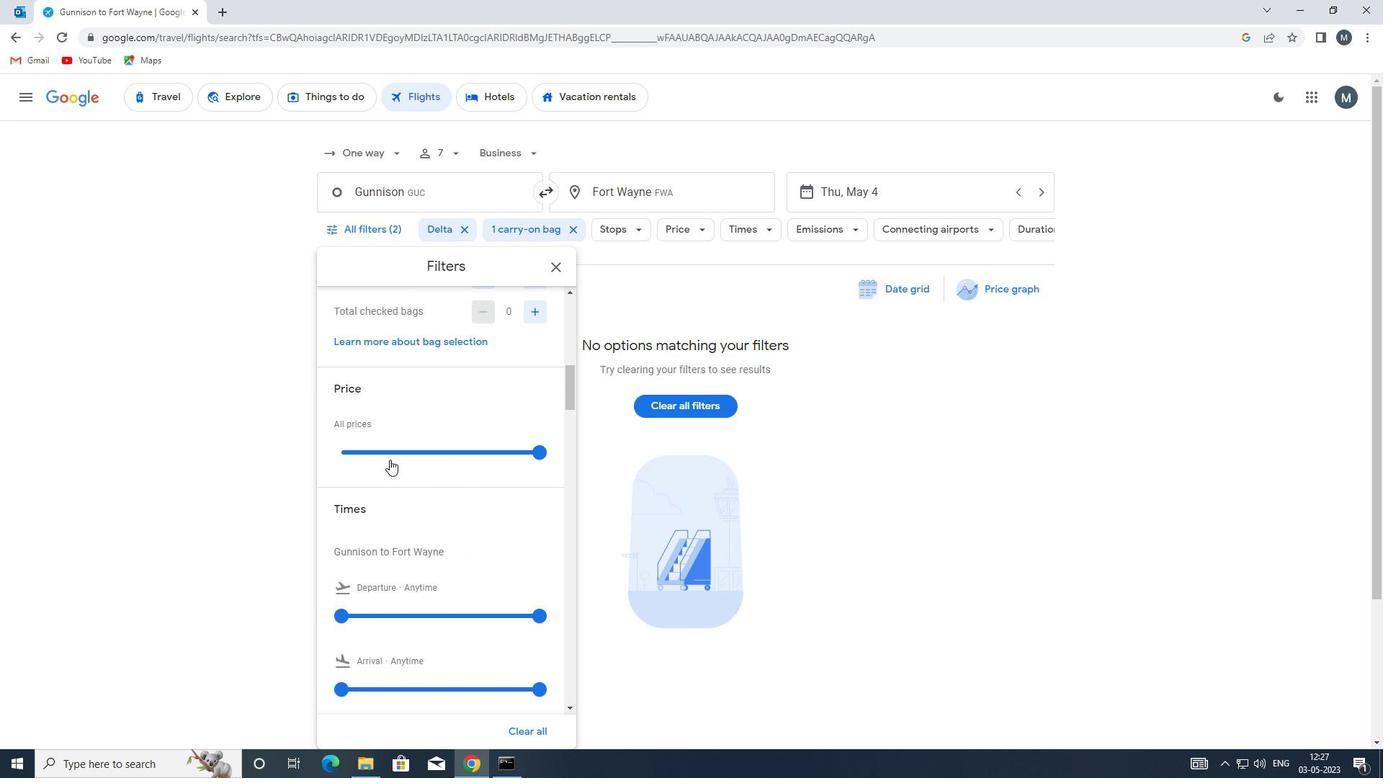 
Action: Mouse pressed left at (400, 449)
Screenshot: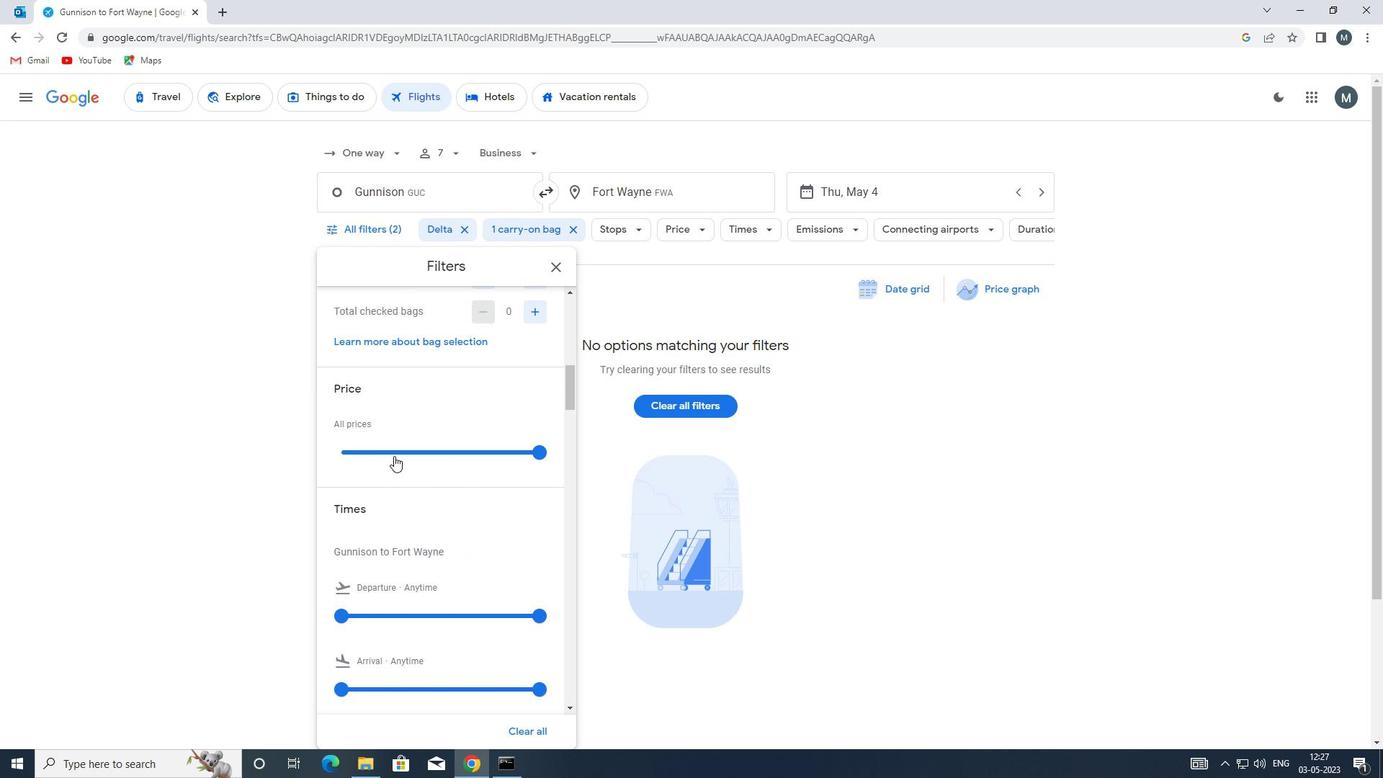 
Action: Mouse moved to (399, 449)
Screenshot: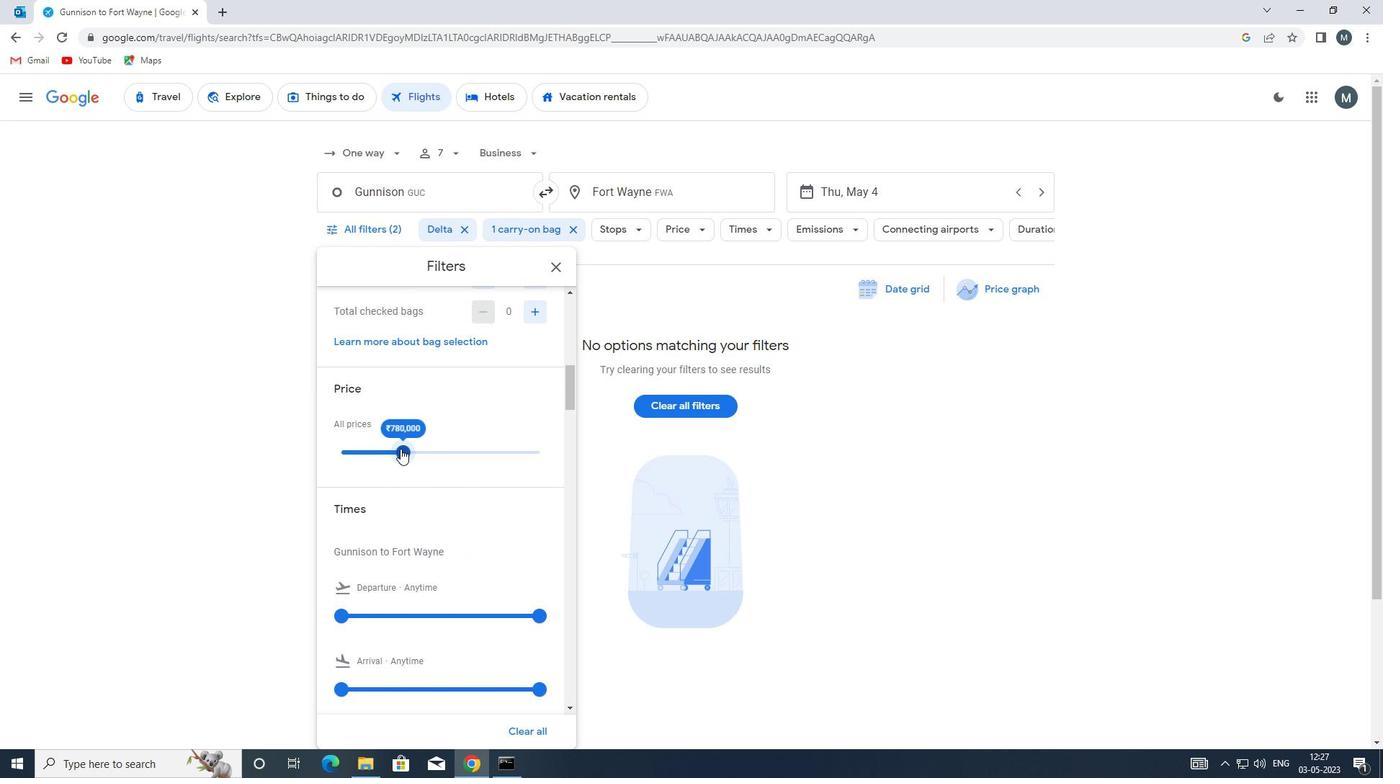 
Action: Mouse pressed left at (399, 449)
Screenshot: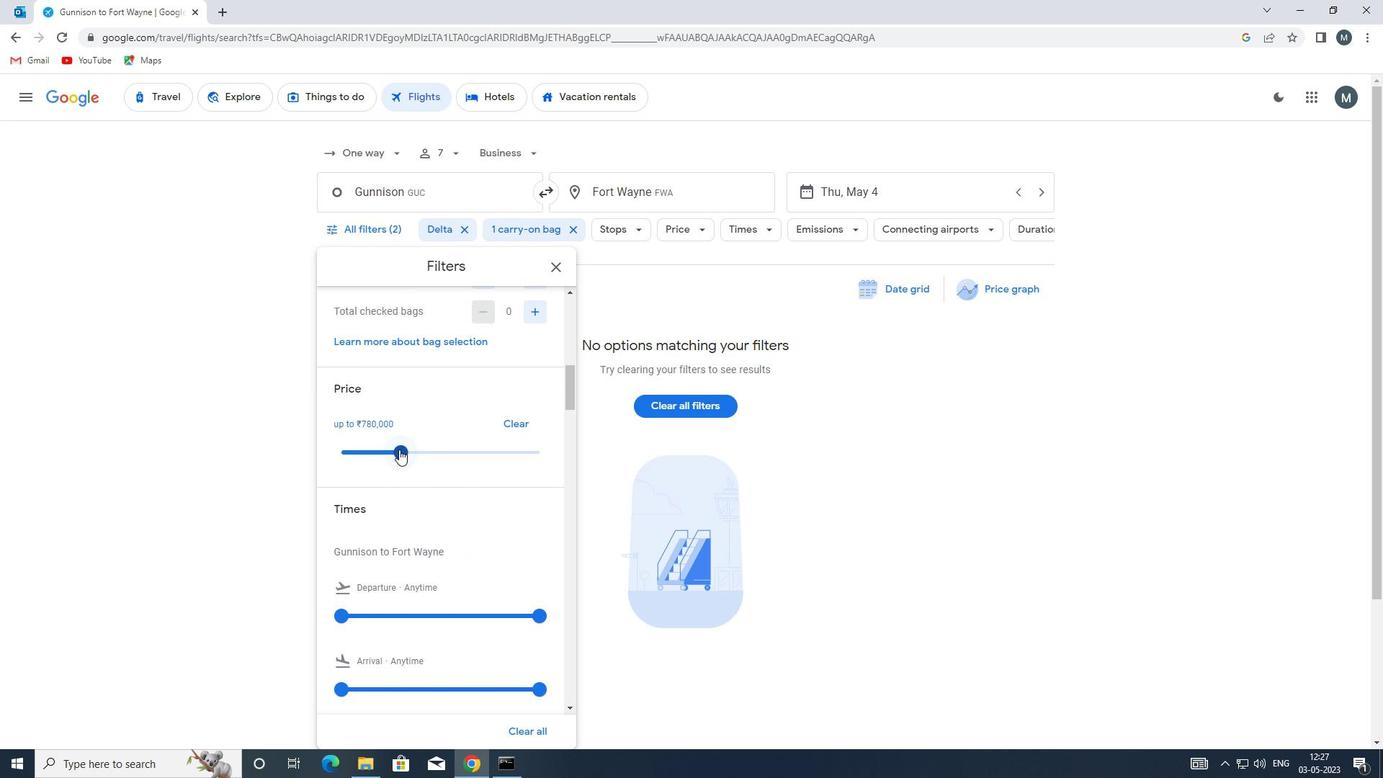
Action: Mouse moved to (415, 450)
Screenshot: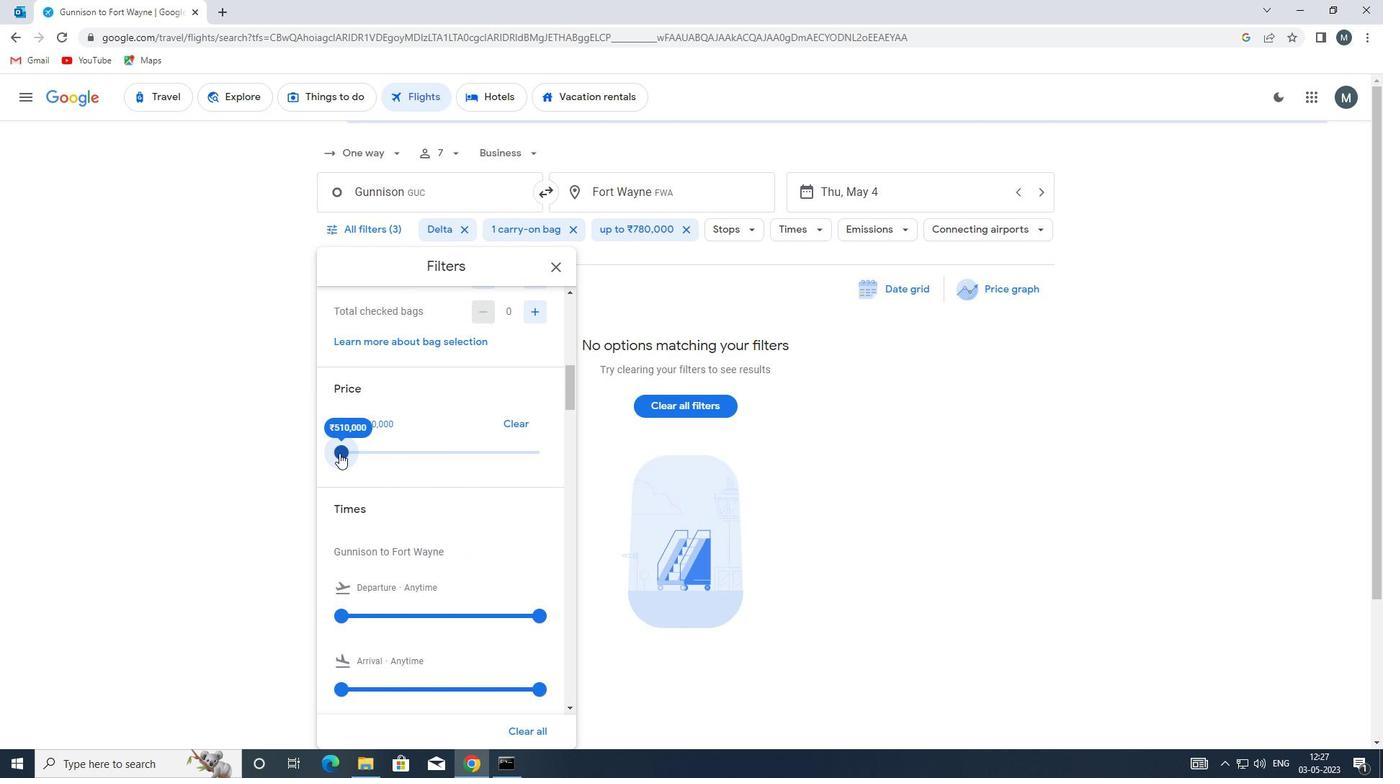 
Action: Mouse scrolled (415, 449) with delta (0, 0)
Screenshot: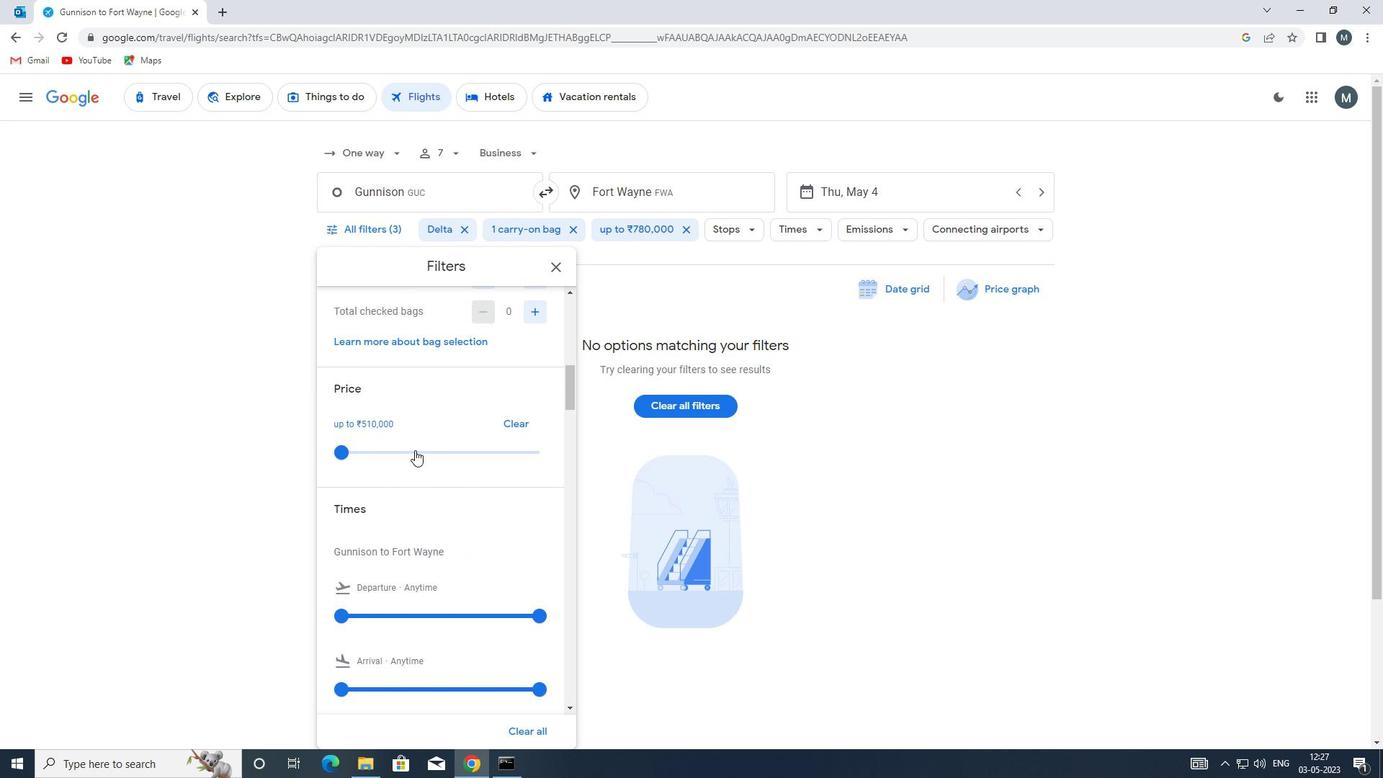
Action: Mouse moved to (415, 451)
Screenshot: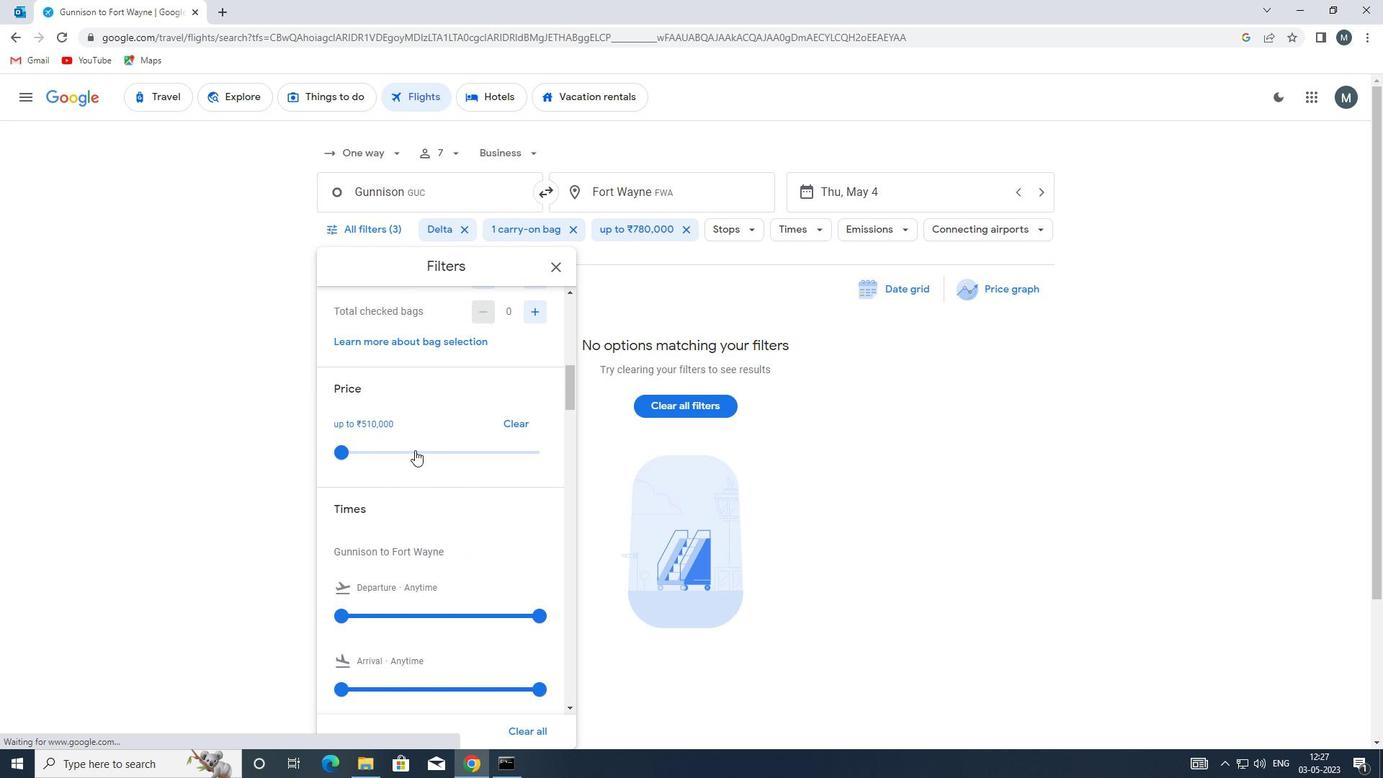
Action: Mouse scrolled (415, 450) with delta (0, 0)
Screenshot: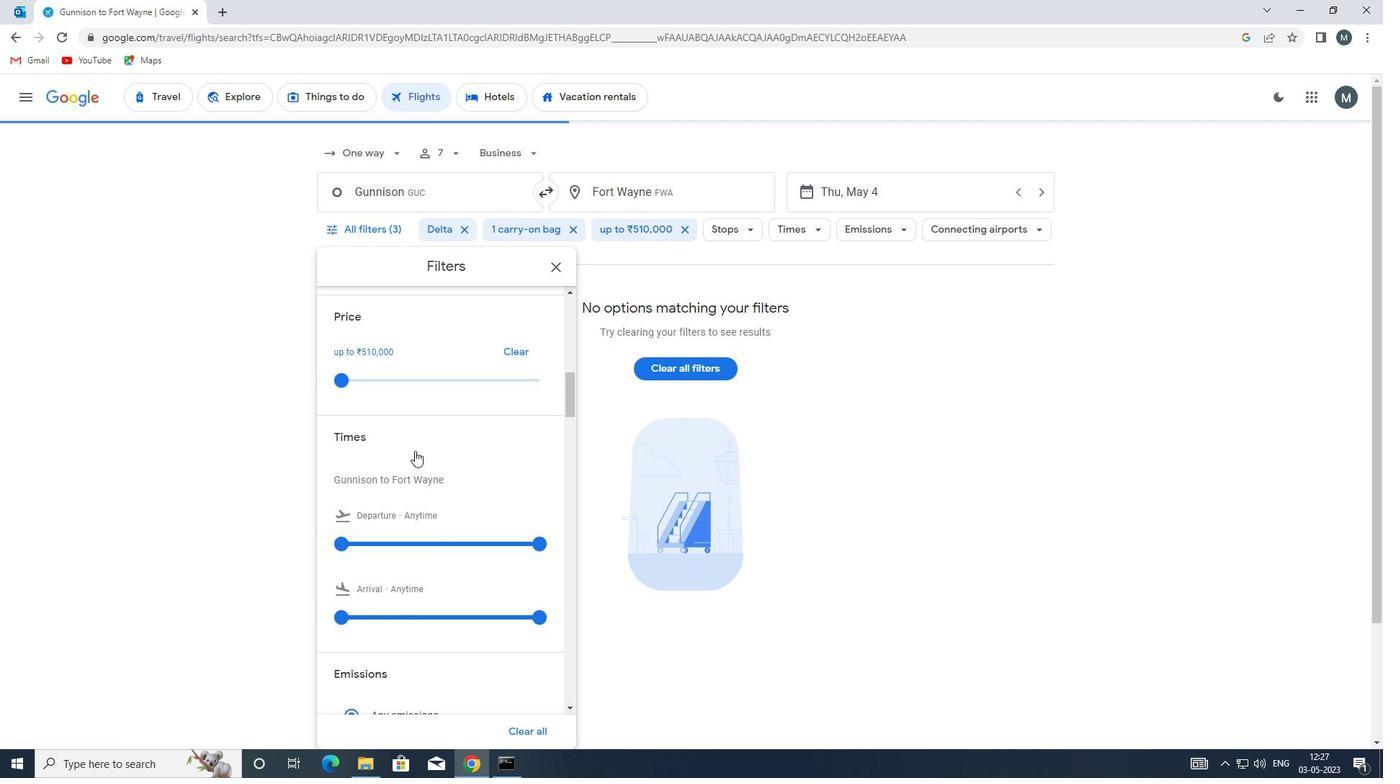 
Action: Mouse moved to (341, 469)
Screenshot: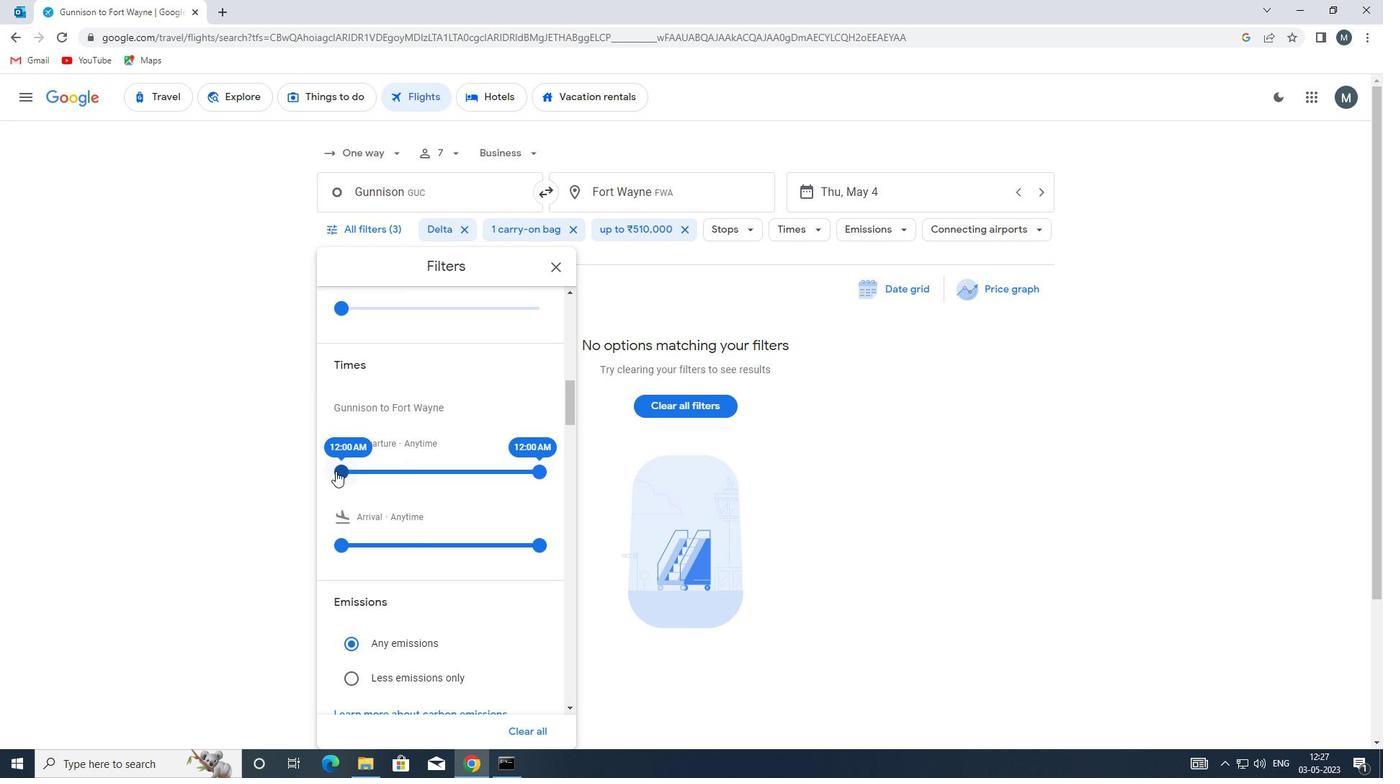 
Action: Mouse pressed left at (341, 469)
Screenshot: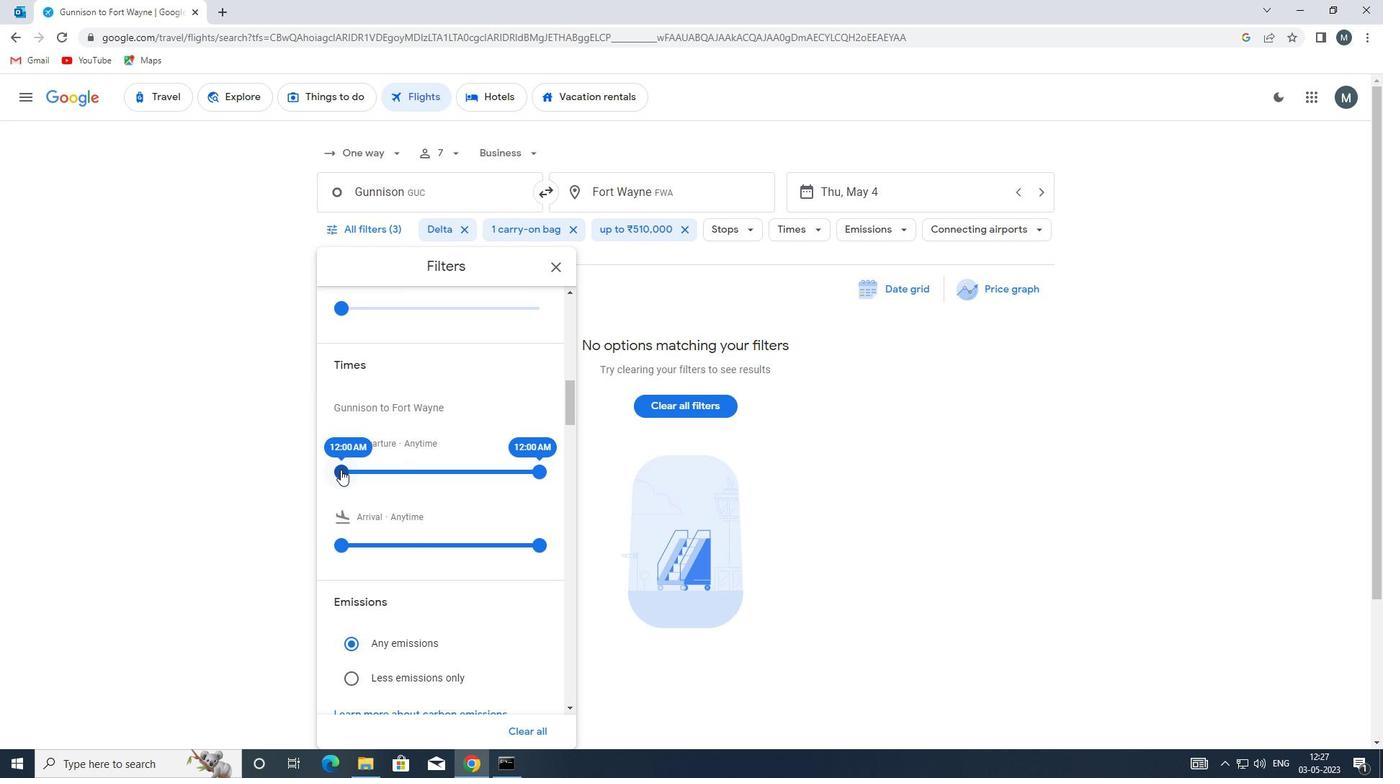 
Action: Mouse moved to (539, 468)
Screenshot: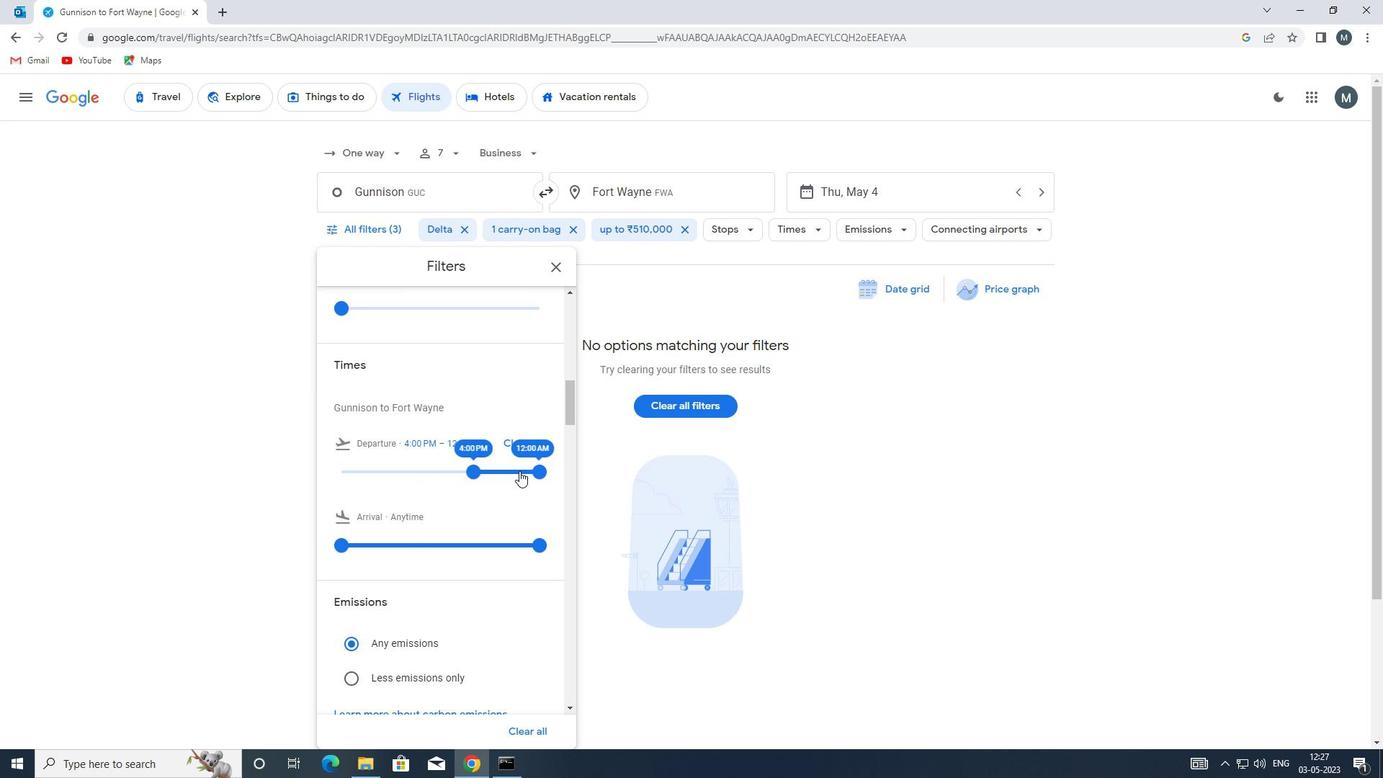 
Action: Mouse pressed left at (539, 468)
Screenshot: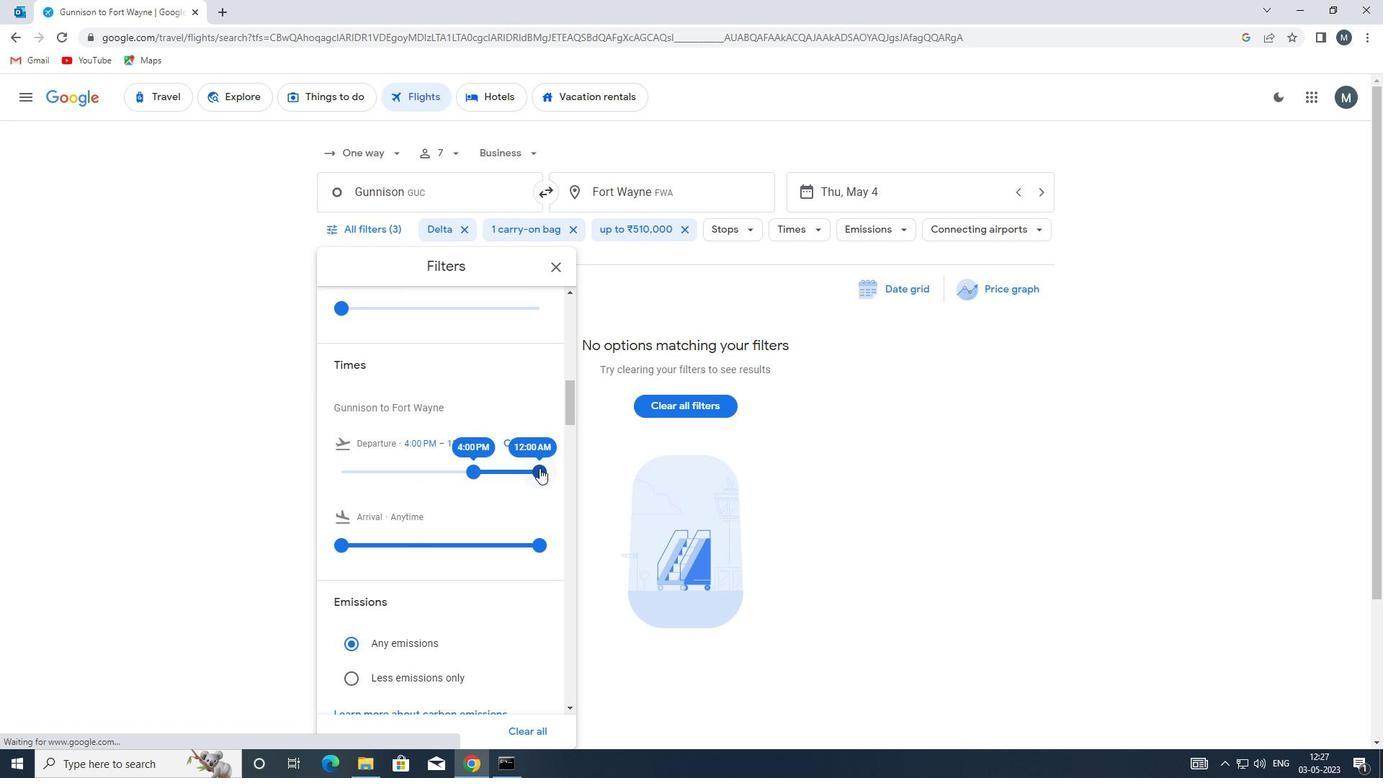 
Action: Mouse moved to (505, 464)
Screenshot: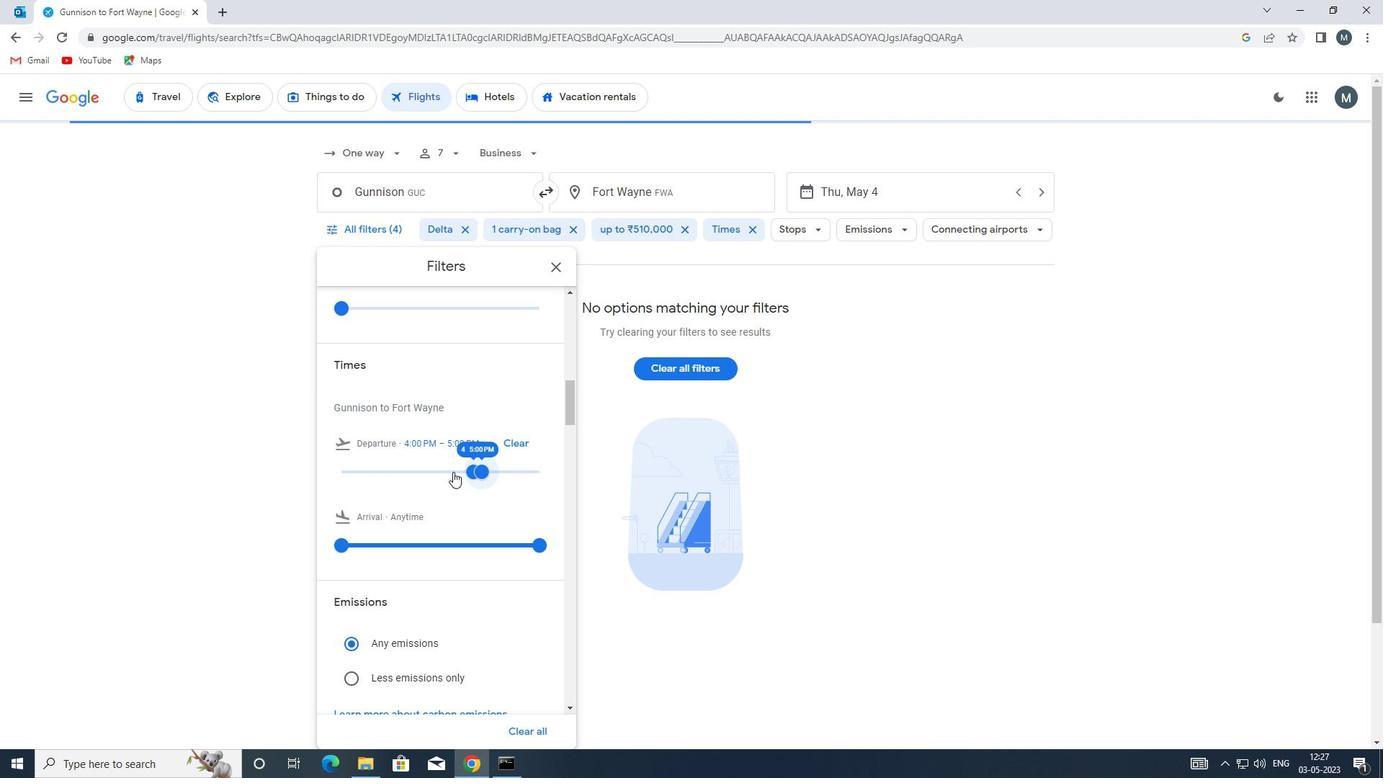
Action: Mouse scrolled (505, 463) with delta (0, 0)
Screenshot: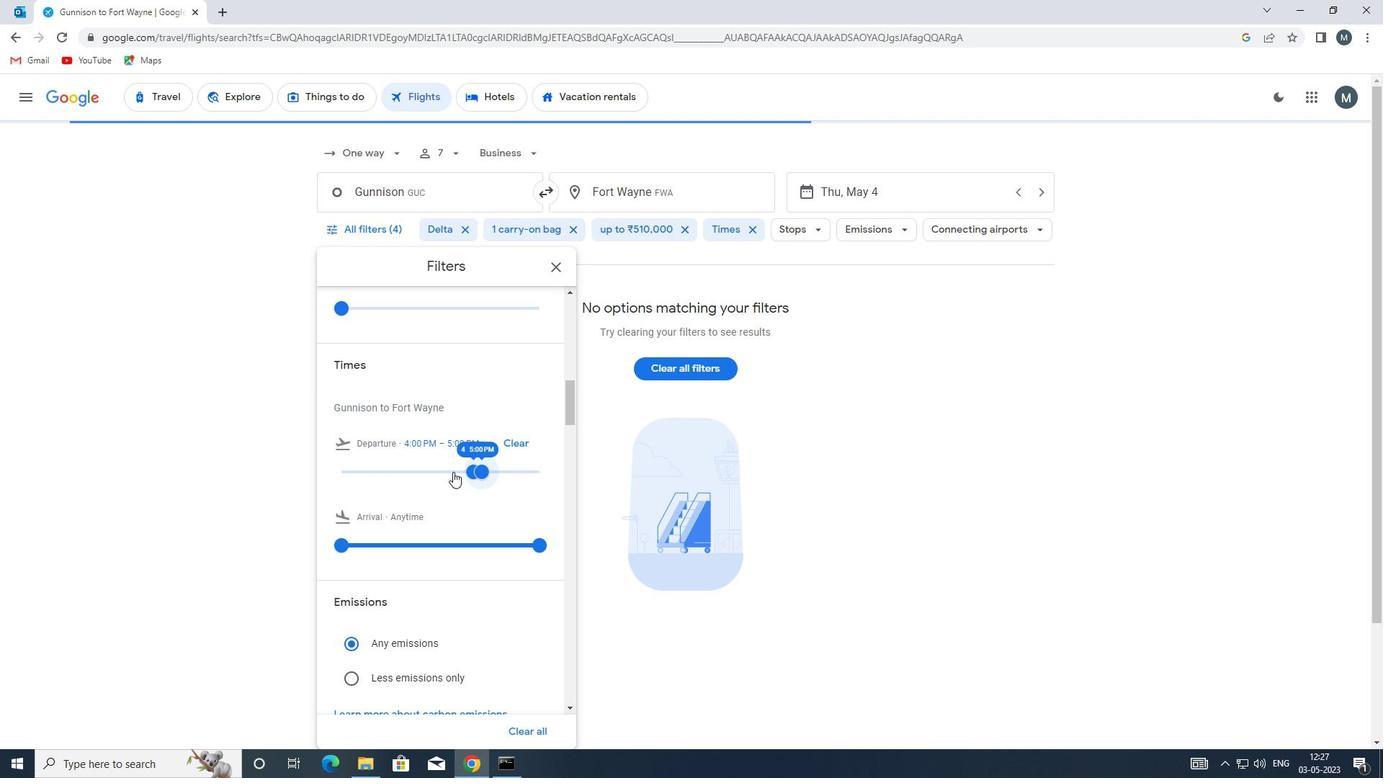 
Action: Mouse moved to (503, 464)
Screenshot: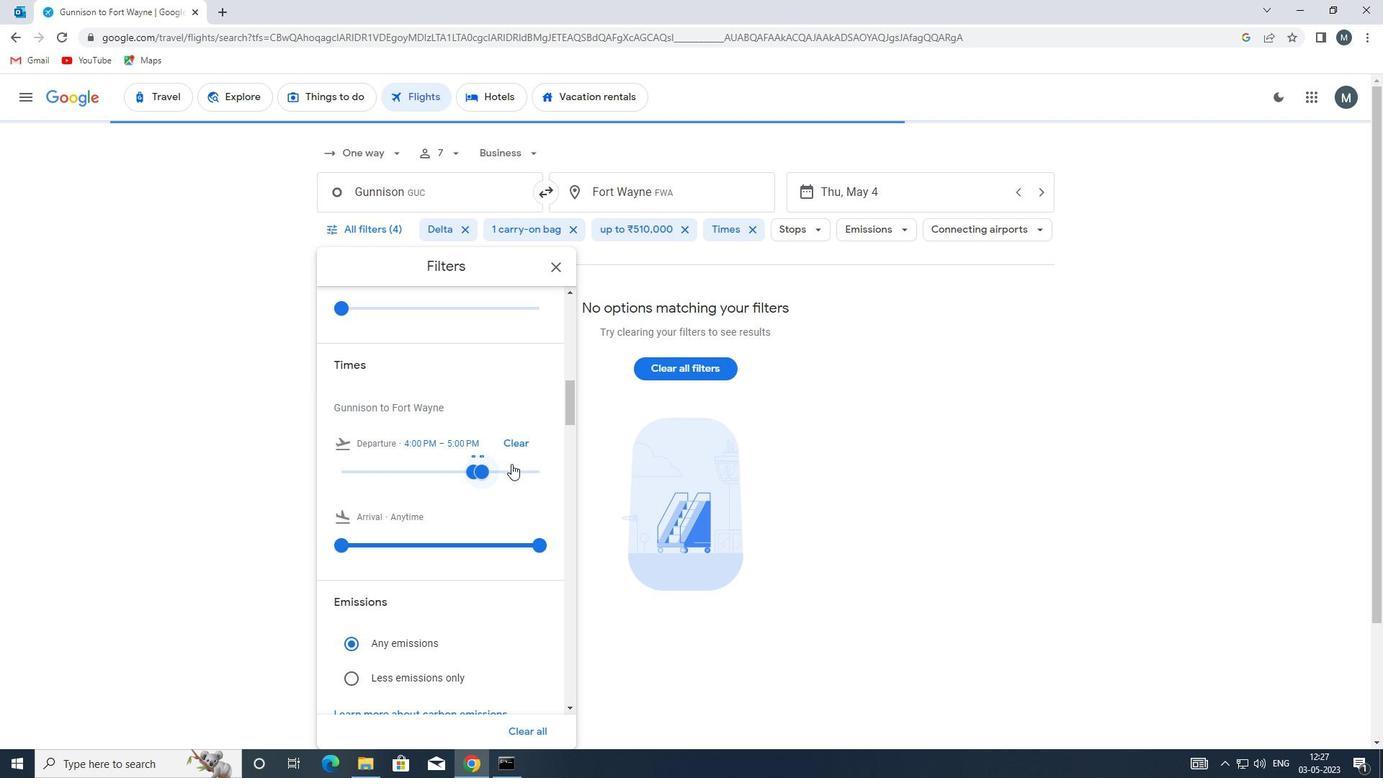 
Action: Mouse scrolled (503, 463) with delta (0, 0)
Screenshot: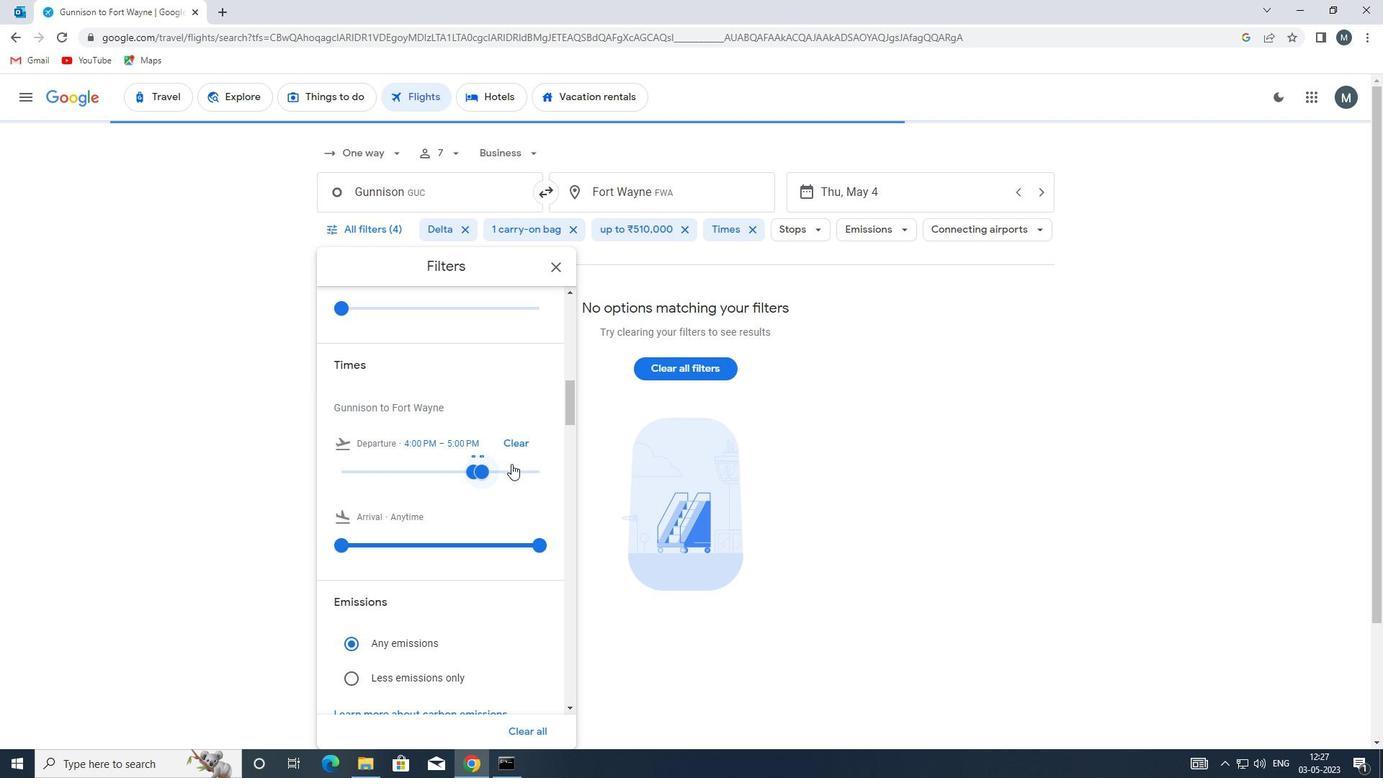 
Action: Mouse moved to (554, 266)
Screenshot: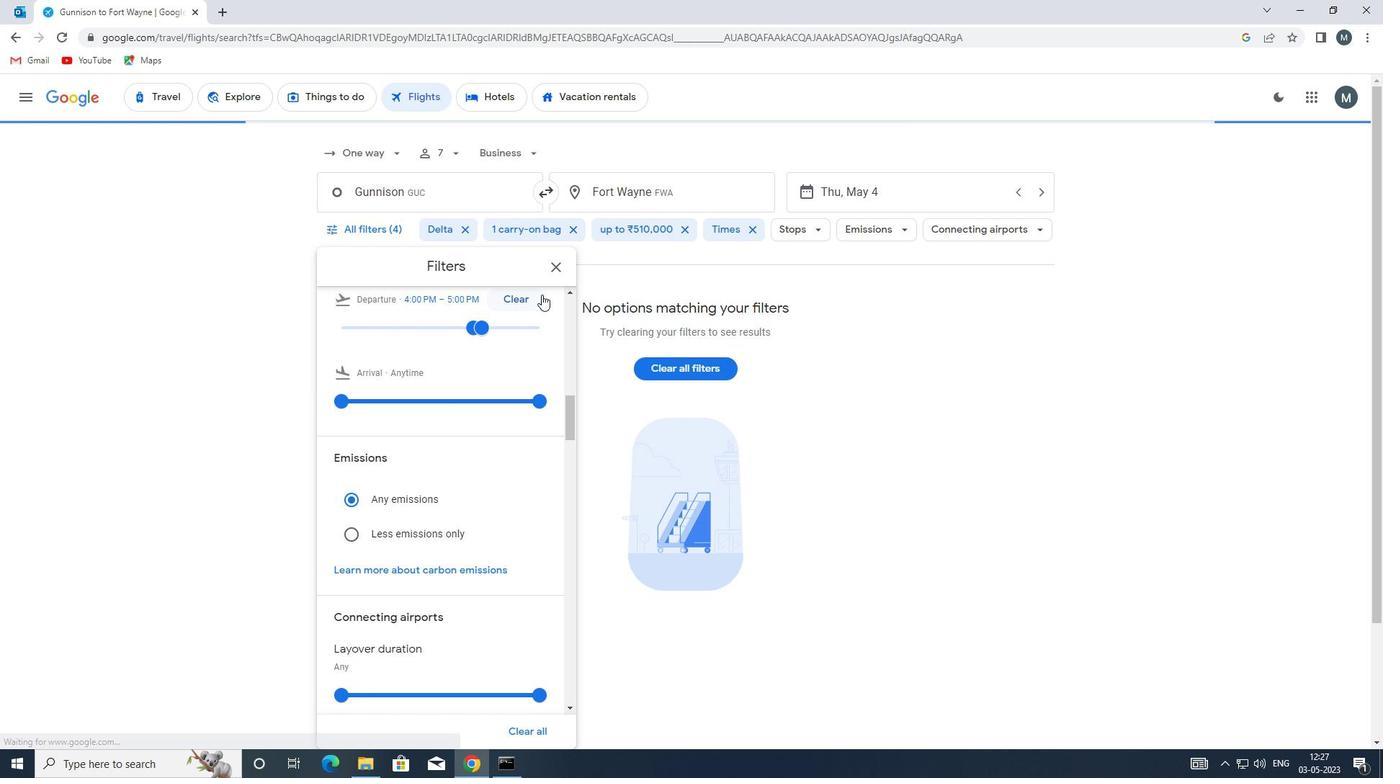 
Action: Mouse pressed left at (554, 266)
Screenshot: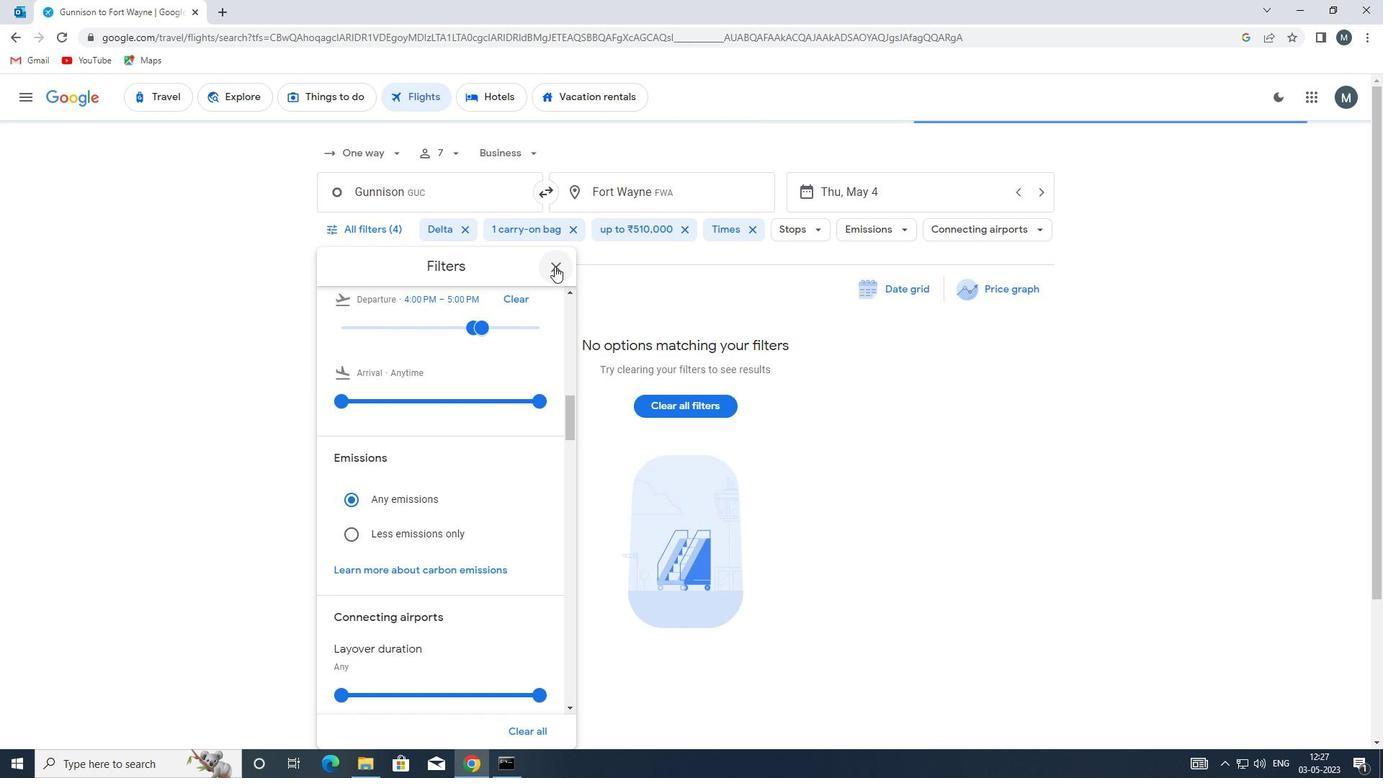 
Action: Mouse moved to (556, 268)
Screenshot: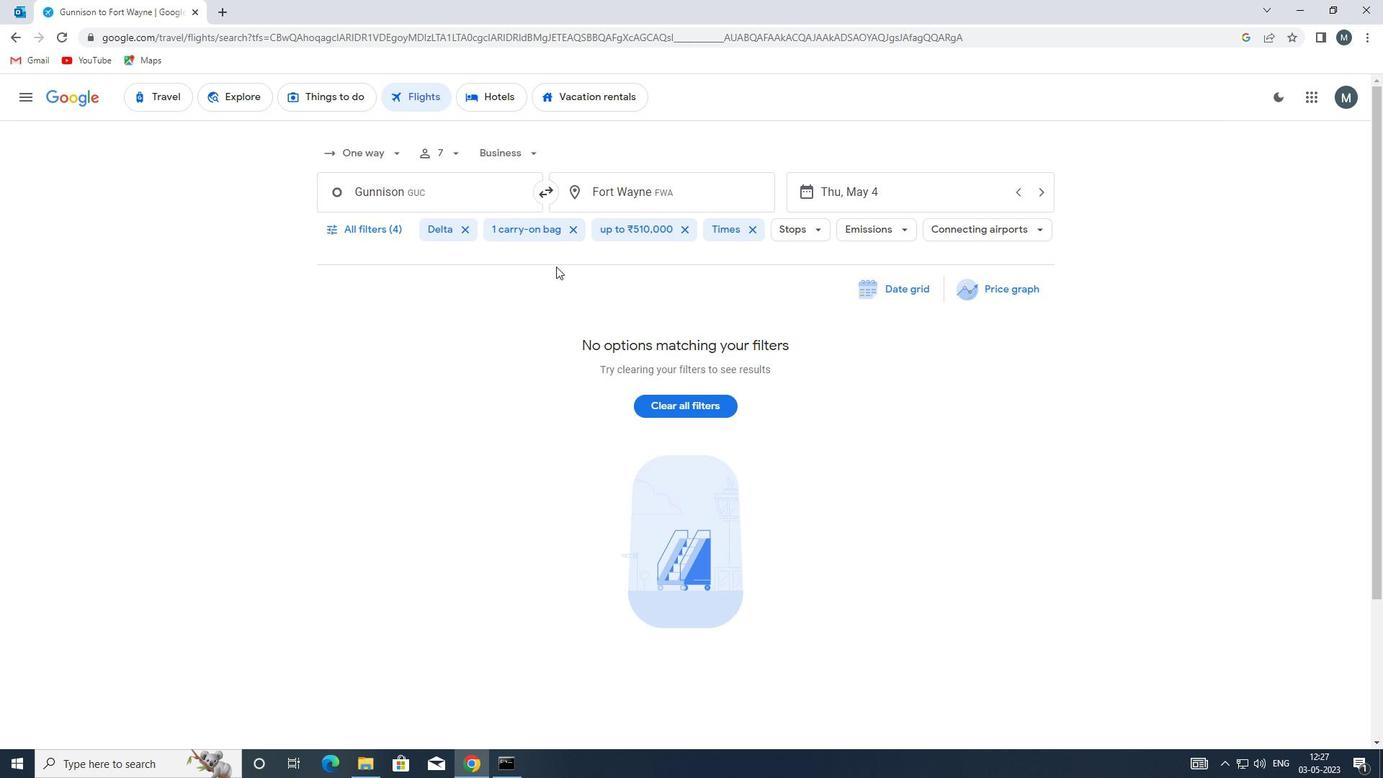 
